 Task: Search for the best Indian restaurants in Chicago, Illinois.
Action: Mouse moved to (93, 52)
Screenshot: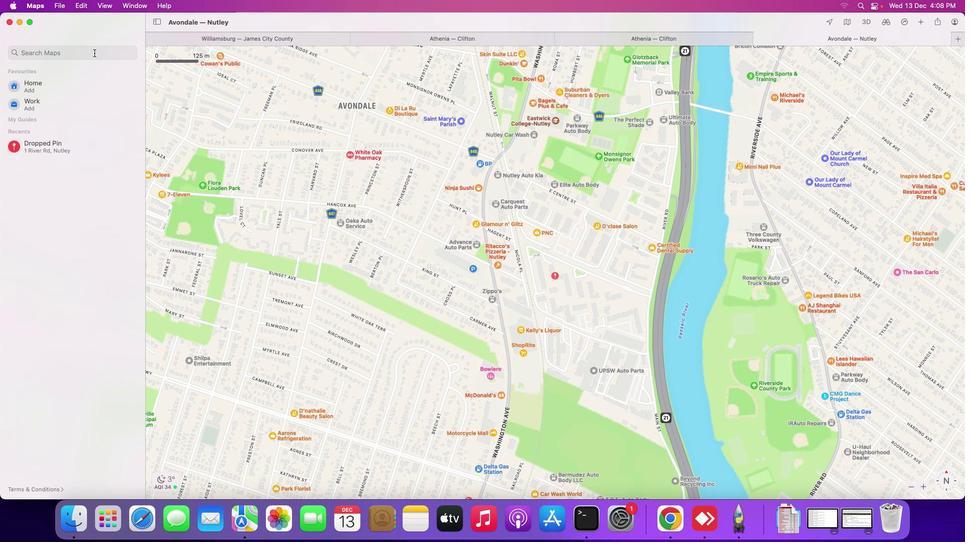 
Action: Mouse pressed left at (93, 52)
Screenshot: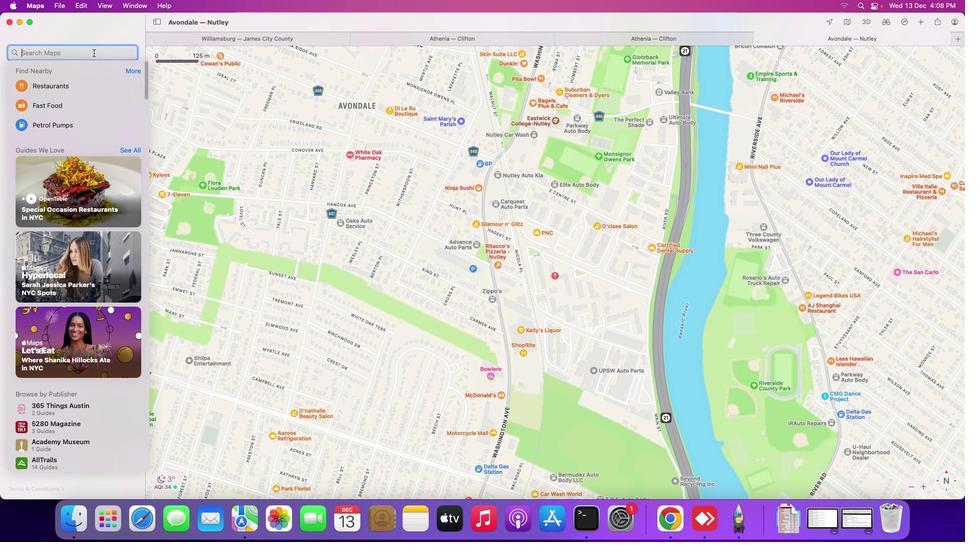 
Action: Mouse moved to (93, 52)
Screenshot: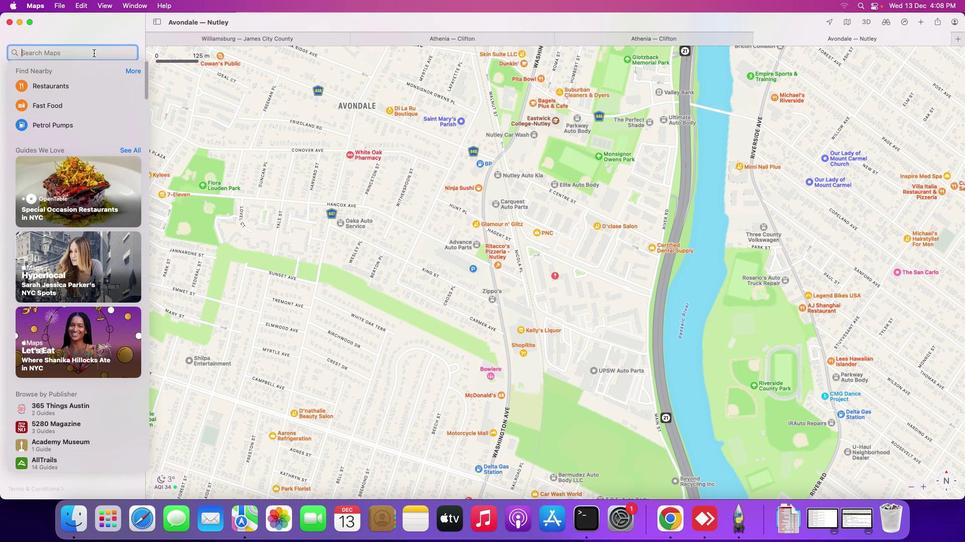 
Action: Key pressed Key.shift_r'b''e''s''t'Key.spaceKey.shift_r'I''n''d''i''a''n'Key.space'r''e''s''t''a''u''r''a''n''t''s'Key.space'i''n'Key.spaceKey.shift_r'C''h''i''c''a''g''o'','Key.spaceKey.shift_r'L''L'Key.backspaceKey.backspaceKey.shift_r'I''I''i''n''o''i''s'Key.enter
Screenshot: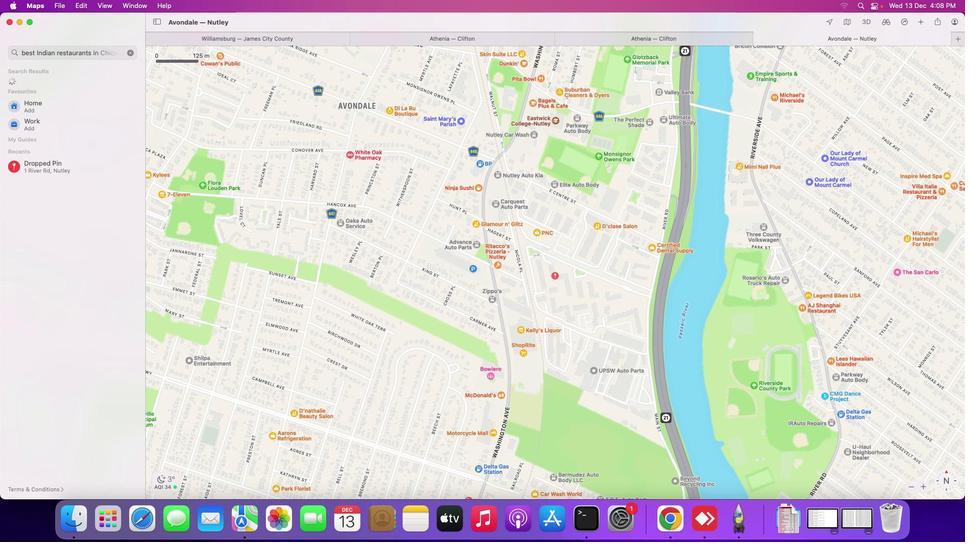 
Action: Mouse moved to (52, 88)
Screenshot: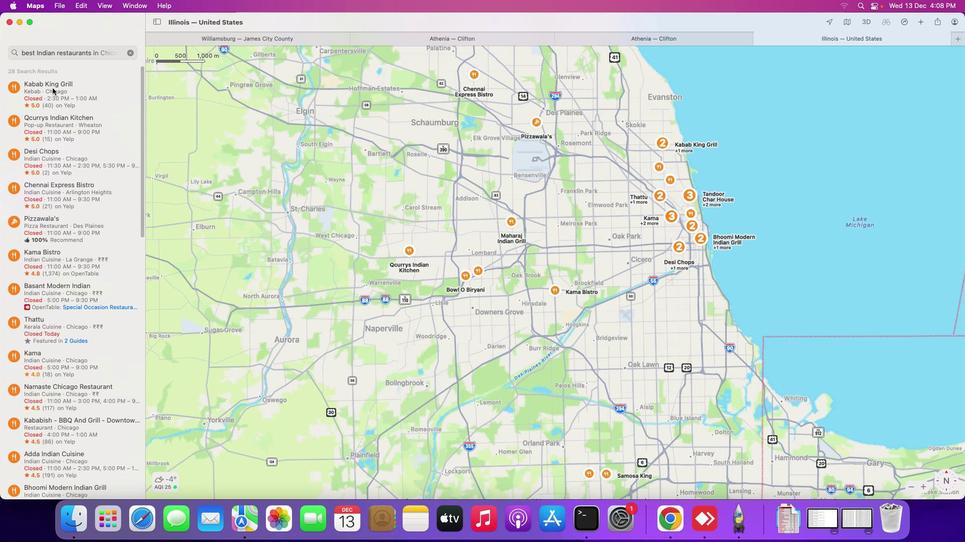 
Action: Mouse pressed left at (52, 88)
Screenshot: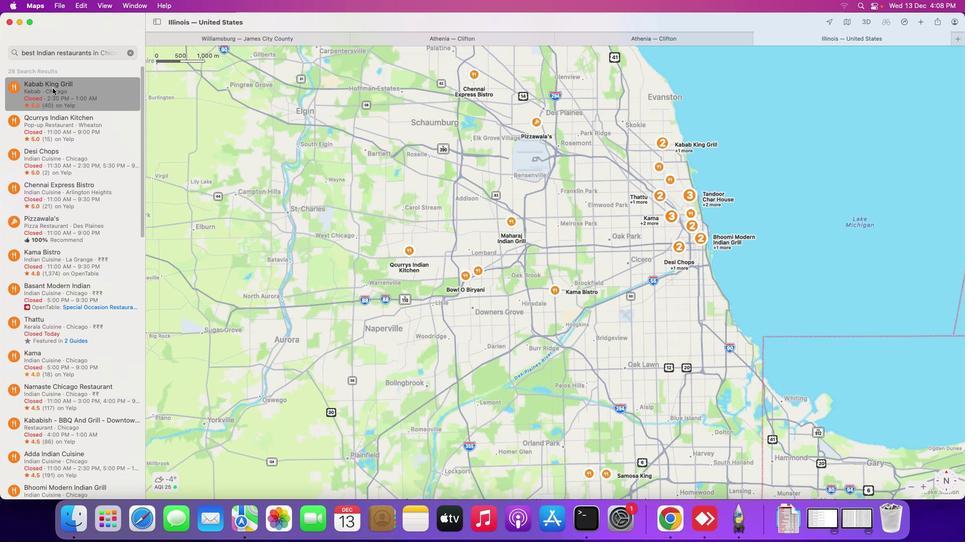 
Action: Mouse moved to (613, 200)
Screenshot: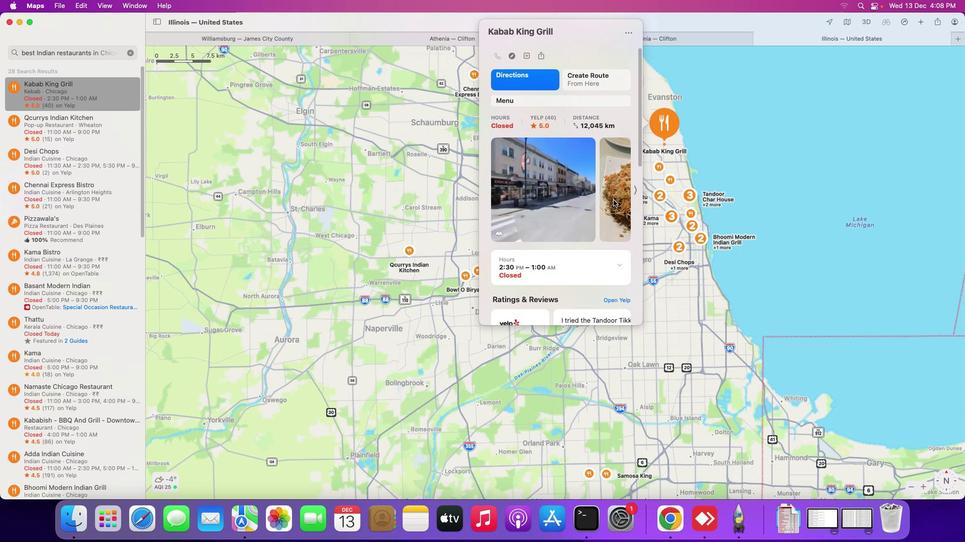 
Action: Mouse scrolled (613, 200) with delta (0, 0)
Screenshot: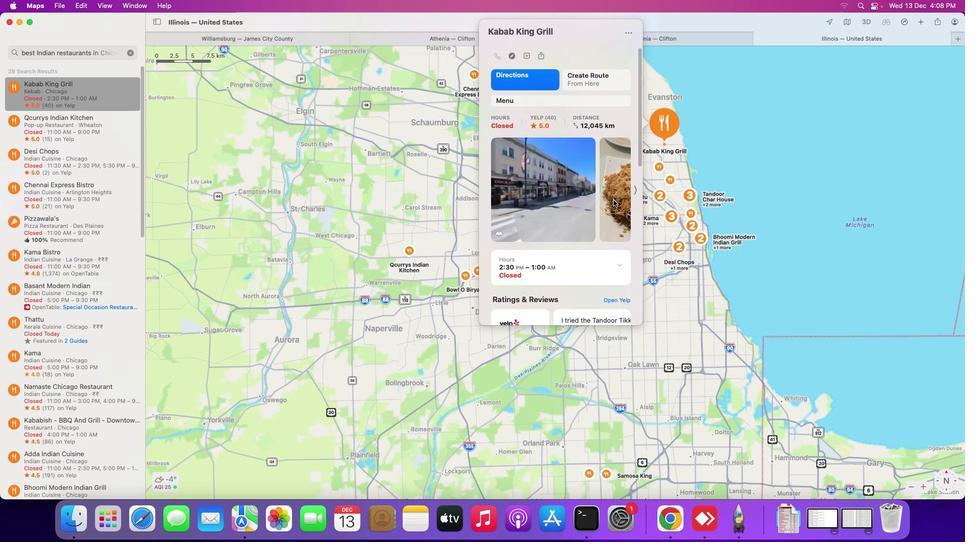 
Action: Mouse scrolled (613, 200) with delta (0, 0)
Screenshot: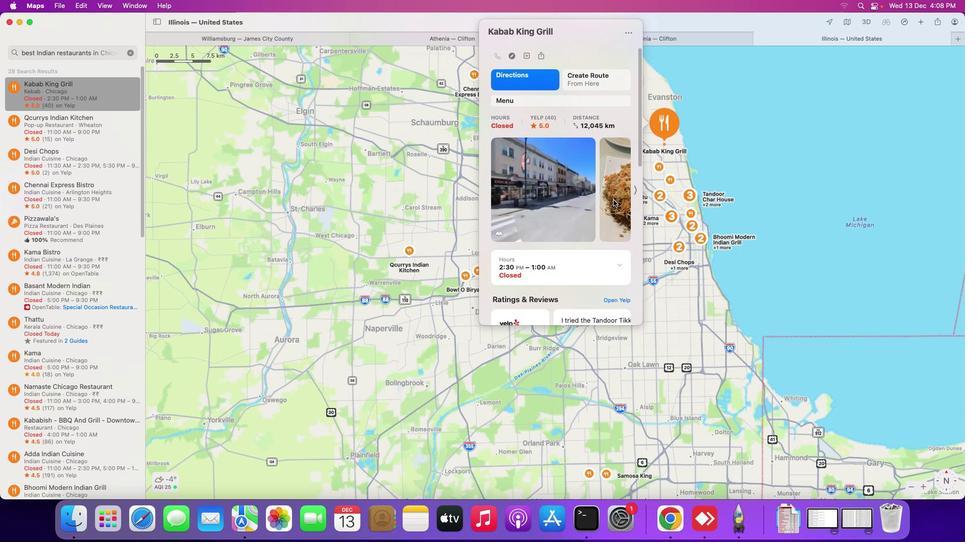 
Action: Mouse scrolled (613, 200) with delta (0, 0)
Screenshot: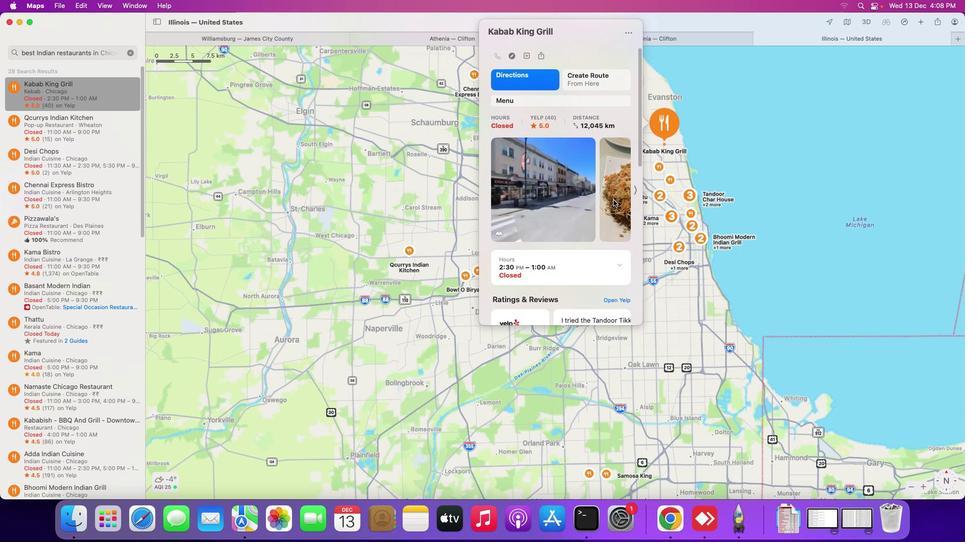 
Action: Mouse moved to (598, 253)
Screenshot: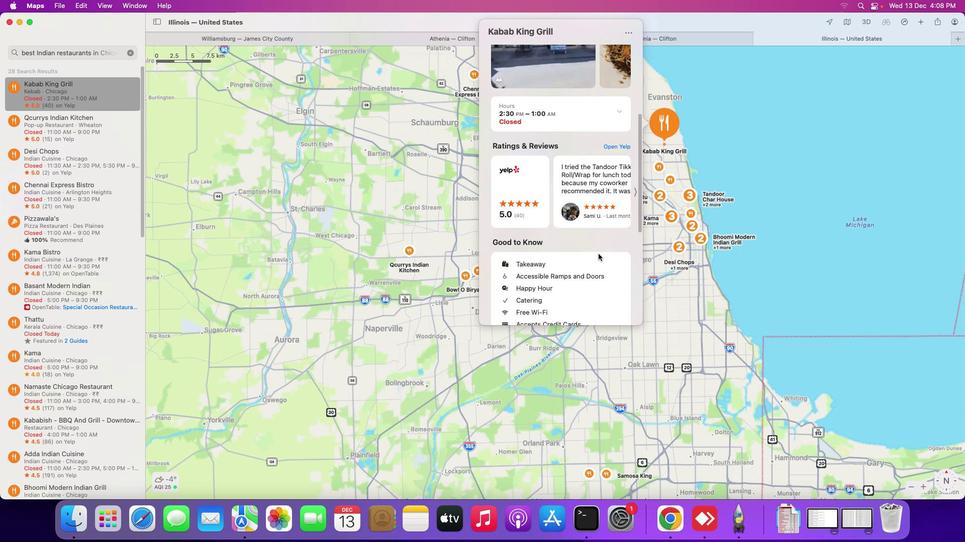 
Action: Mouse scrolled (598, 253) with delta (0, 0)
Screenshot: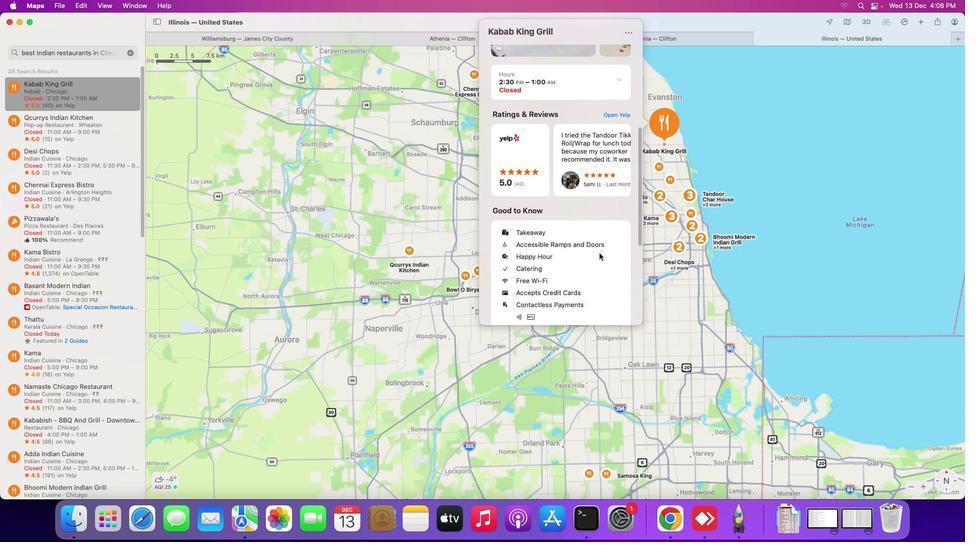 
Action: Mouse scrolled (598, 253) with delta (0, 0)
Screenshot: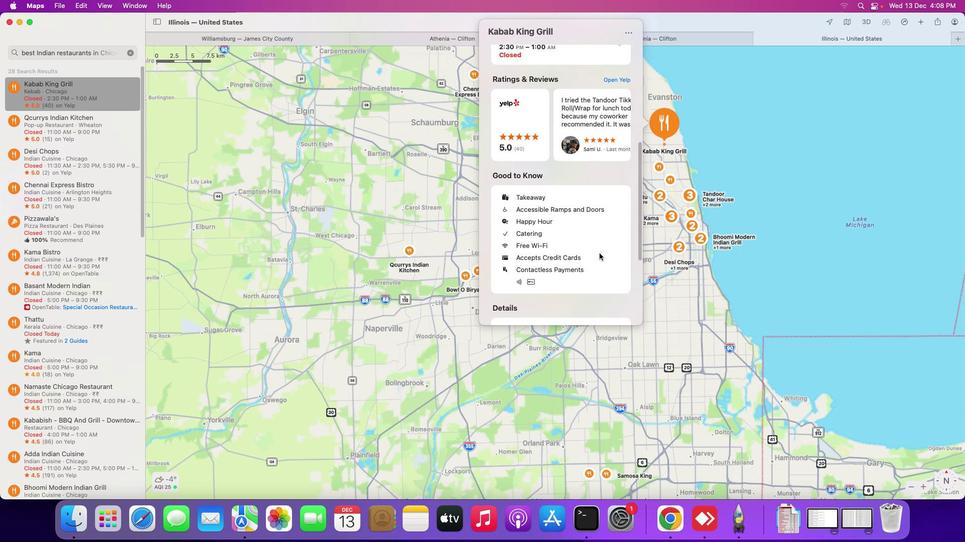 
Action: Mouse scrolled (598, 253) with delta (0, -1)
Screenshot: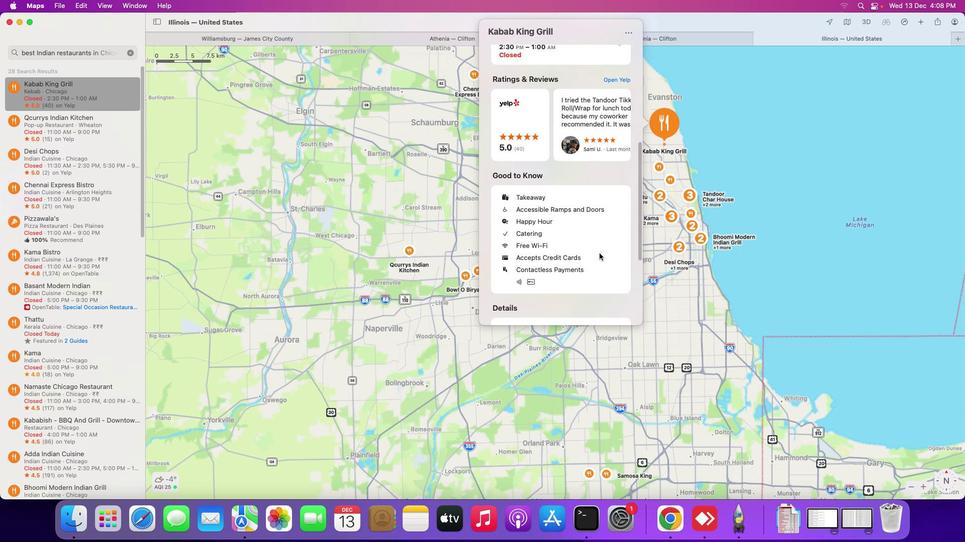 
Action: Mouse scrolled (598, 253) with delta (0, -2)
Screenshot: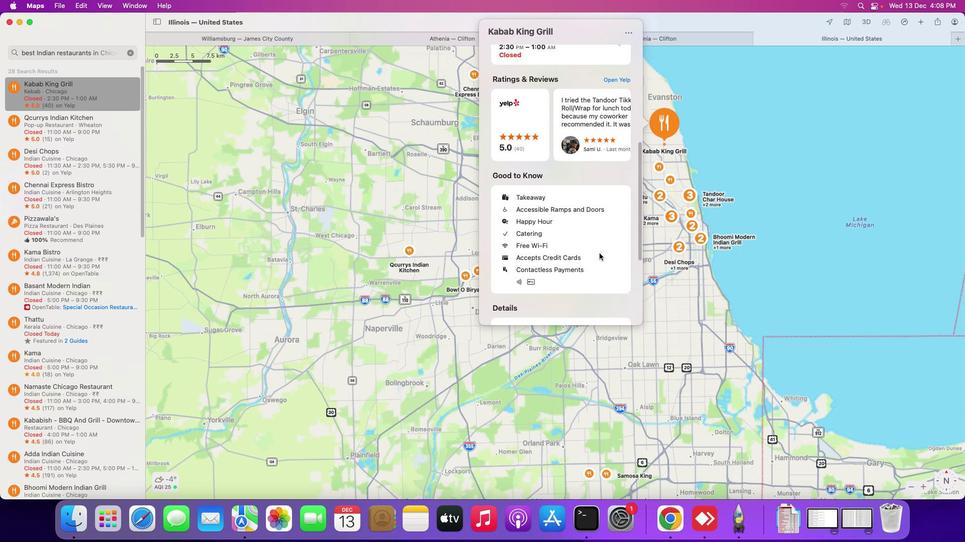 
Action: Mouse scrolled (598, 253) with delta (0, -3)
Screenshot: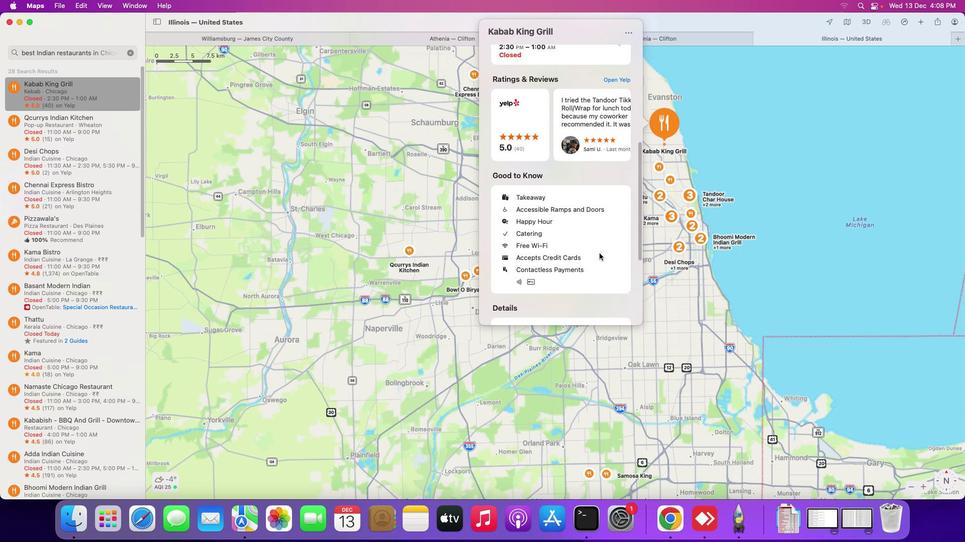 
Action: Mouse scrolled (598, 253) with delta (0, -3)
Screenshot: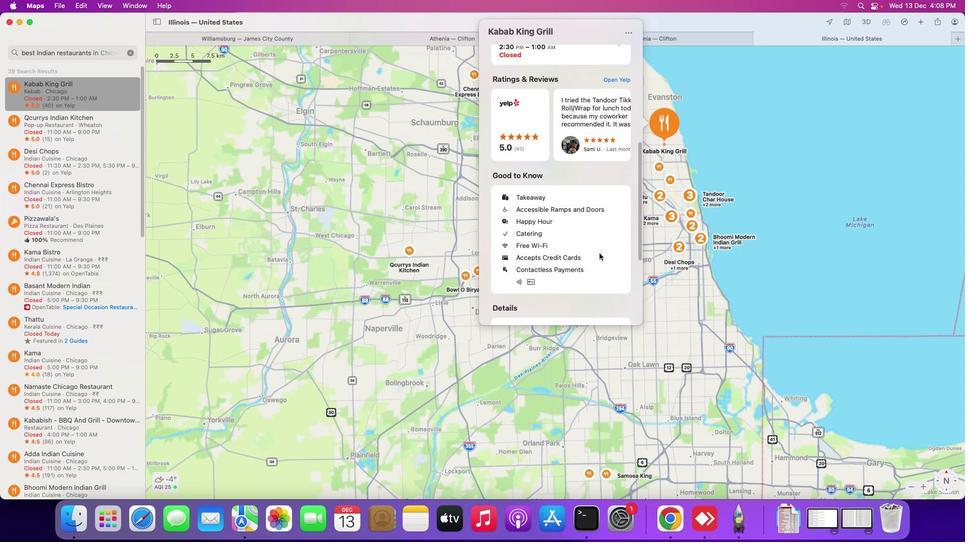 
Action: Mouse scrolled (598, 253) with delta (0, -3)
Screenshot: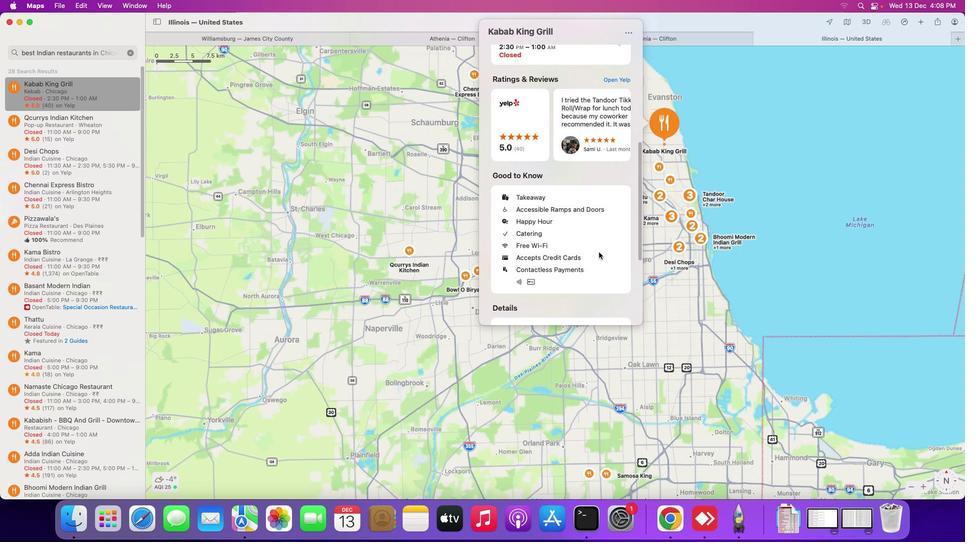 
Action: Mouse scrolled (598, 253) with delta (0, -3)
Screenshot: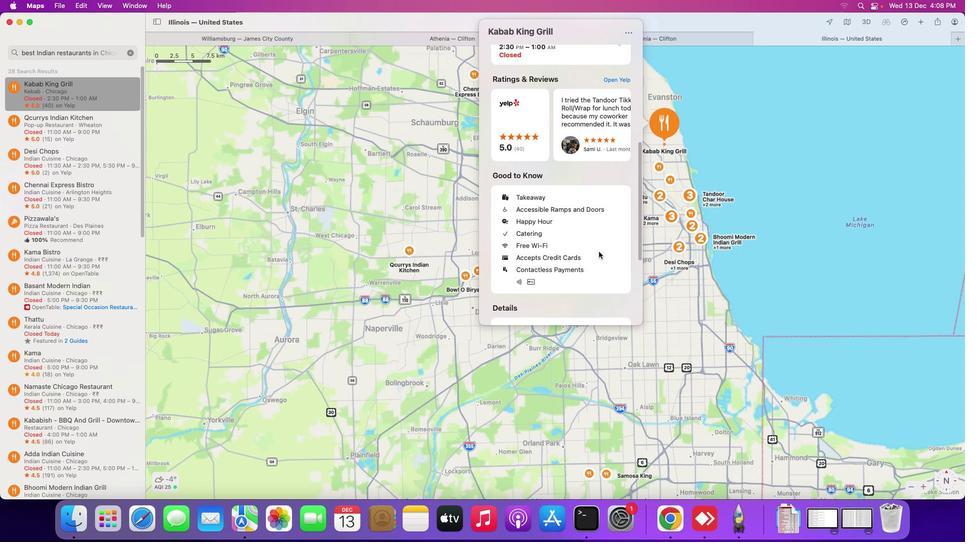 
Action: Mouse moved to (598, 253)
Screenshot: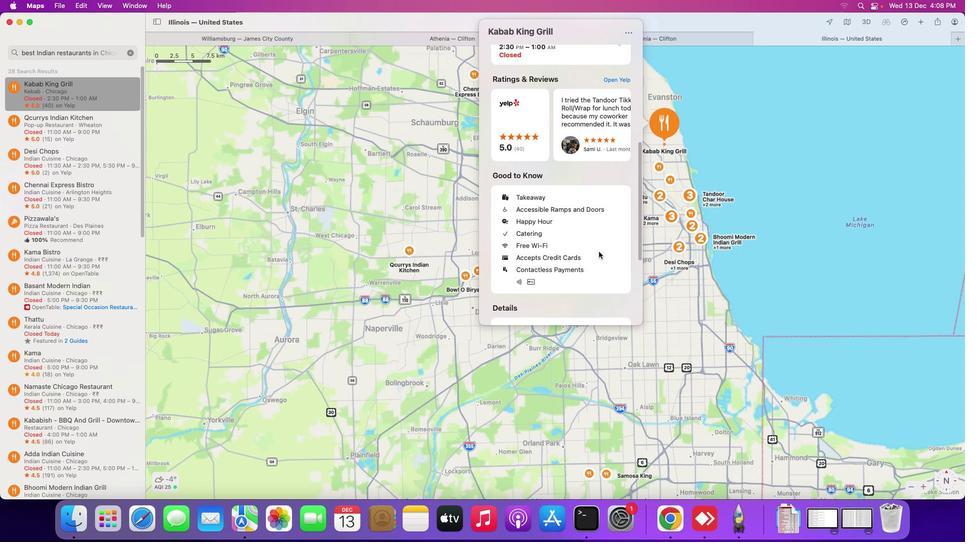 
Action: Mouse scrolled (598, 253) with delta (0, -3)
Screenshot: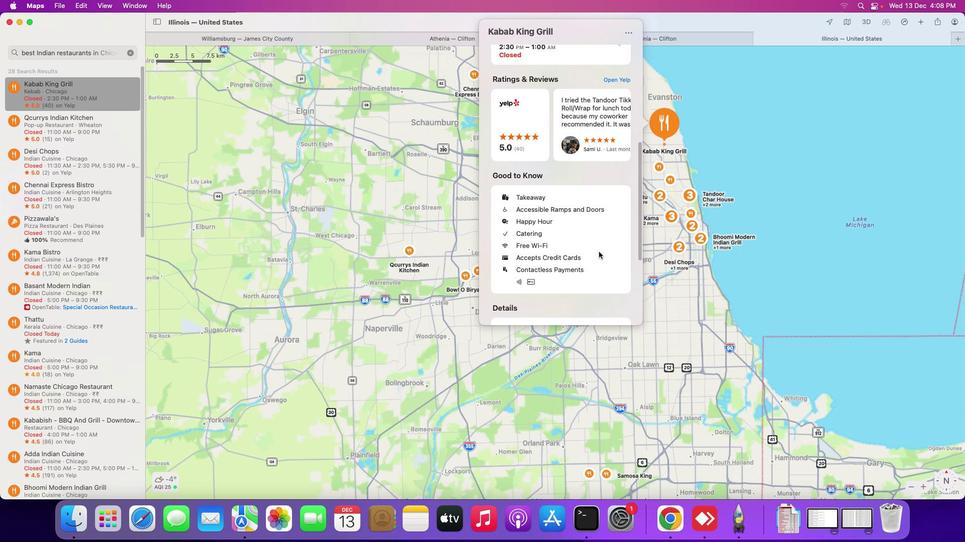 
Action: Mouse moved to (598, 251)
Screenshot: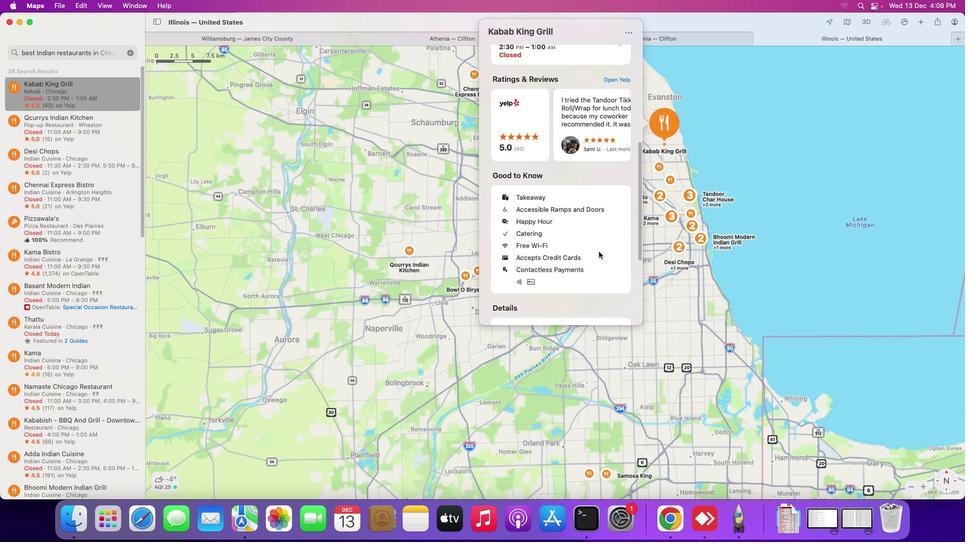 
Action: Mouse scrolled (598, 251) with delta (0, 0)
Screenshot: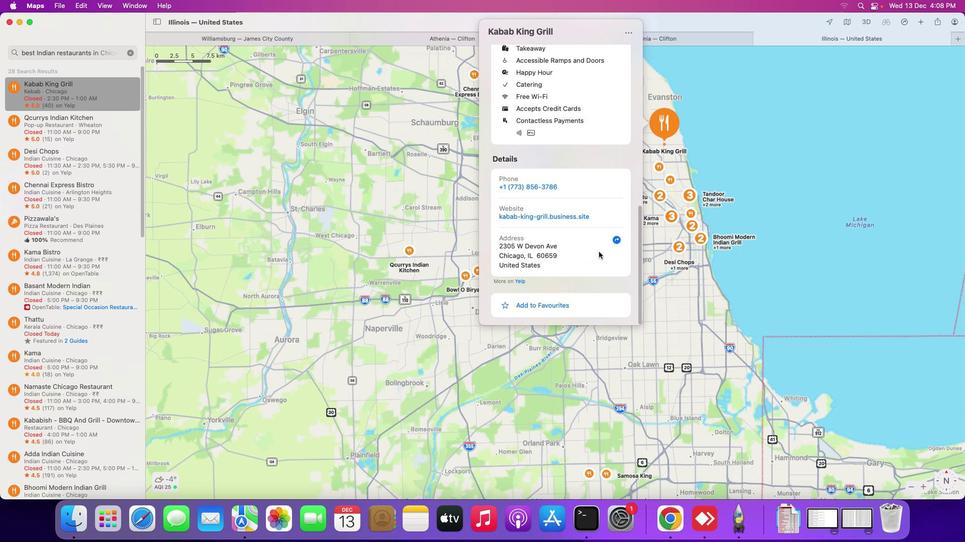 
Action: Mouse scrolled (598, 251) with delta (0, 0)
Screenshot: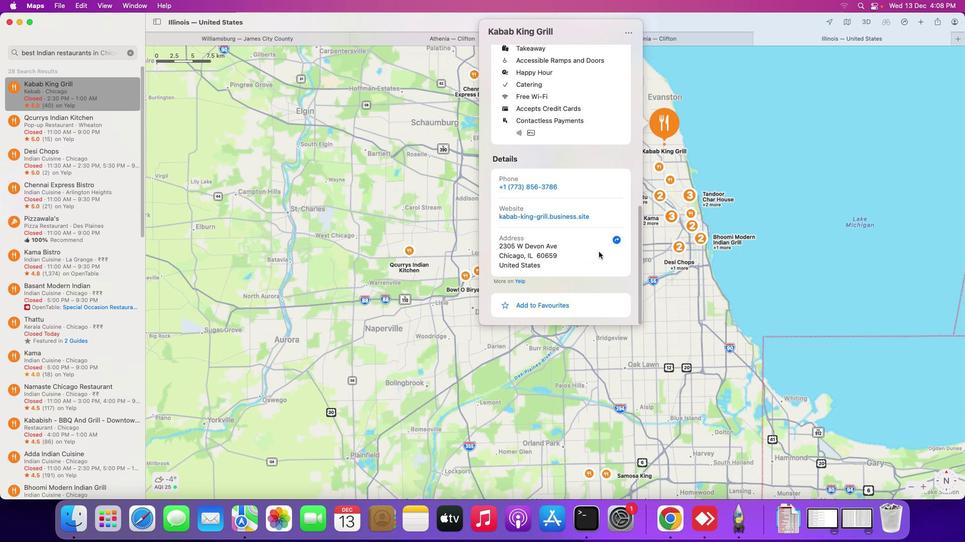 
Action: Mouse scrolled (598, 251) with delta (0, 0)
Screenshot: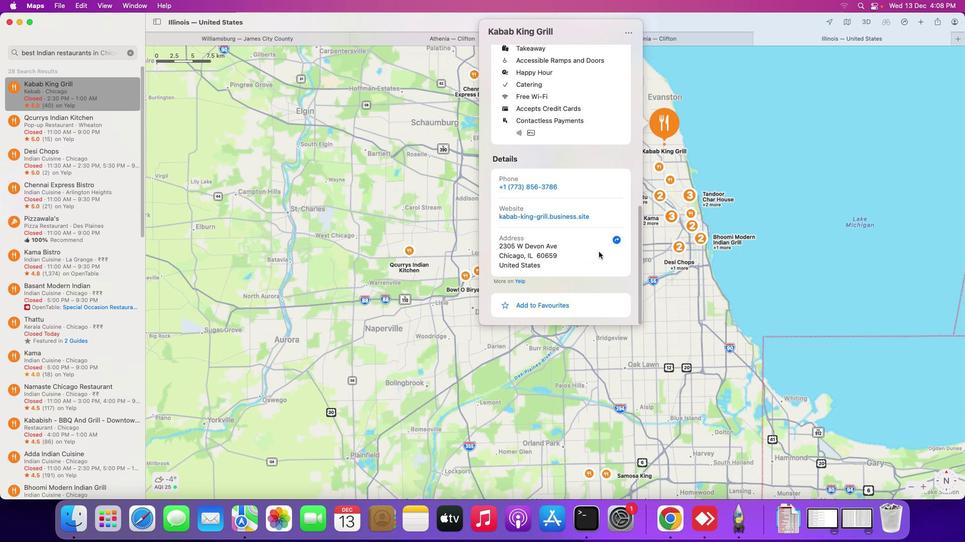 
Action: Mouse scrolled (598, 251) with delta (0, -2)
Screenshot: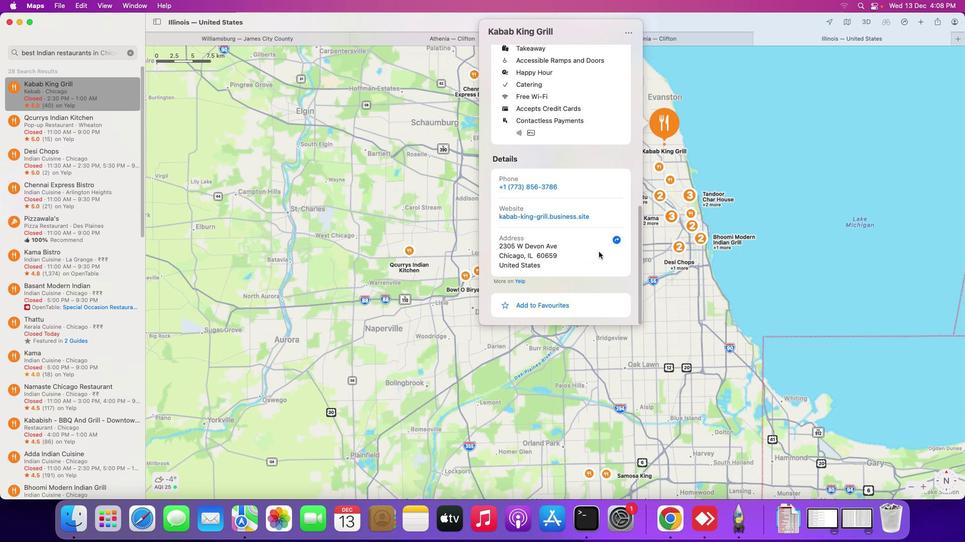 
Action: Mouse scrolled (598, 251) with delta (0, -2)
Screenshot: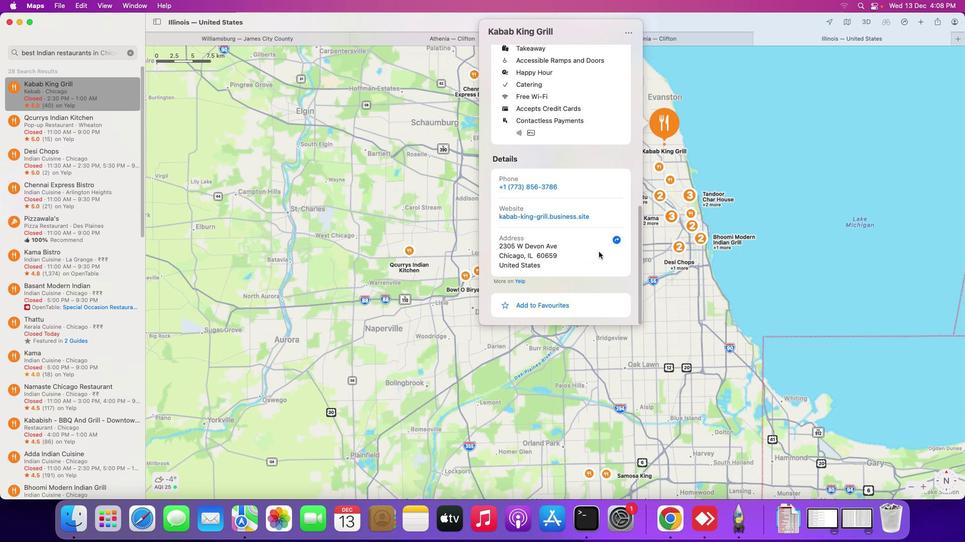 
Action: Mouse scrolled (598, 251) with delta (0, -3)
Screenshot: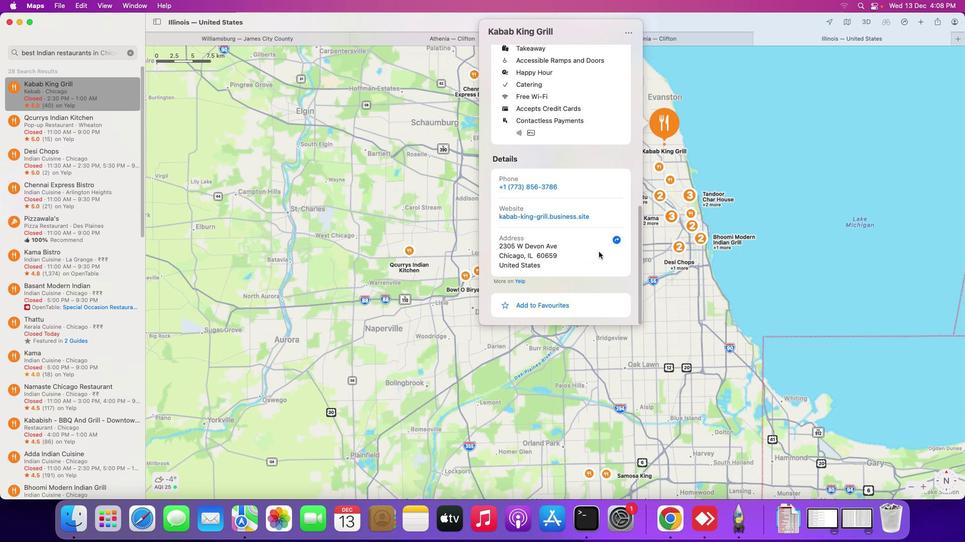 
Action: Mouse scrolled (598, 251) with delta (0, -3)
Screenshot: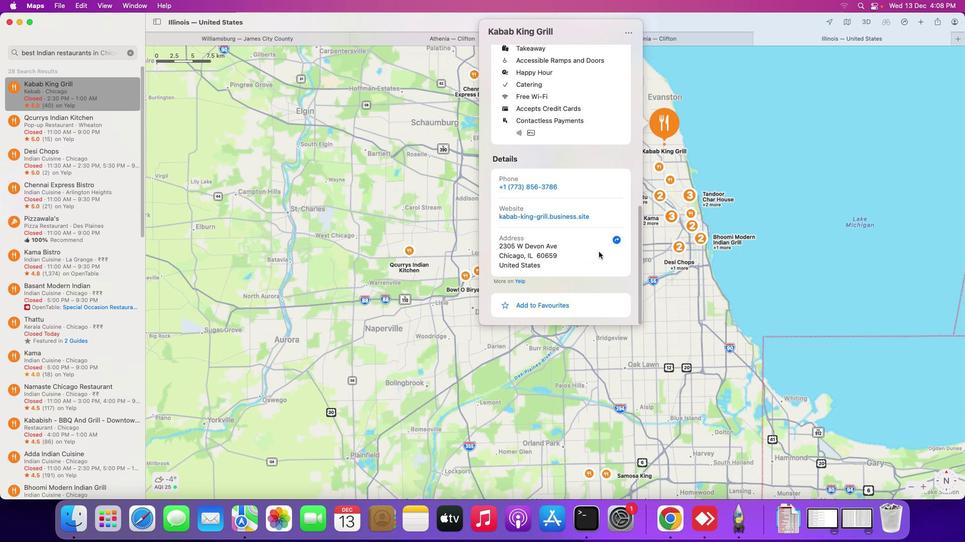 
Action: Mouse scrolled (598, 251) with delta (0, -3)
Screenshot: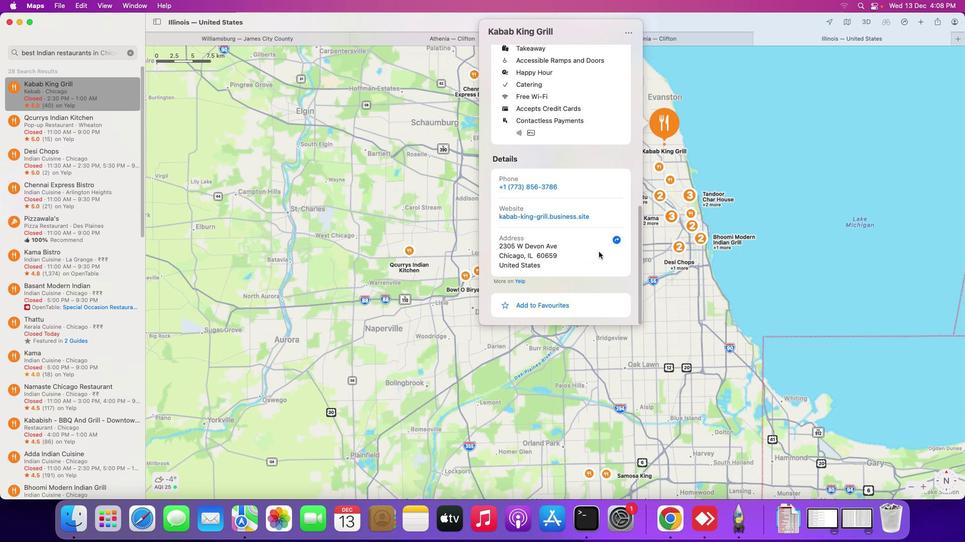 
Action: Mouse scrolled (598, 251) with delta (0, -3)
Screenshot: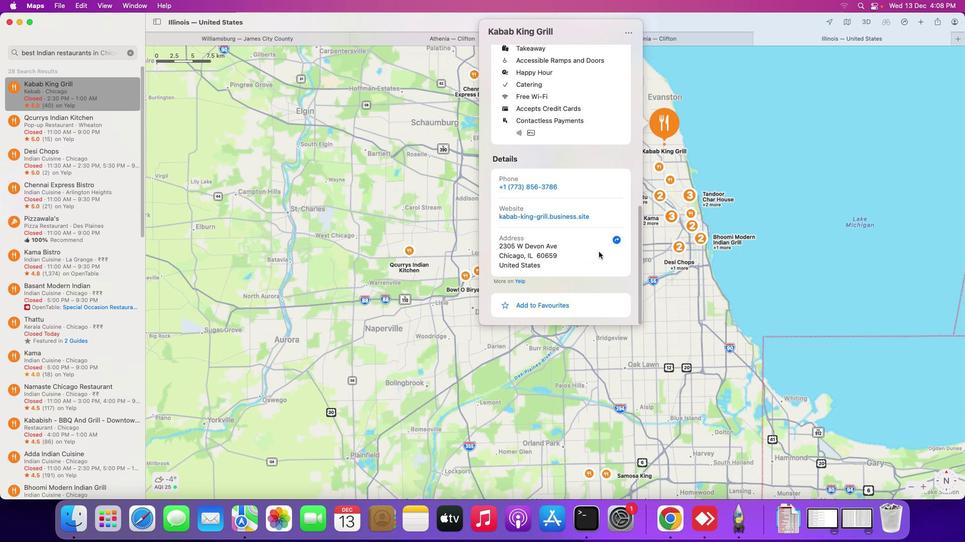 
Action: Mouse moved to (599, 251)
Screenshot: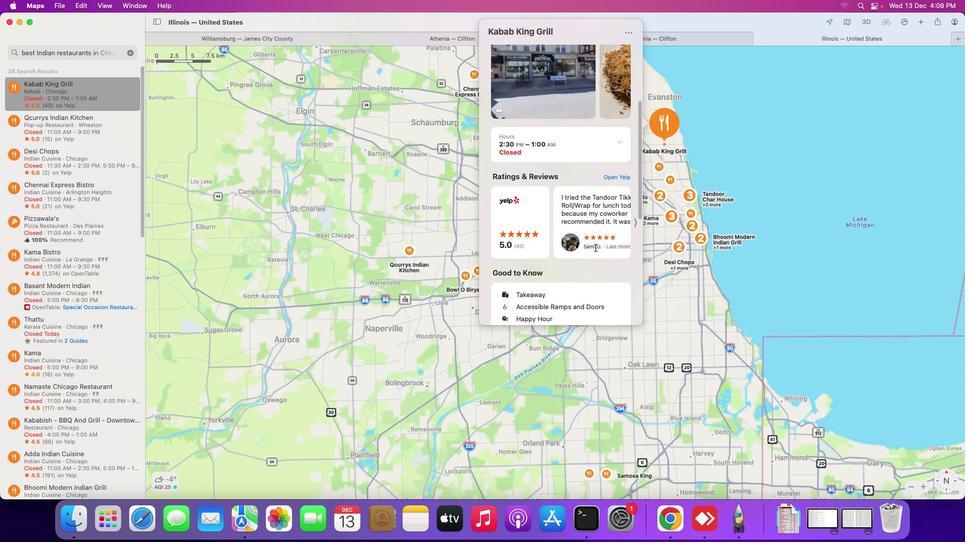 
Action: Mouse scrolled (599, 251) with delta (0, 0)
Screenshot: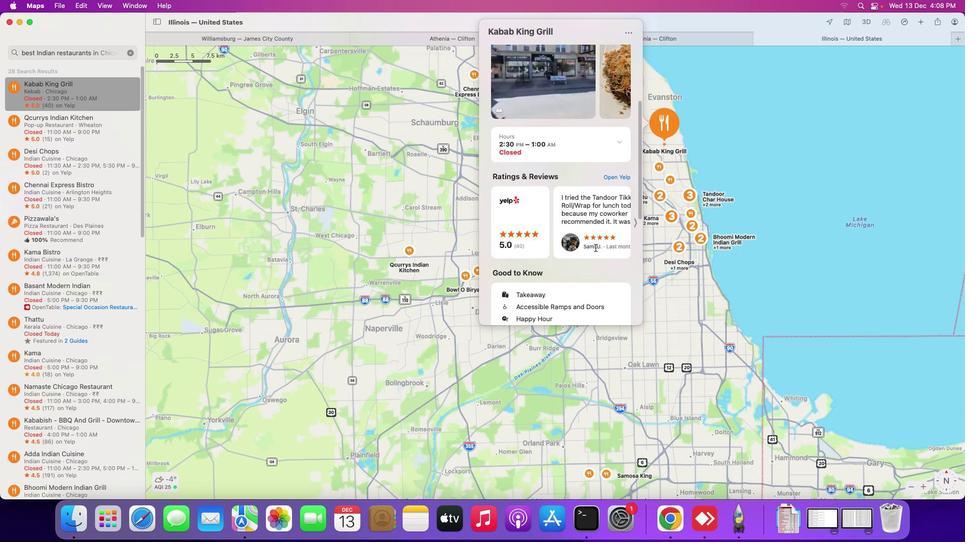 
Action: Mouse scrolled (599, 251) with delta (0, 0)
Screenshot: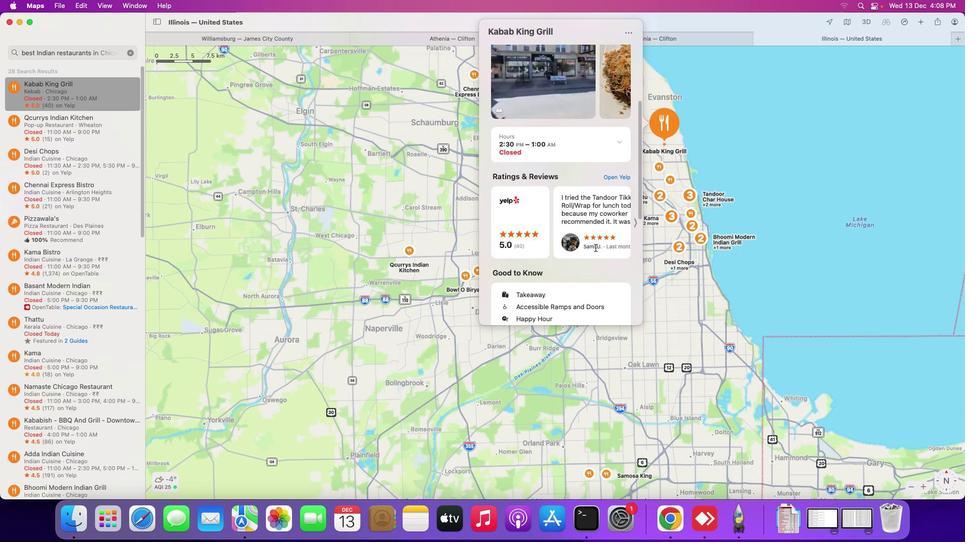 
Action: Mouse moved to (598, 252)
Screenshot: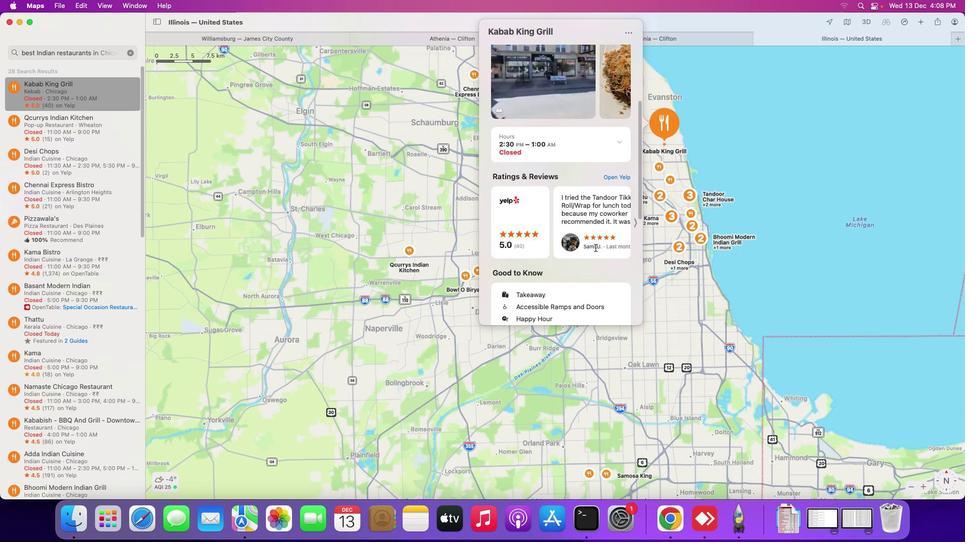 
Action: Mouse scrolled (598, 252) with delta (0, 2)
Screenshot: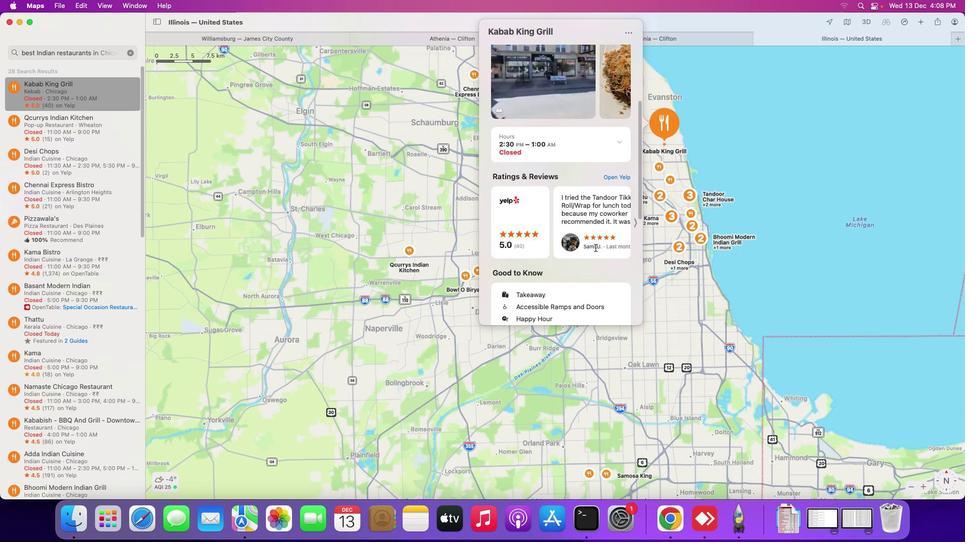 
Action: Mouse moved to (597, 252)
Screenshot: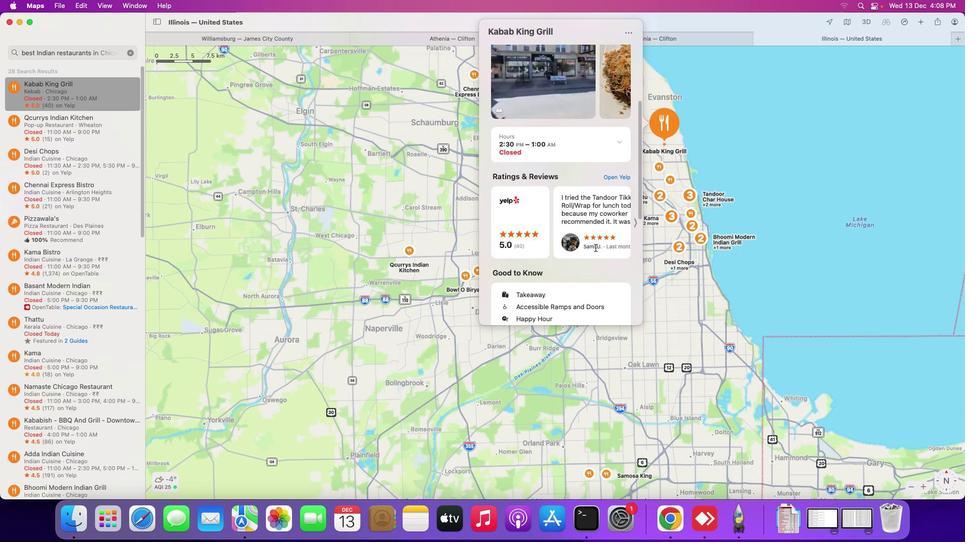 
Action: Mouse scrolled (597, 252) with delta (0, 3)
Screenshot: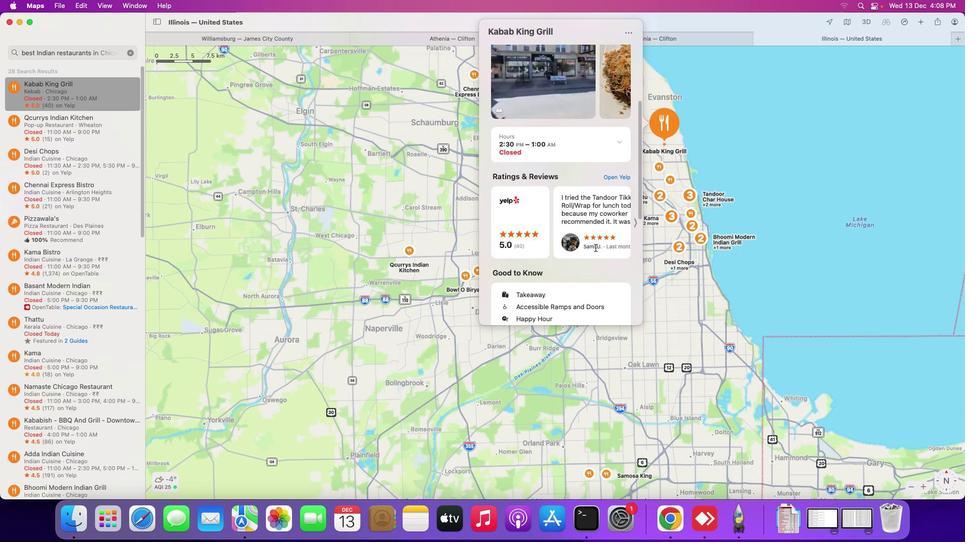 
Action: Mouse moved to (597, 252)
Screenshot: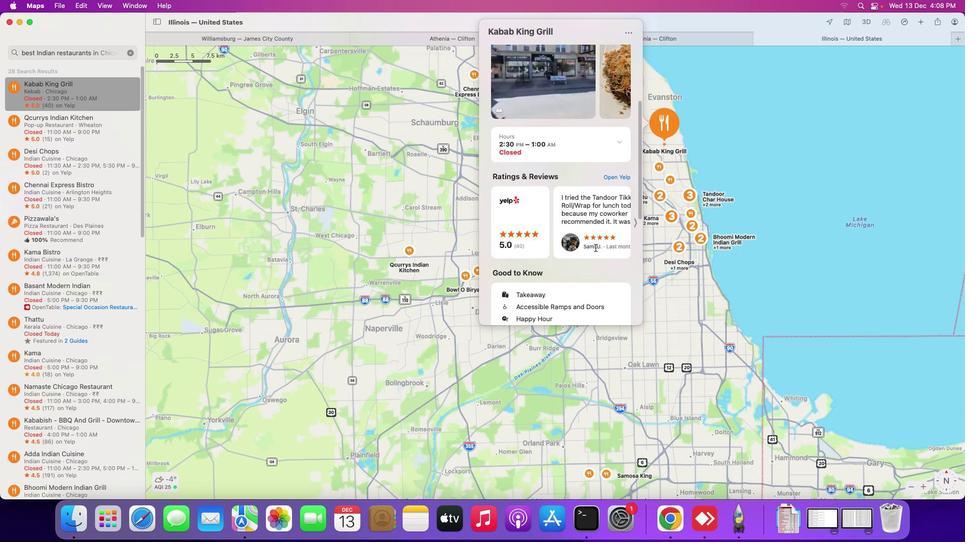 
Action: Mouse scrolled (597, 252) with delta (0, 3)
Screenshot: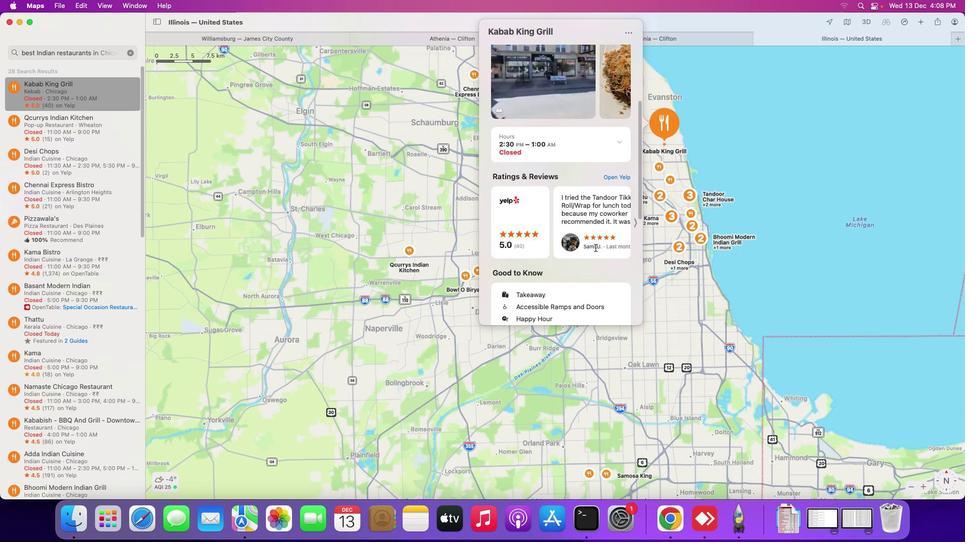 
Action: Mouse moved to (596, 252)
Screenshot: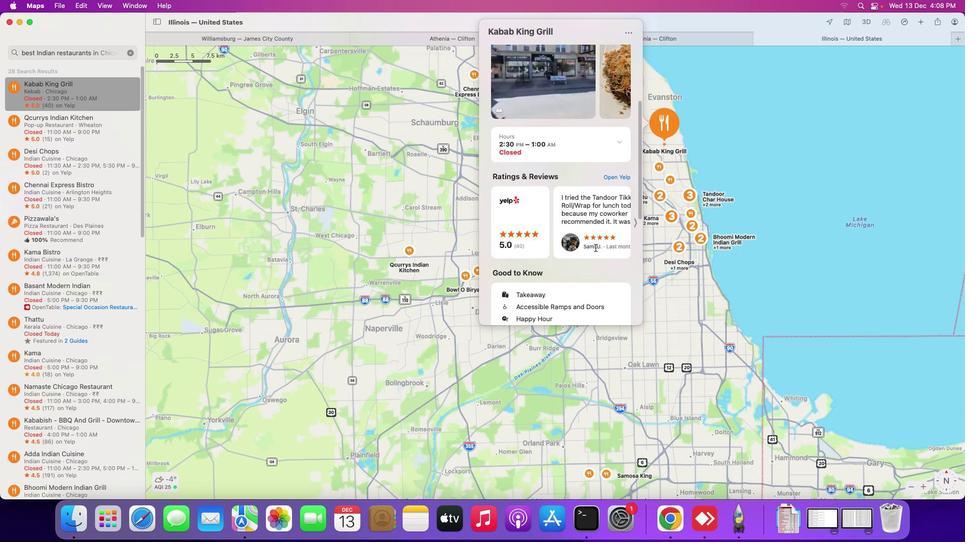 
Action: Mouse scrolled (596, 252) with delta (0, 4)
Screenshot: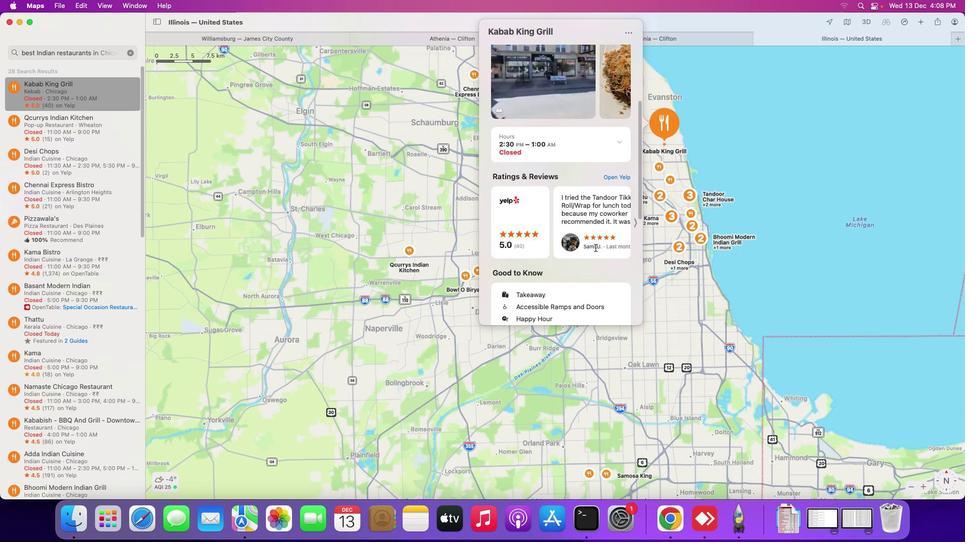 
Action: Mouse moved to (595, 251)
Screenshot: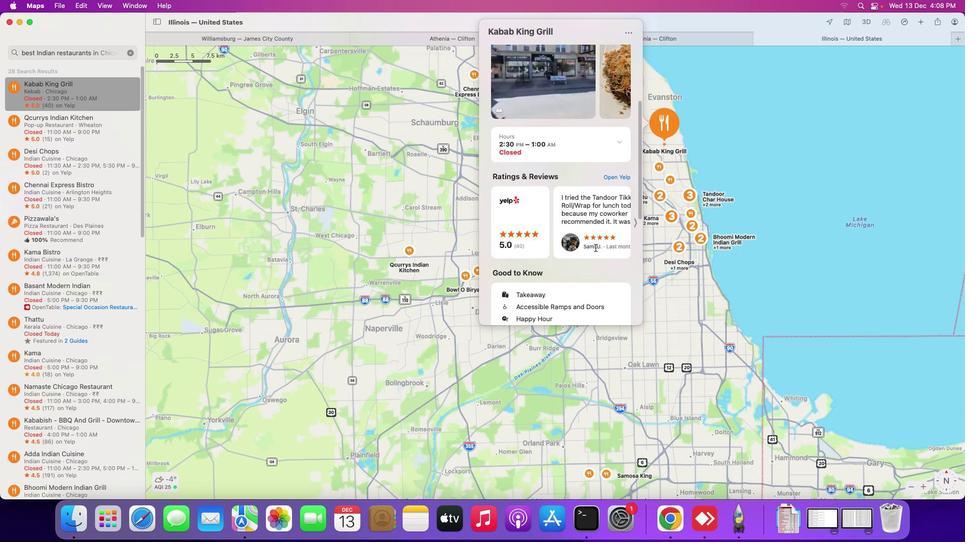 
Action: Mouse scrolled (595, 251) with delta (0, 4)
Screenshot: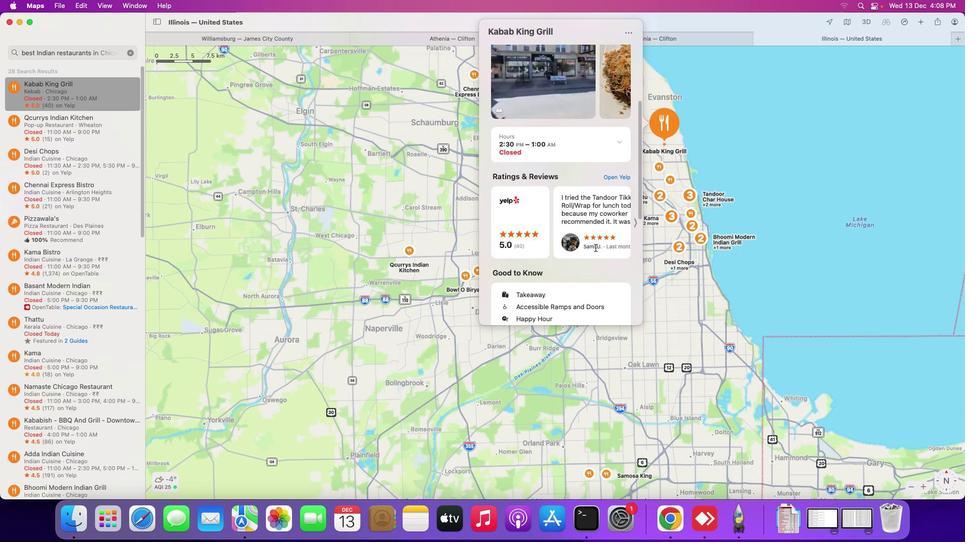 
Action: Mouse moved to (595, 248)
Screenshot: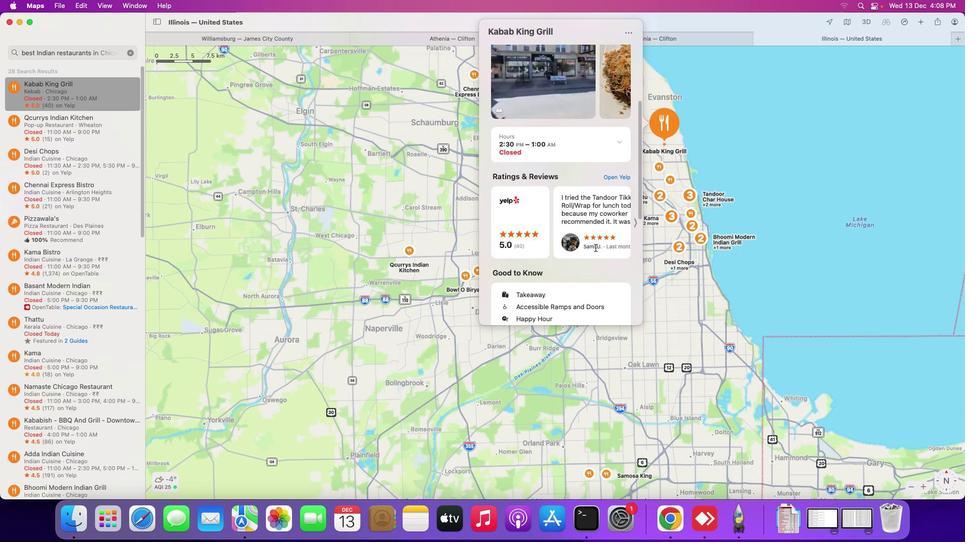 
Action: Mouse scrolled (595, 248) with delta (0, 4)
Screenshot: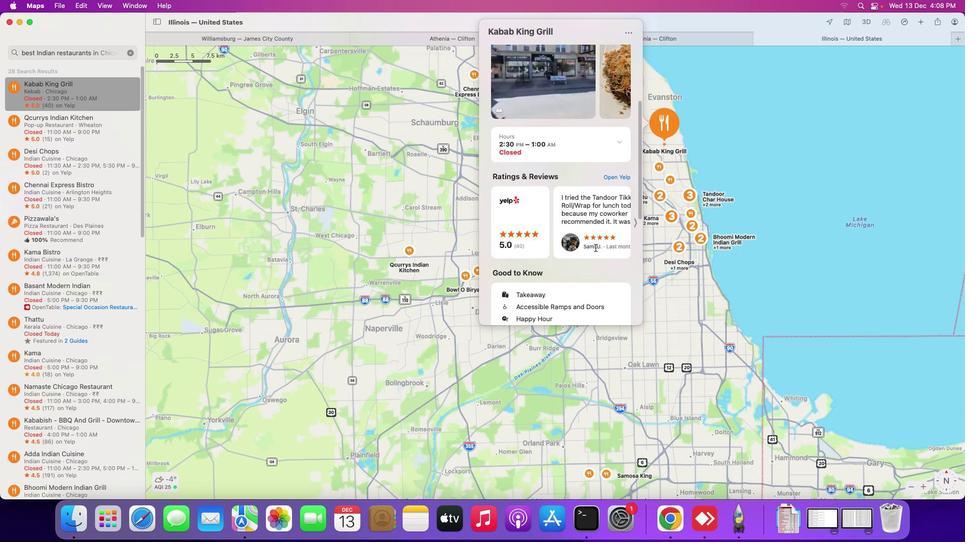 
Action: Mouse moved to (595, 247)
Screenshot: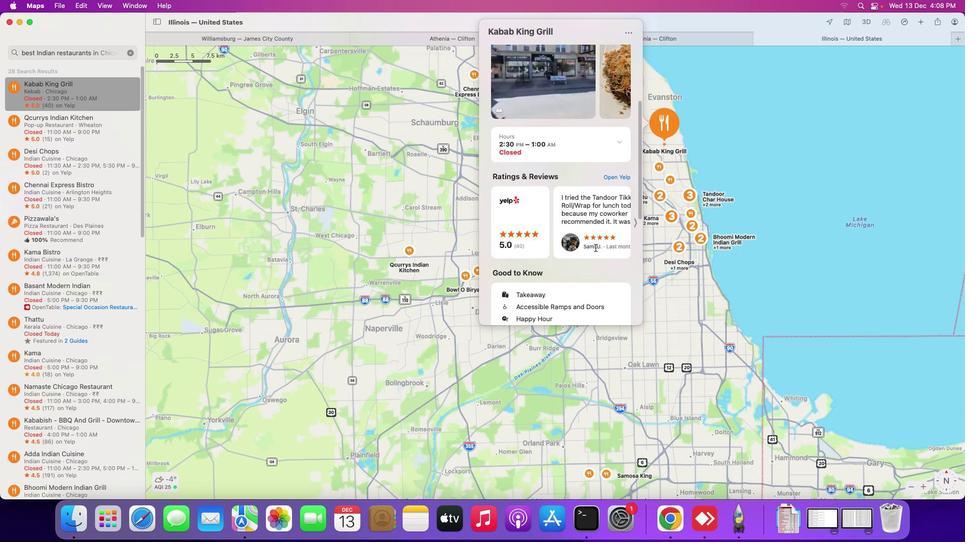 
Action: Mouse scrolled (595, 247) with delta (0, 0)
Screenshot: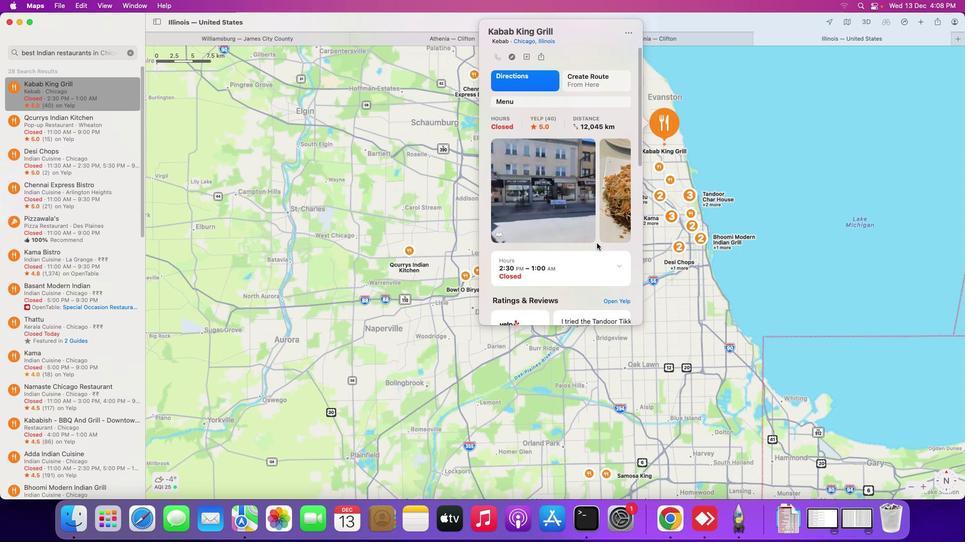 
Action: Mouse scrolled (595, 247) with delta (0, 0)
Screenshot: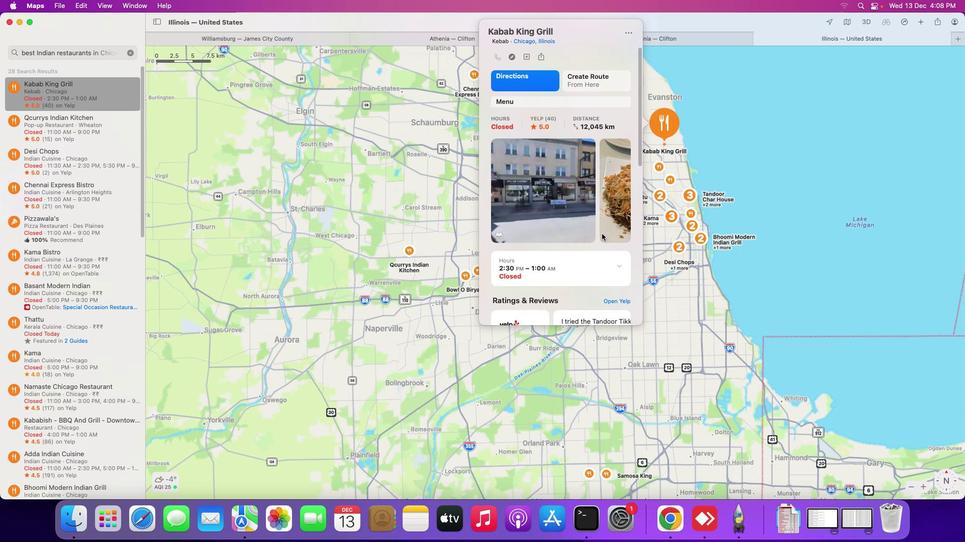 
Action: Mouse scrolled (595, 247) with delta (0, 2)
Screenshot: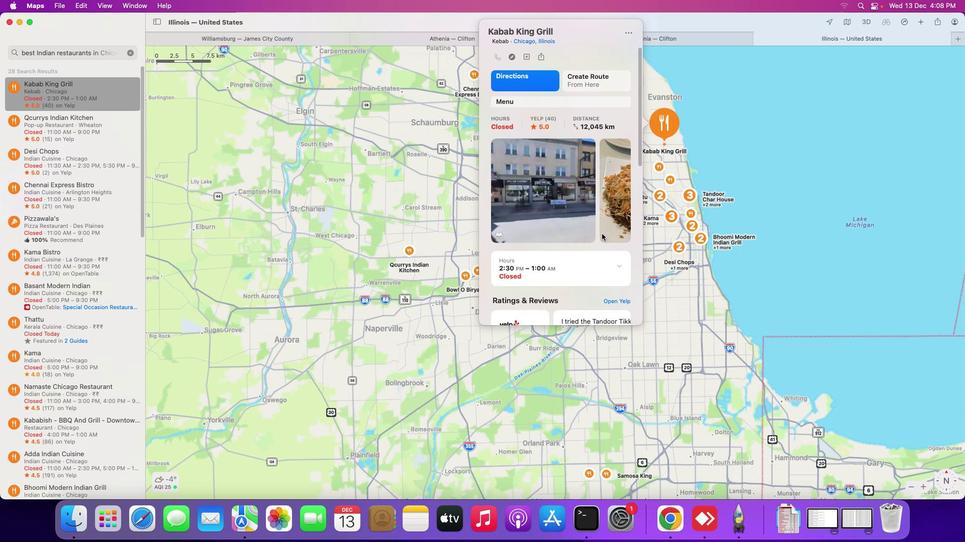 
Action: Mouse scrolled (595, 247) with delta (0, 2)
Screenshot: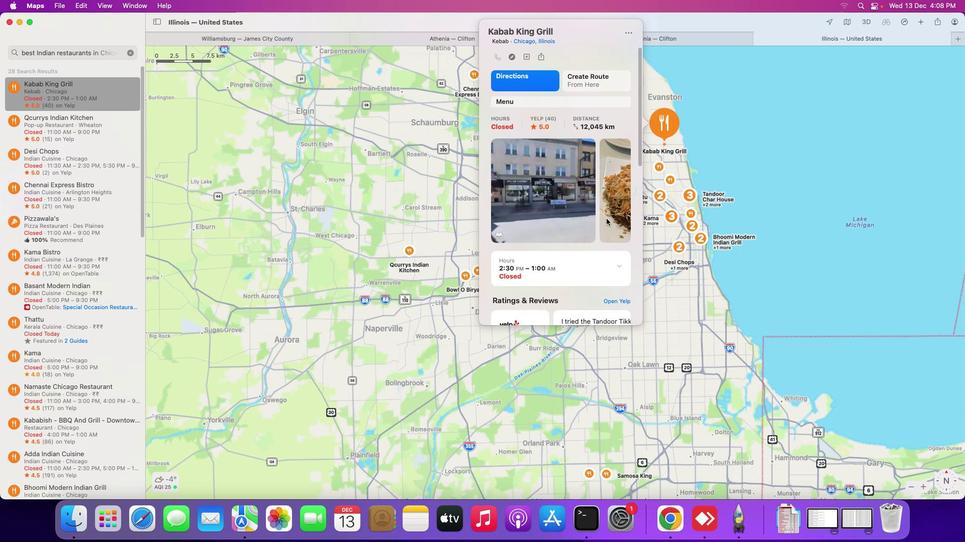 
Action: Mouse scrolled (595, 247) with delta (0, 3)
Screenshot: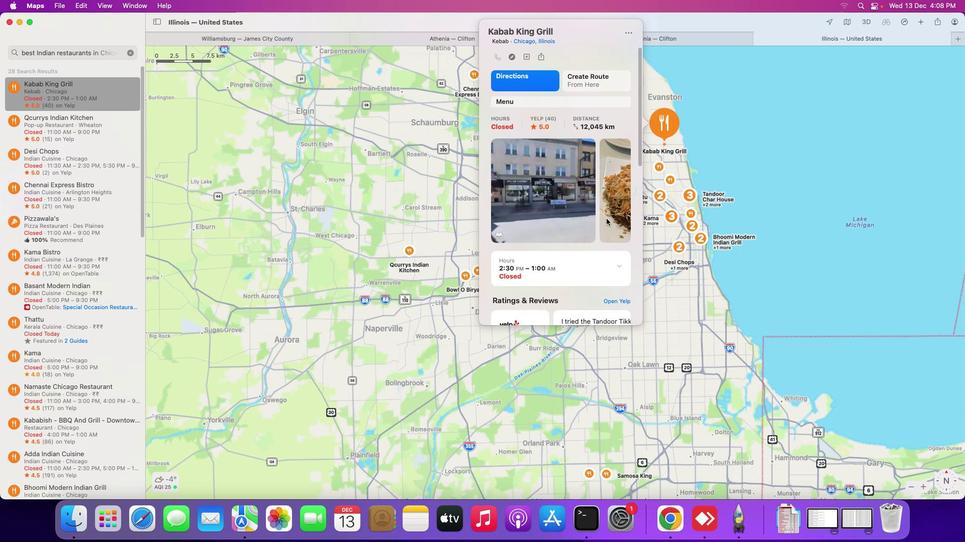 
Action: Mouse scrolled (595, 247) with delta (0, 3)
Screenshot: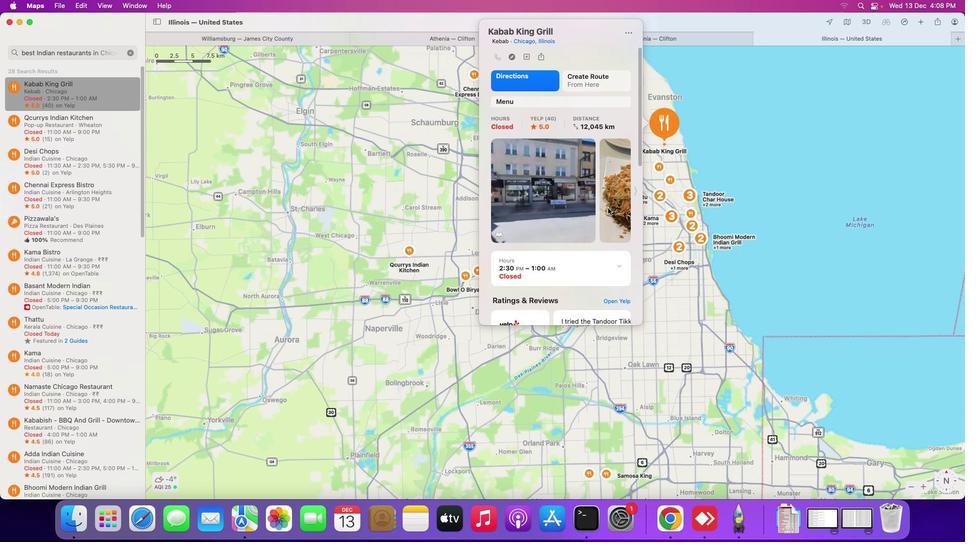 
Action: Mouse moved to (632, 192)
Screenshot: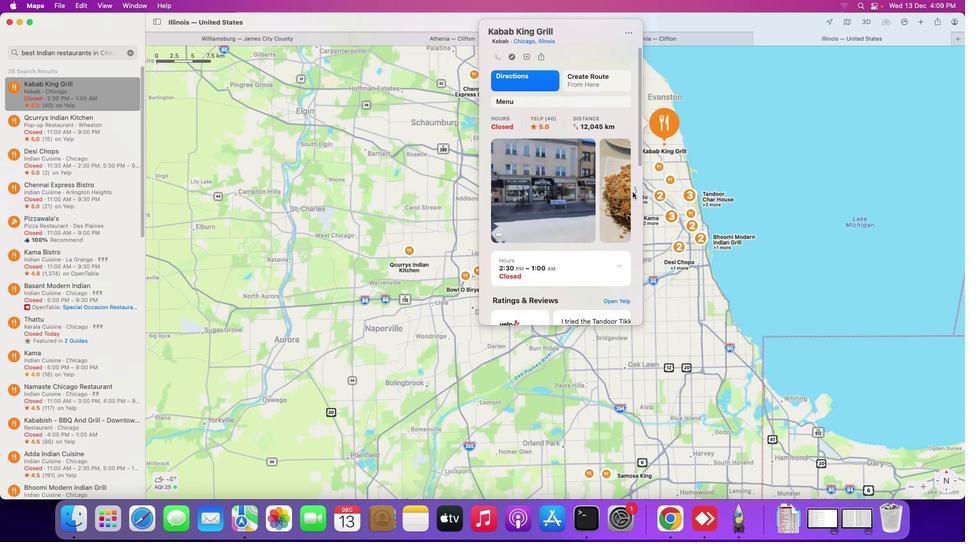 
Action: Mouse pressed left at (632, 192)
Screenshot: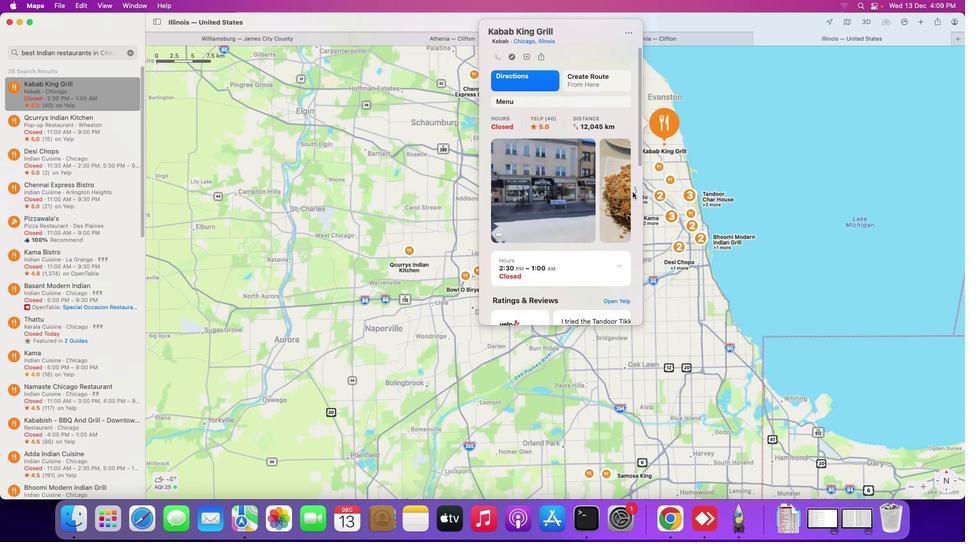 
Action: Mouse moved to (634, 191)
Screenshot: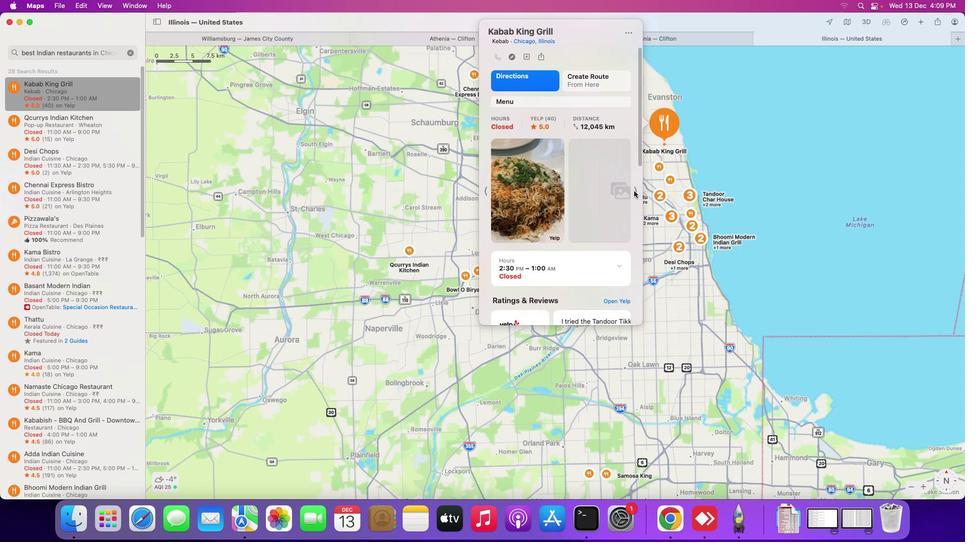 
Action: Mouse pressed left at (634, 191)
Screenshot: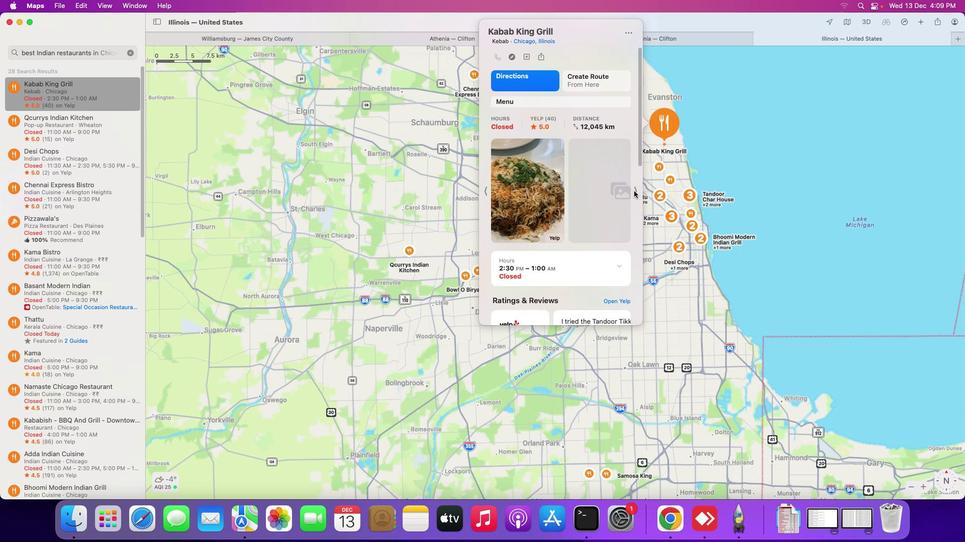 
Action: Mouse moved to (59, 124)
Screenshot: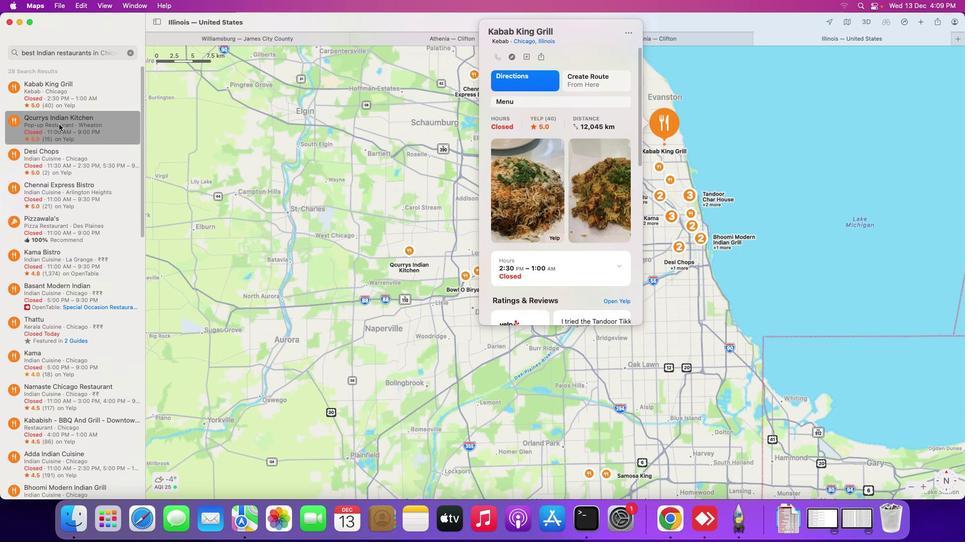 
Action: Mouse pressed left at (59, 124)
Screenshot: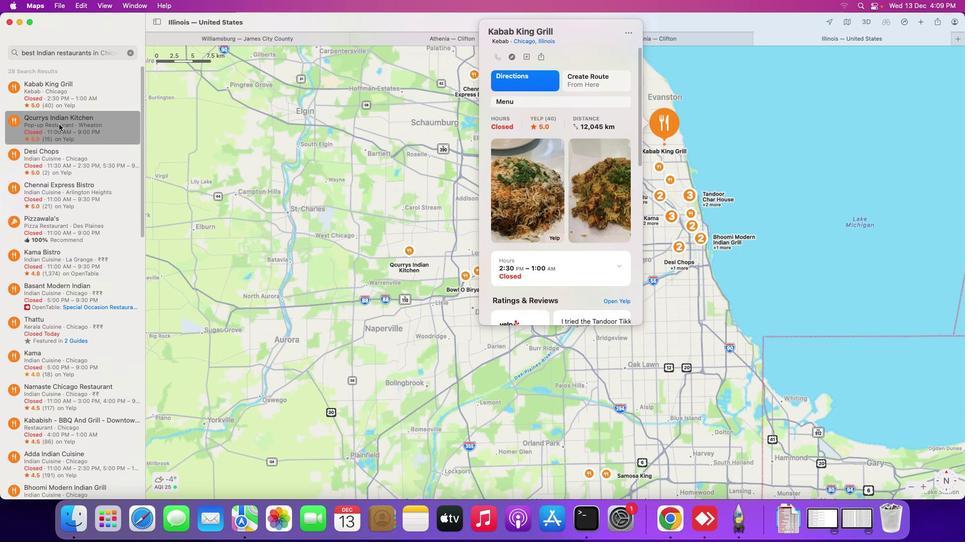 
Action: Mouse moved to (537, 301)
Screenshot: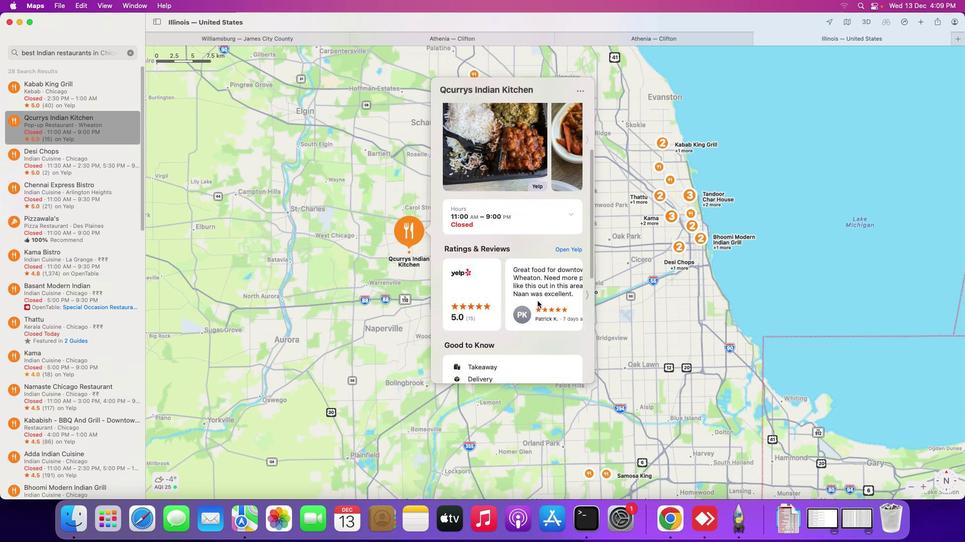 
Action: Mouse scrolled (537, 301) with delta (0, 0)
Screenshot: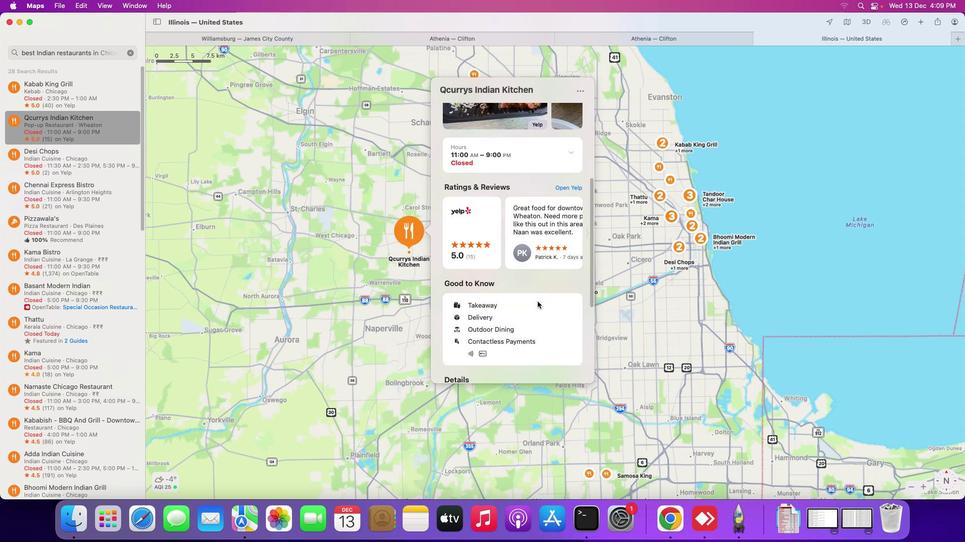 
Action: Mouse scrolled (537, 301) with delta (0, 0)
Screenshot: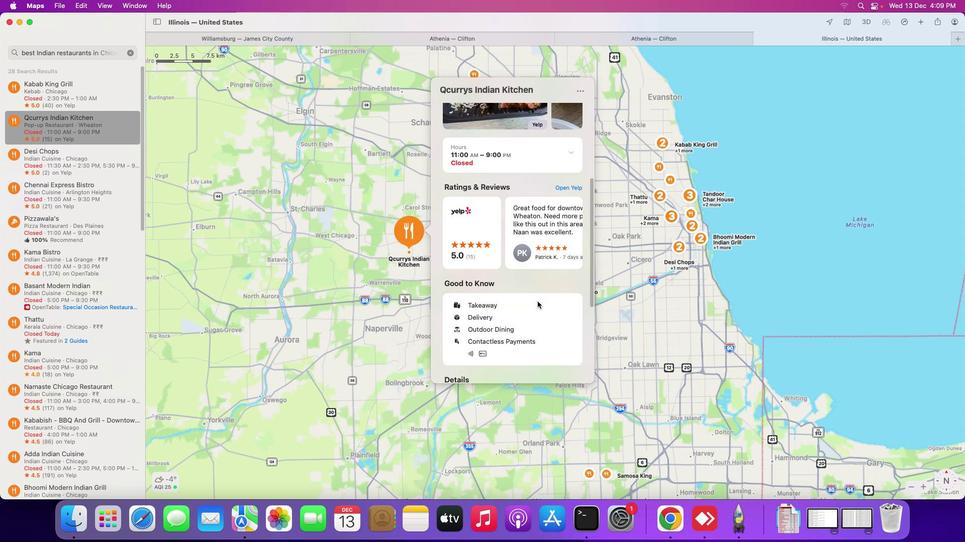 
Action: Mouse scrolled (537, 301) with delta (0, -1)
Screenshot: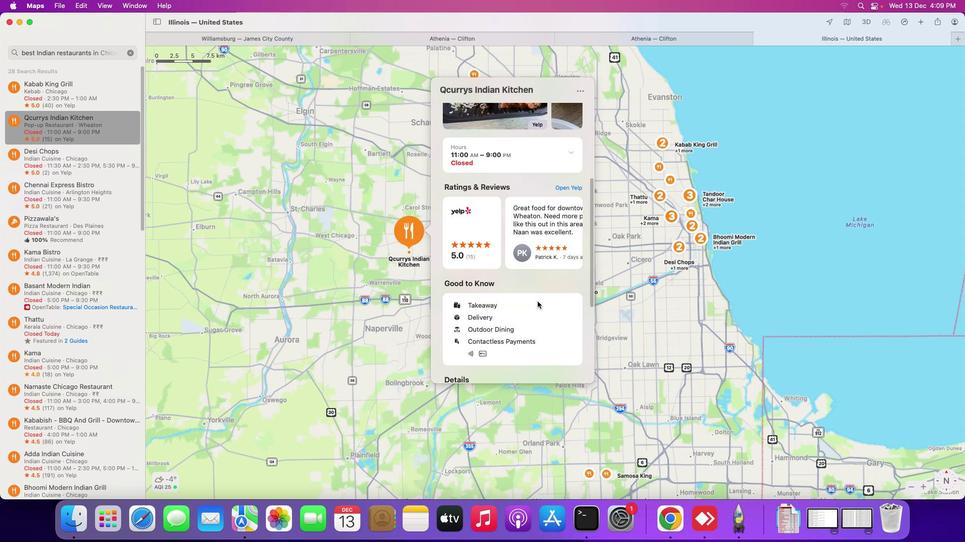 
Action: Mouse scrolled (537, 301) with delta (0, -2)
Screenshot: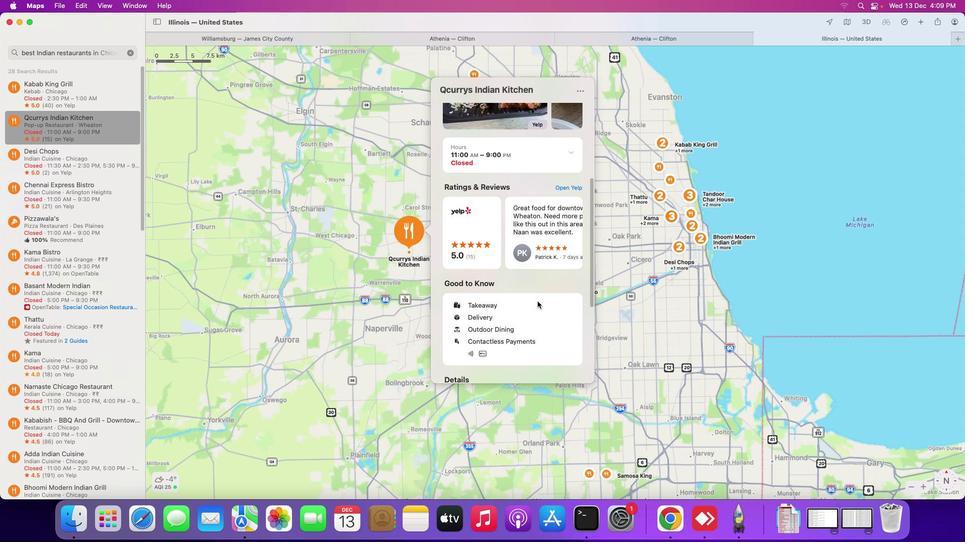 
Action: Mouse moved to (537, 301)
Screenshot: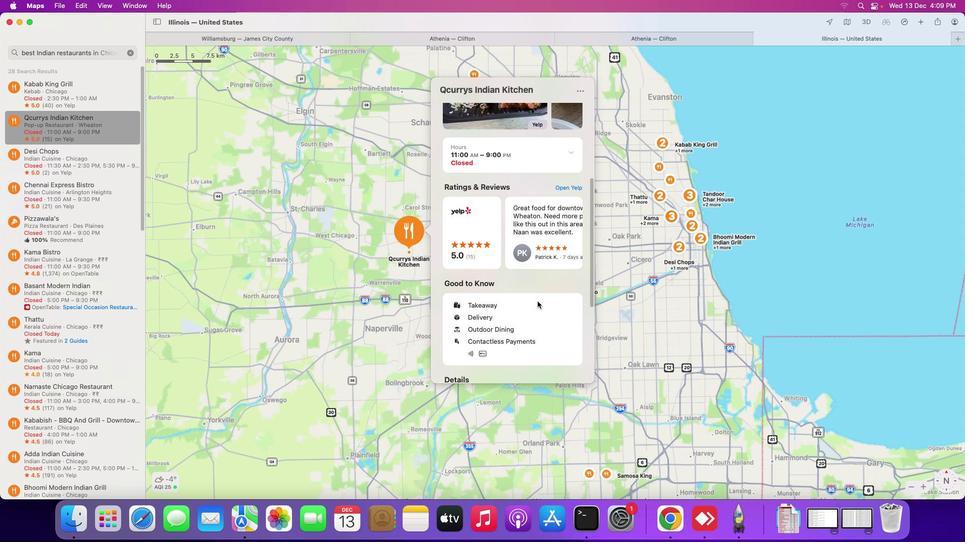 
Action: Mouse scrolled (537, 301) with delta (0, -2)
Screenshot: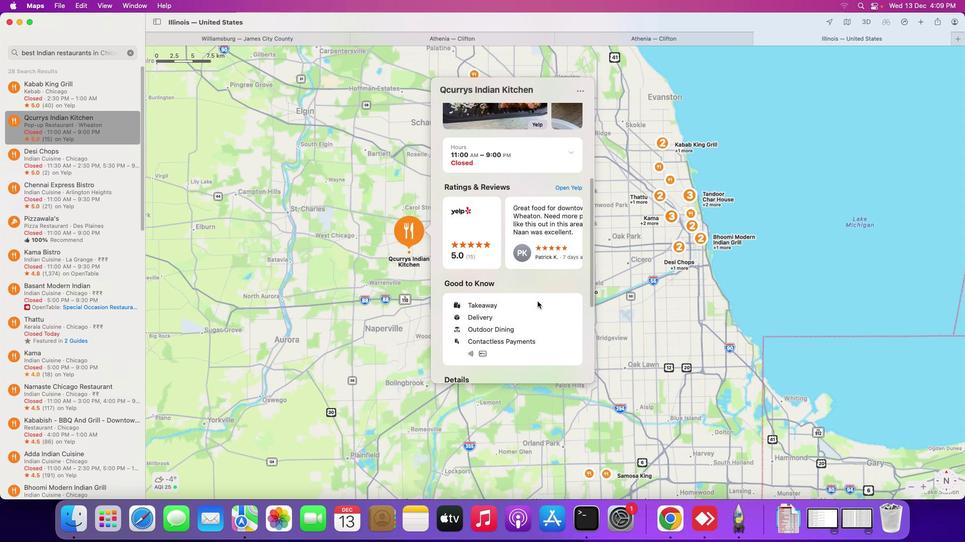 
Action: Mouse scrolled (537, 301) with delta (0, -2)
Screenshot: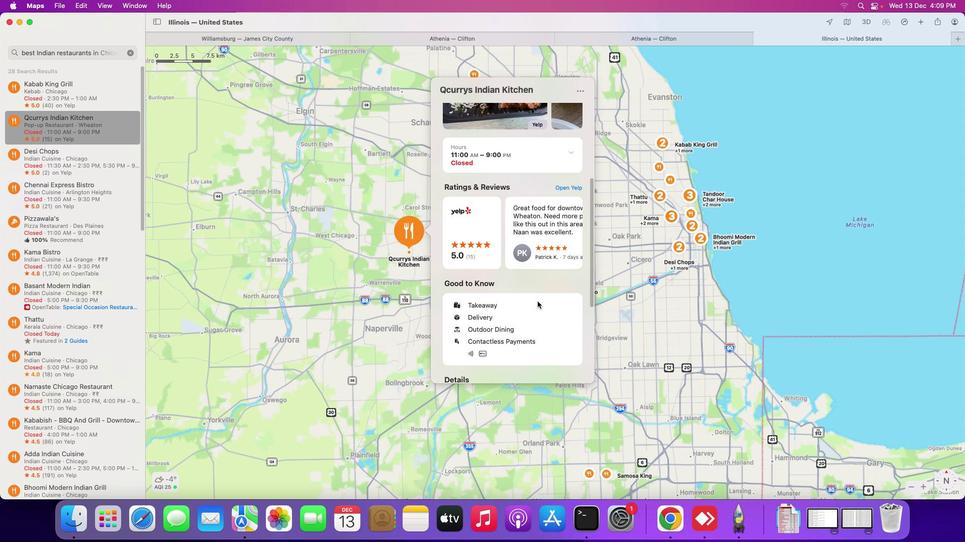
Action: Mouse scrolled (537, 301) with delta (0, -2)
Screenshot: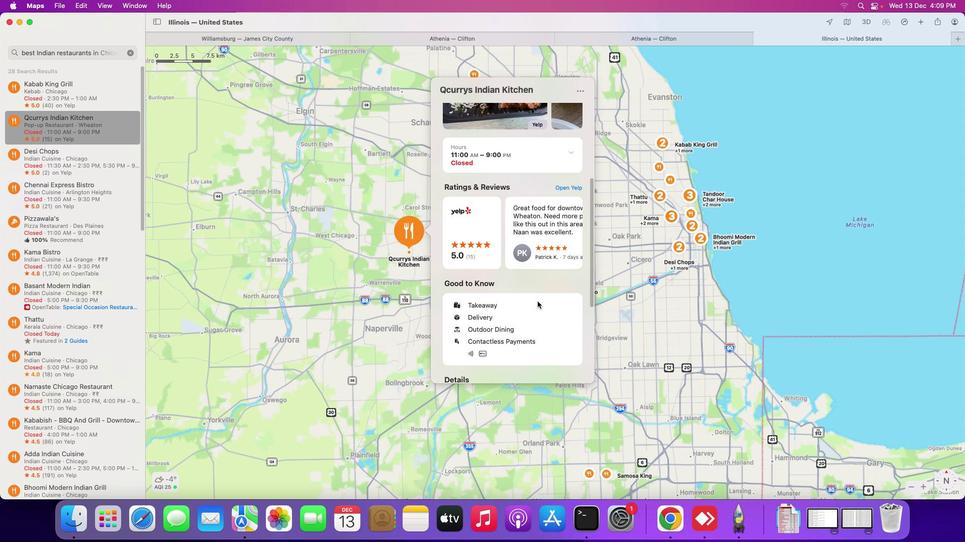 
Action: Mouse scrolled (537, 301) with delta (0, -3)
Screenshot: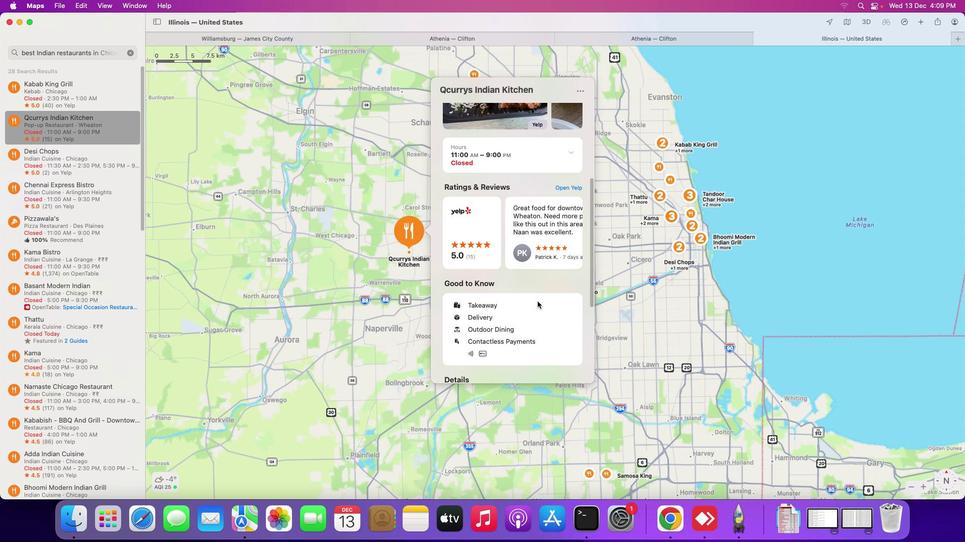 
Action: Mouse moved to (537, 302)
Screenshot: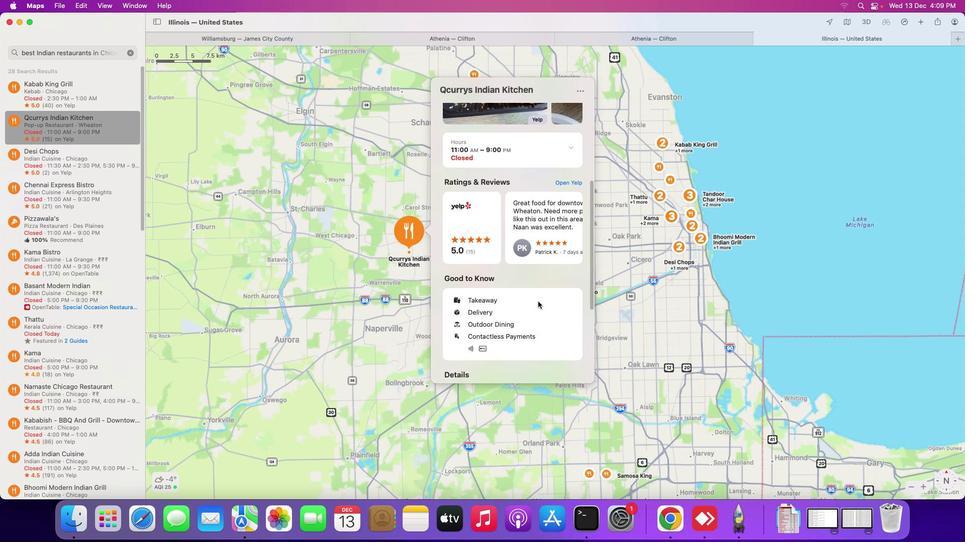 
Action: Mouse scrolled (537, 302) with delta (0, 0)
Screenshot: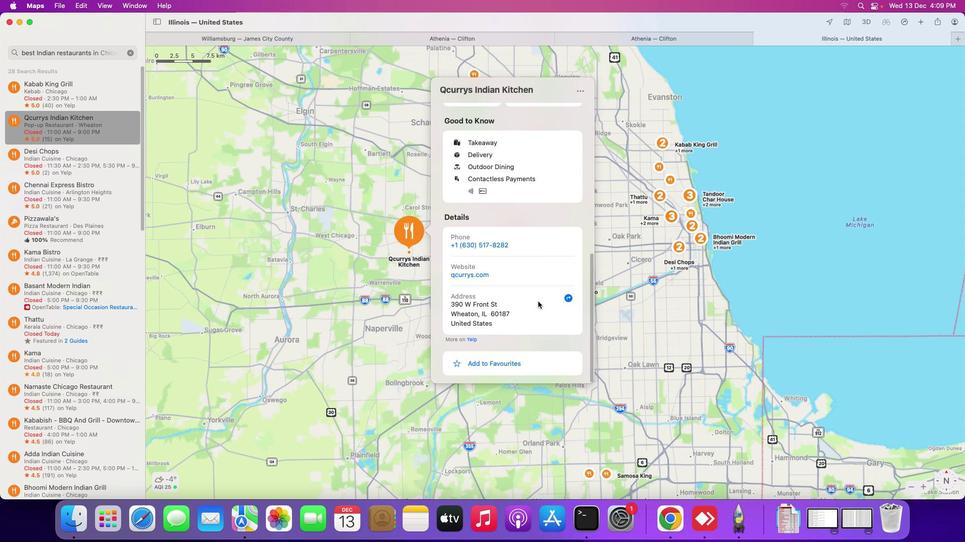 
Action: Mouse scrolled (537, 302) with delta (0, 0)
Screenshot: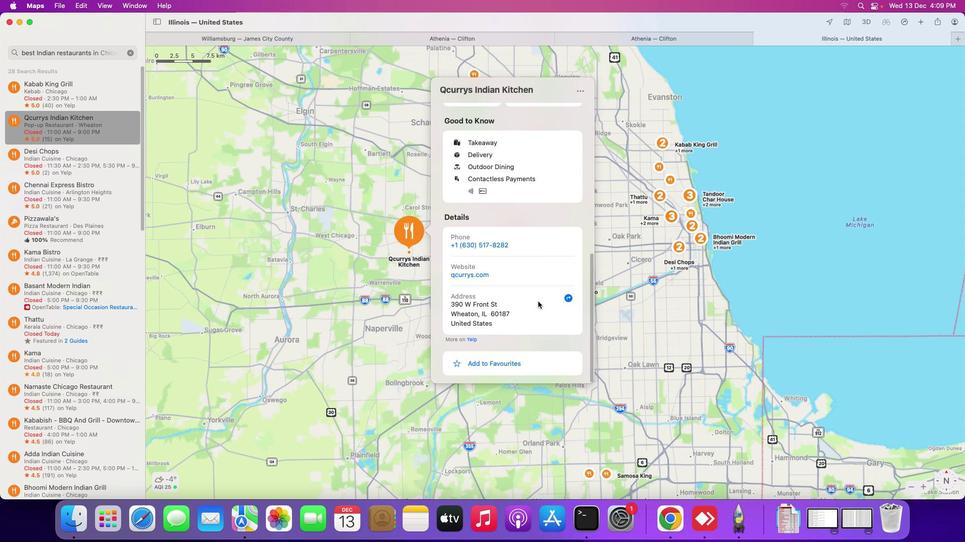 
Action: Mouse scrolled (537, 302) with delta (0, -1)
Screenshot: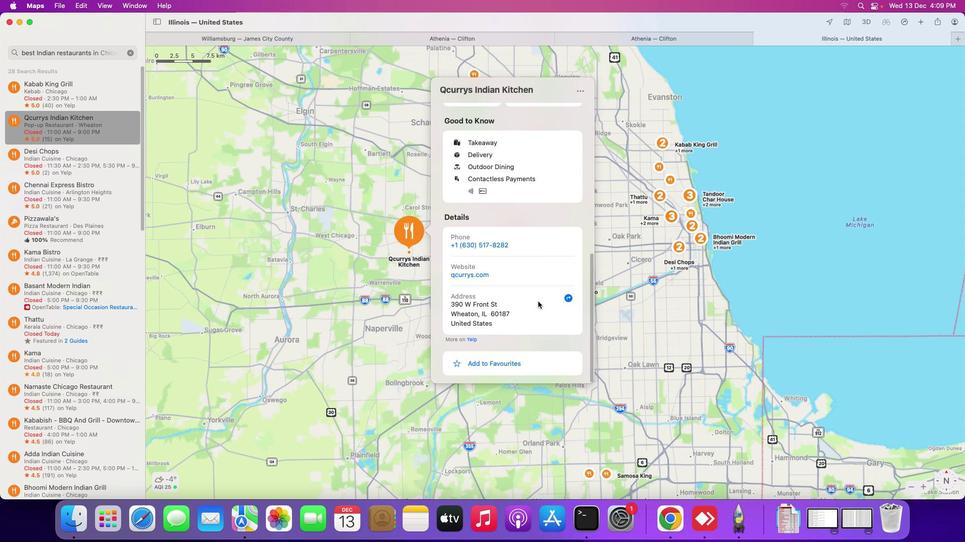 
Action: Mouse moved to (537, 302)
Screenshot: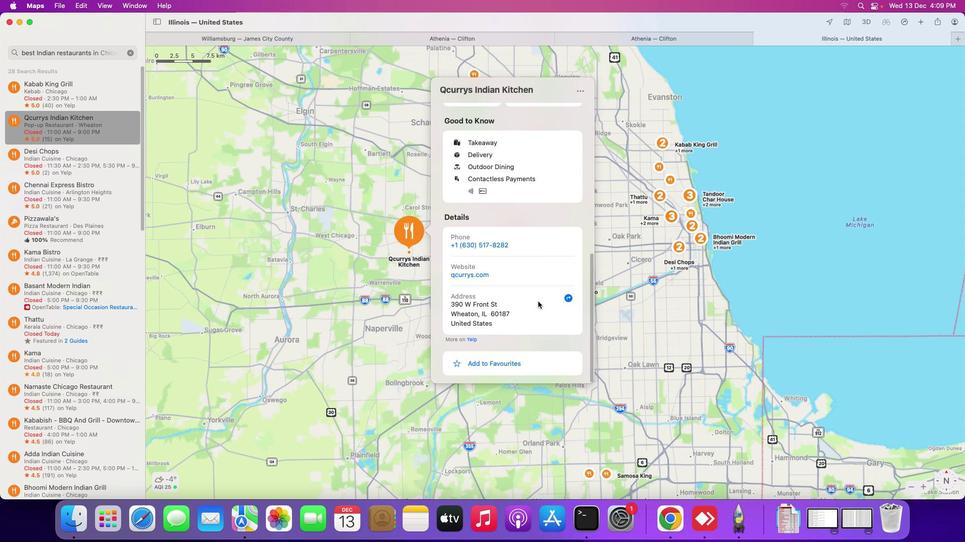
Action: Mouse scrolled (537, 302) with delta (0, -2)
Screenshot: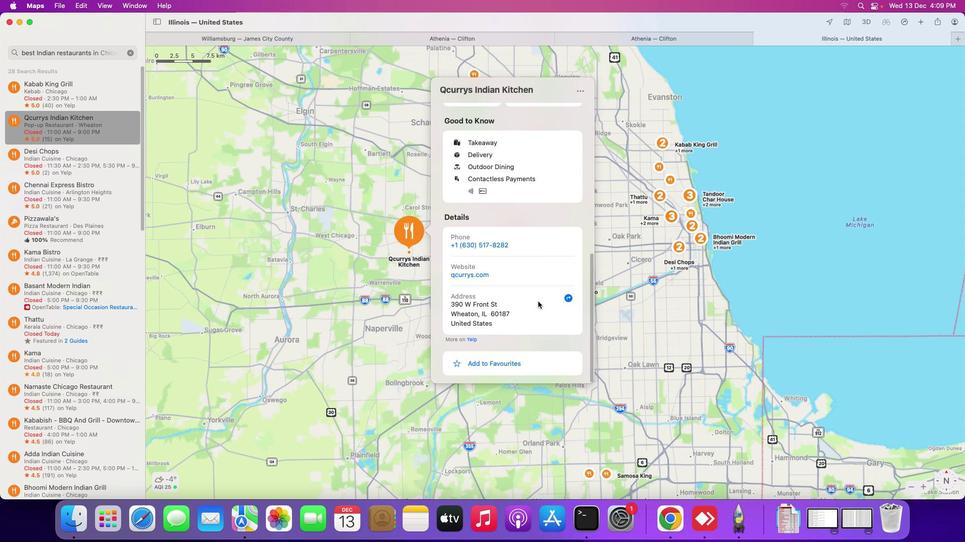 
Action: Mouse scrolled (537, 302) with delta (0, -3)
Screenshot: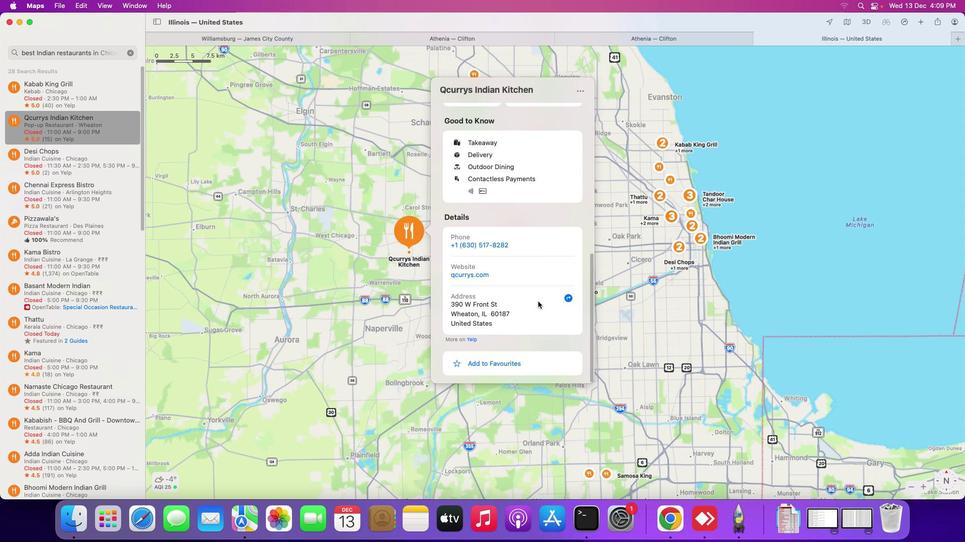 
Action: Mouse scrolled (537, 302) with delta (0, -3)
Screenshot: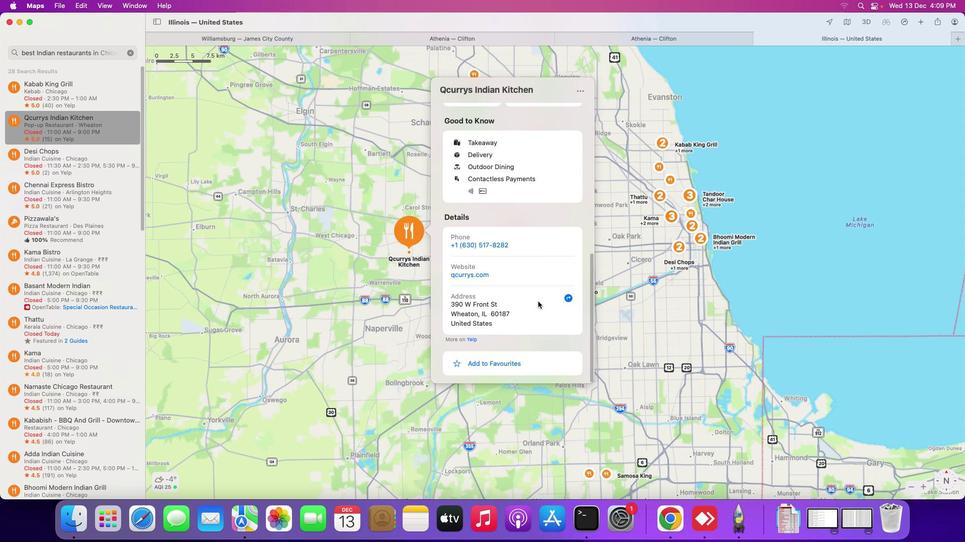 
Action: Mouse moved to (538, 301)
Screenshot: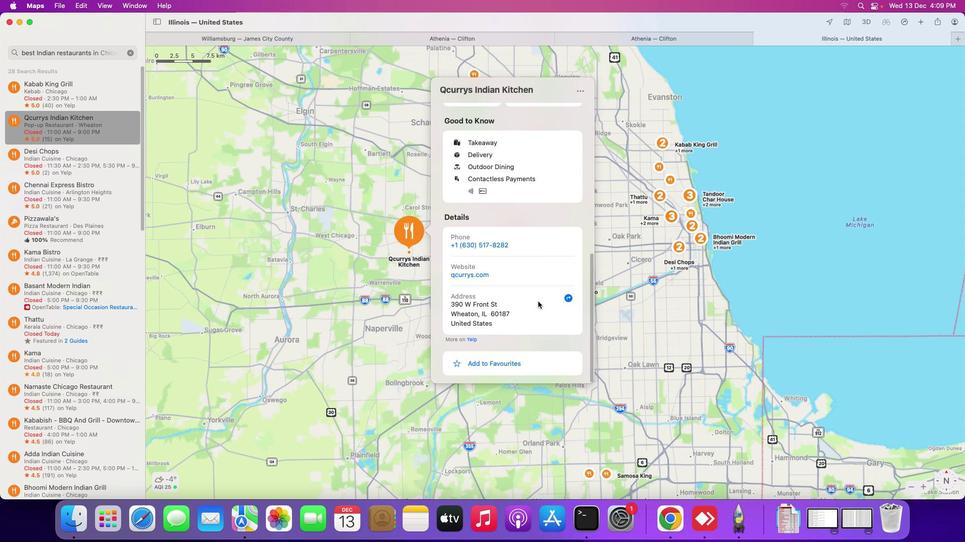 
Action: Mouse scrolled (538, 301) with delta (0, -3)
Screenshot: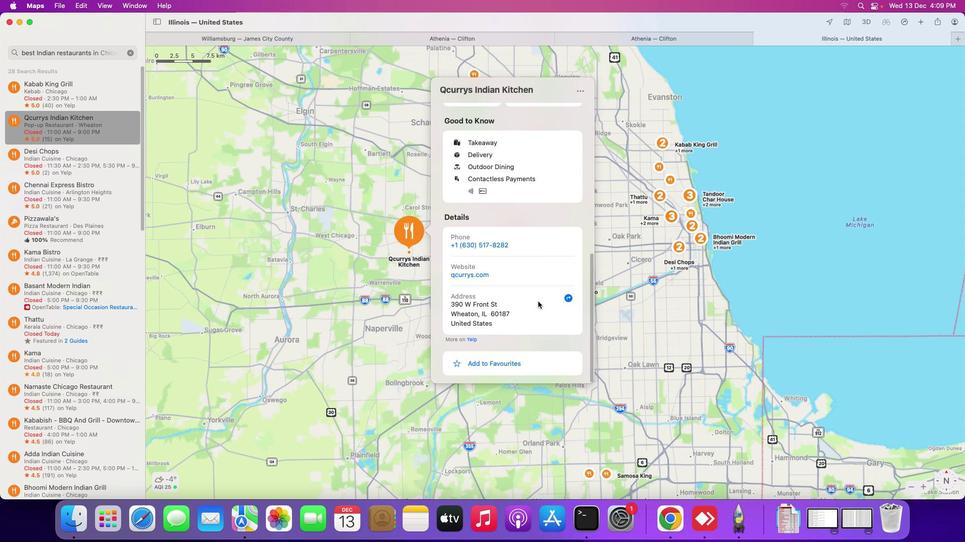 
Action: Mouse scrolled (538, 301) with delta (0, -3)
Screenshot: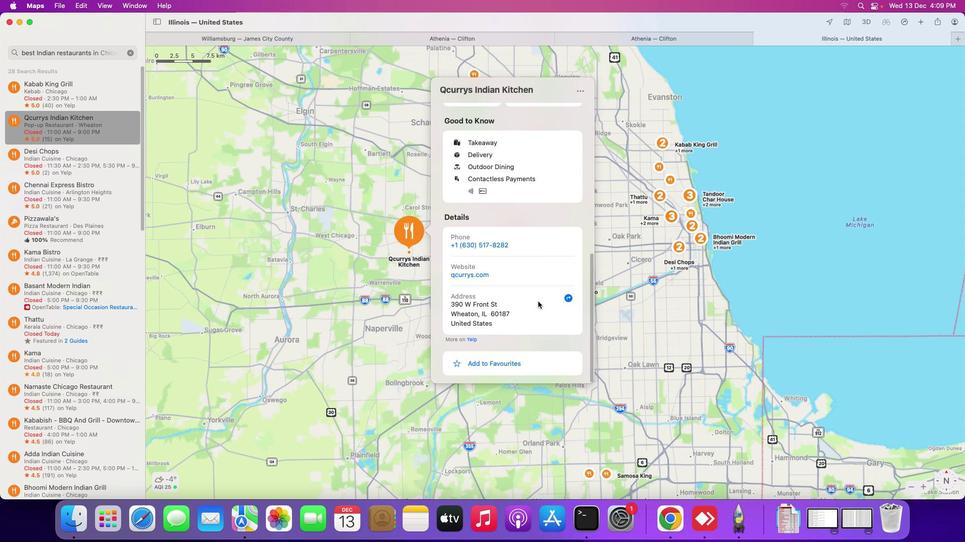 
Action: Mouse scrolled (538, 301) with delta (0, 0)
Screenshot: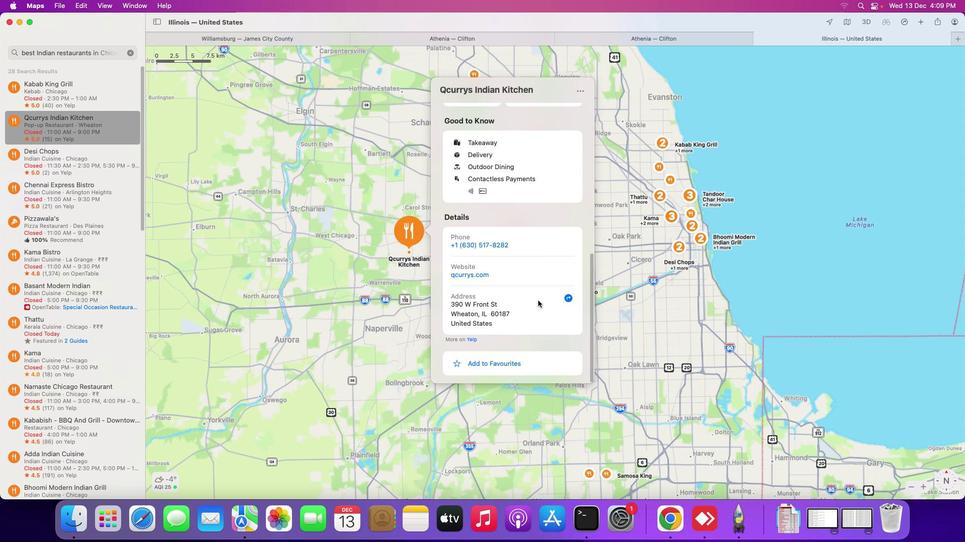
Action: Mouse moved to (537, 301)
Screenshot: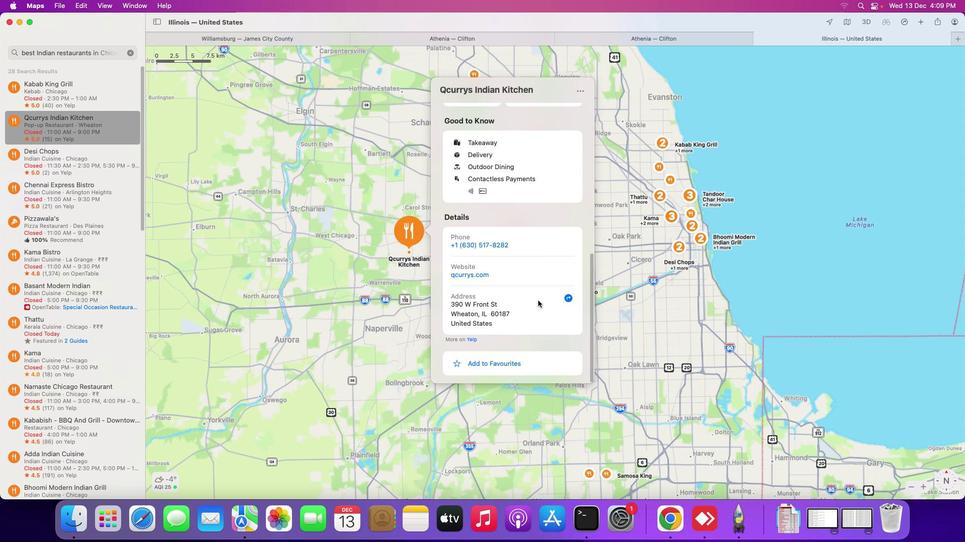 
Action: Mouse scrolled (537, 301) with delta (0, 0)
Screenshot: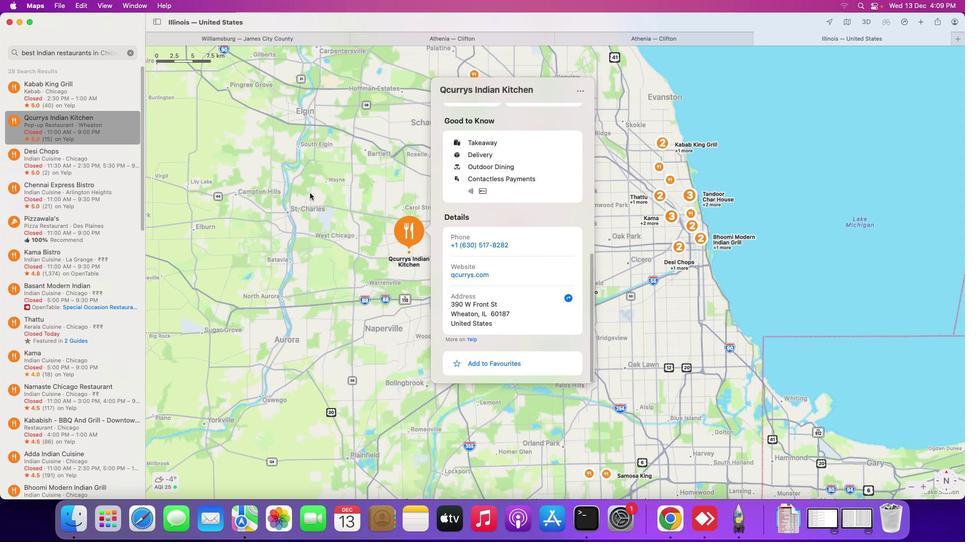 
Action: Mouse scrolled (537, 301) with delta (0, 0)
Screenshot: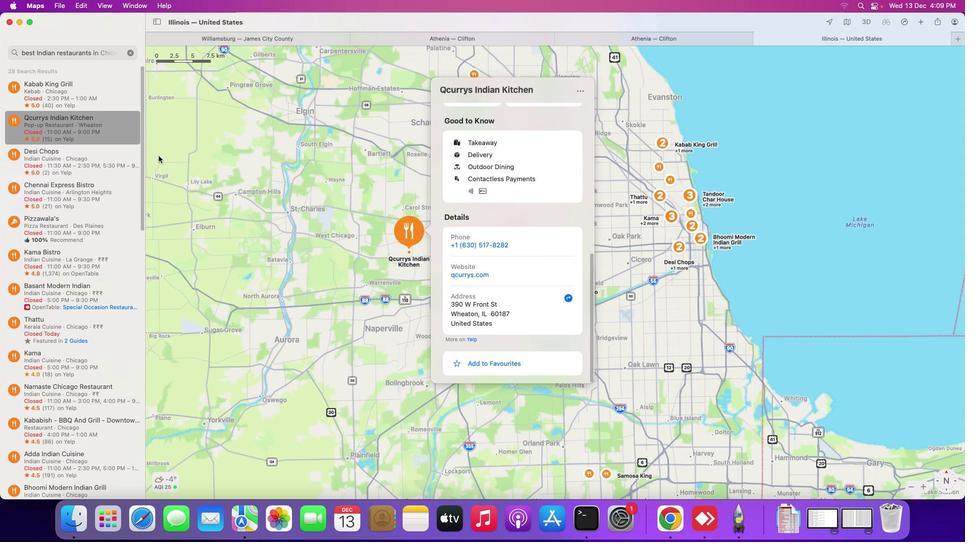 
Action: Mouse scrolled (537, 301) with delta (0, -1)
Screenshot: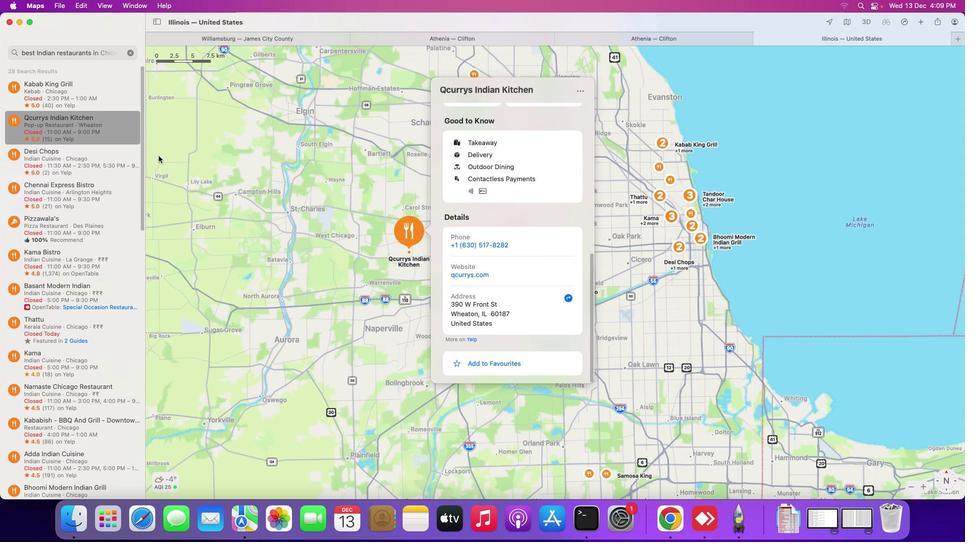 
Action: Mouse scrolled (537, 301) with delta (0, -2)
Screenshot: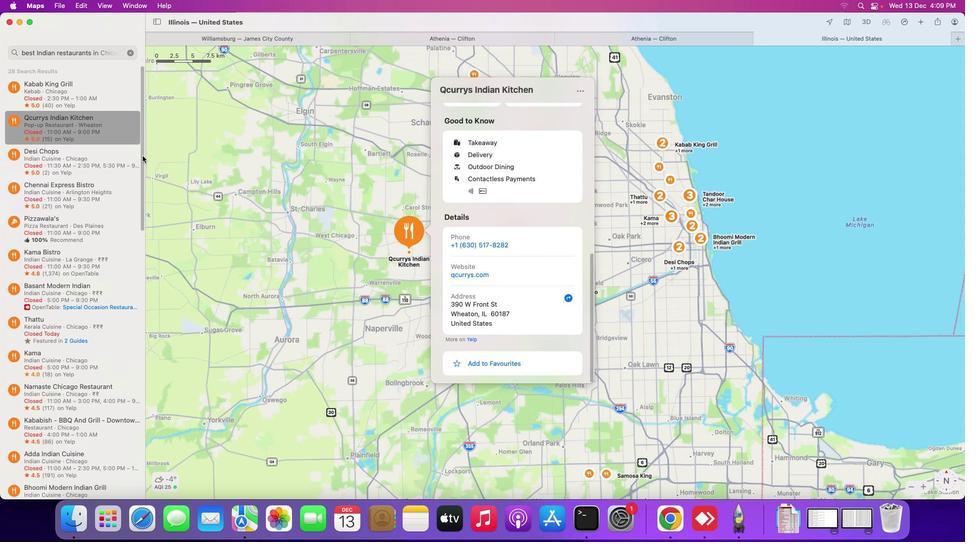 
Action: Mouse scrolled (537, 301) with delta (0, -2)
Screenshot: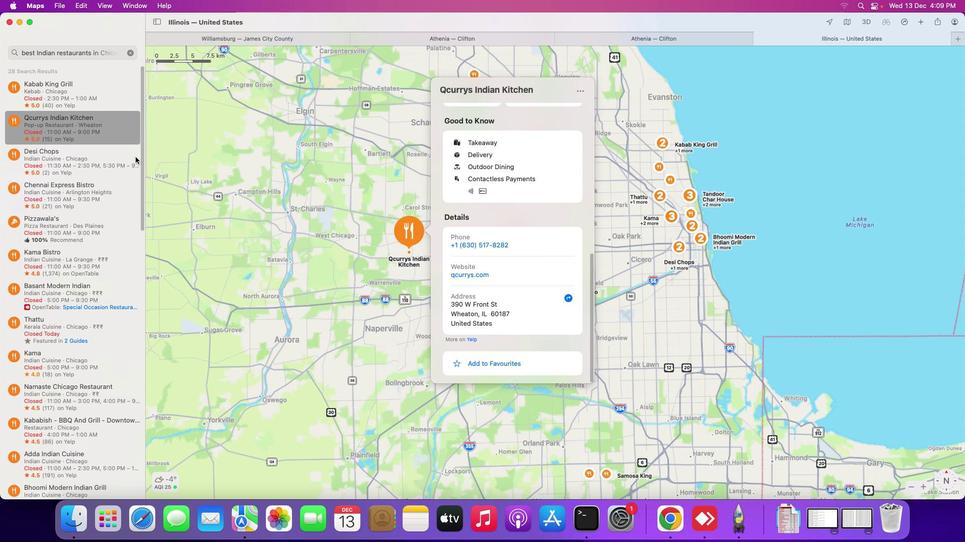
Action: Mouse scrolled (537, 301) with delta (0, -2)
Screenshot: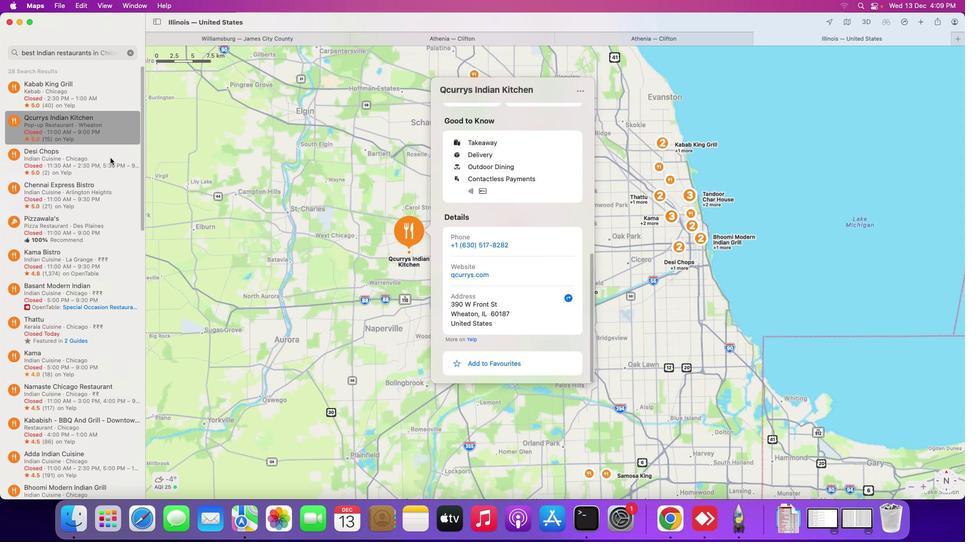 
Action: Mouse moved to (66, 161)
Screenshot: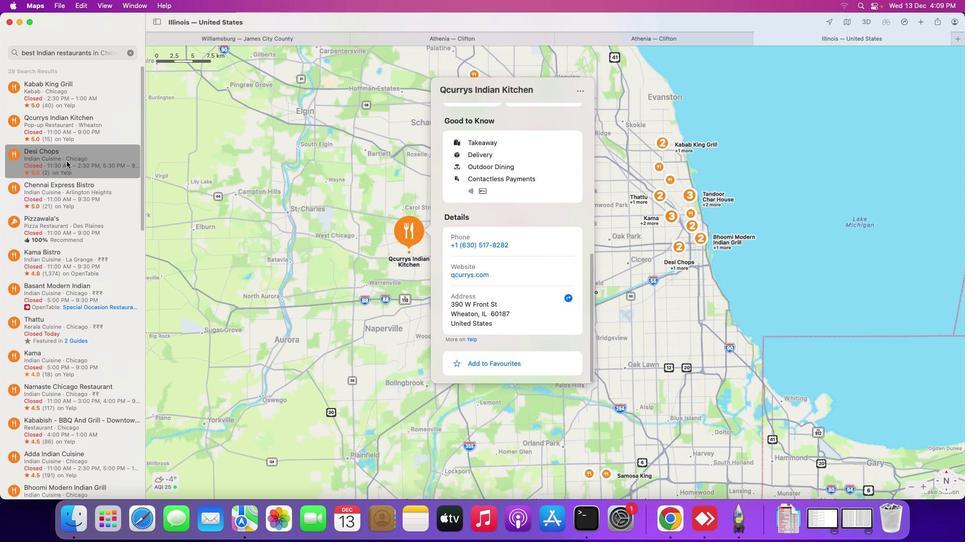 
Action: Mouse pressed left at (66, 161)
Screenshot: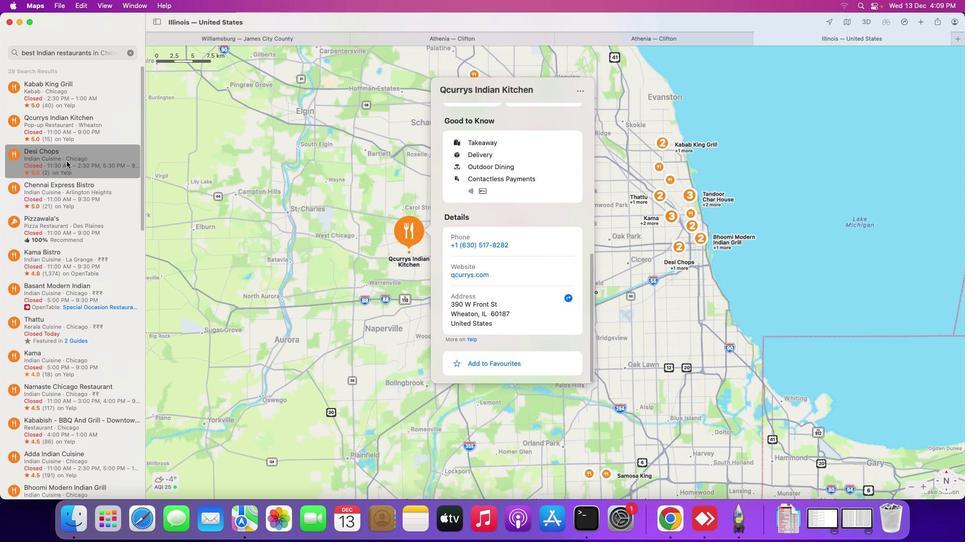 
Action: Mouse moved to (600, 266)
Screenshot: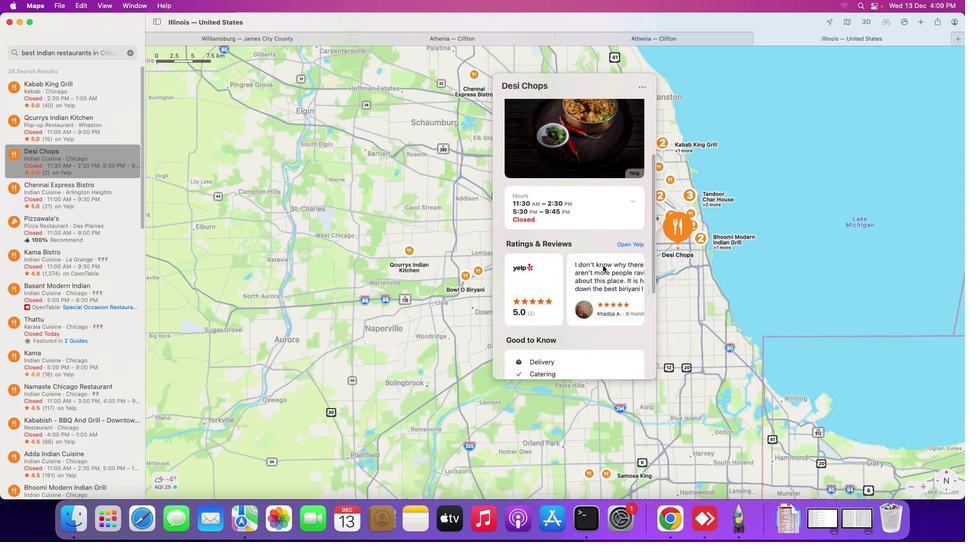 
Action: Mouse scrolled (600, 266) with delta (0, 0)
Screenshot: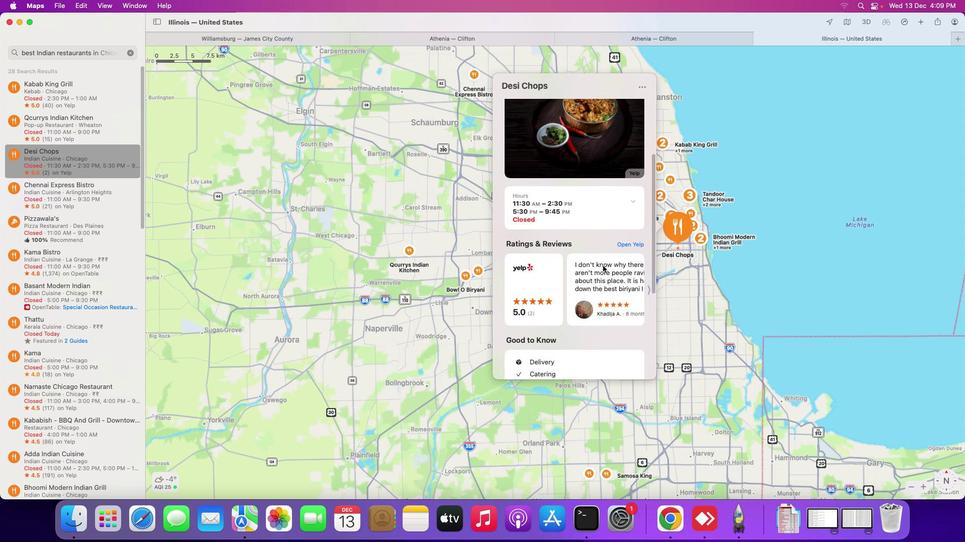 
Action: Mouse moved to (600, 266)
Screenshot: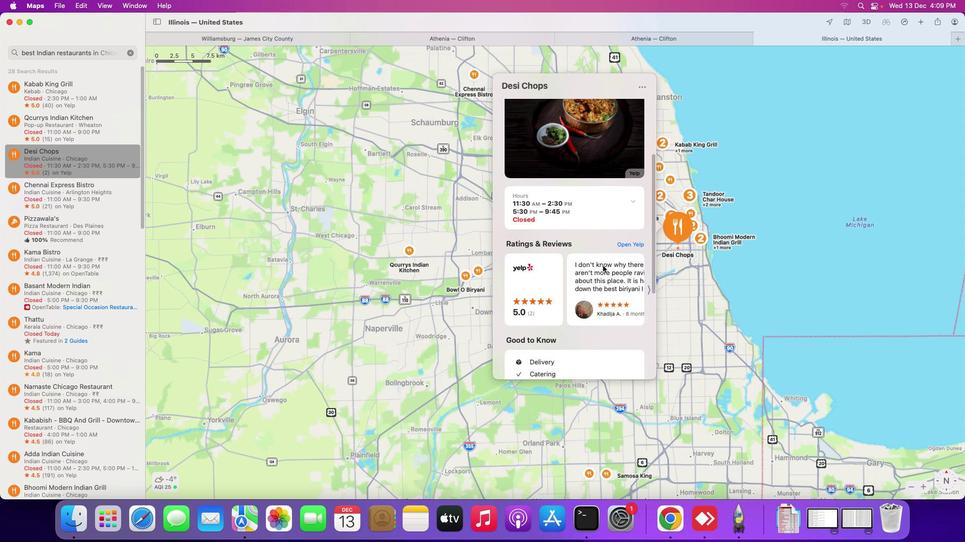 
Action: Mouse scrolled (600, 266) with delta (0, 0)
Screenshot: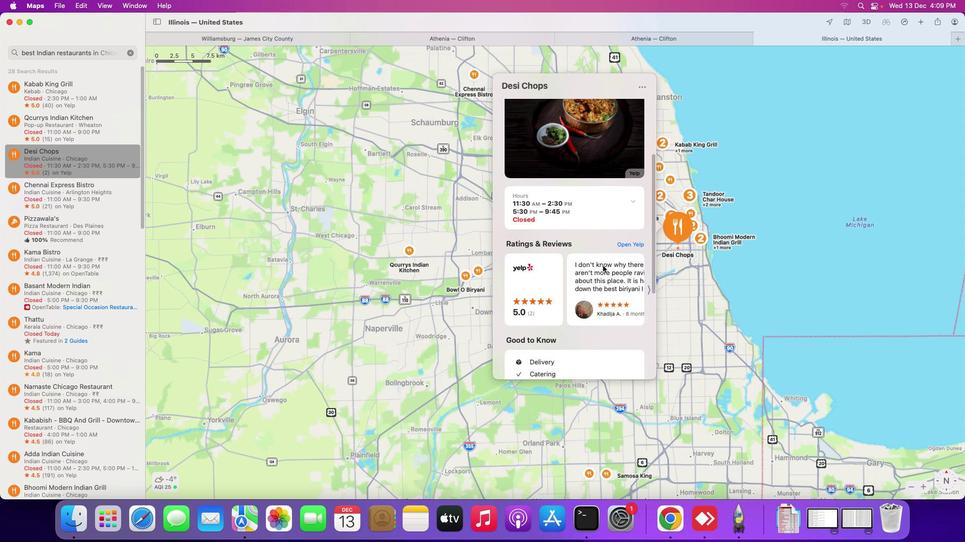 
Action: Mouse moved to (601, 266)
Screenshot: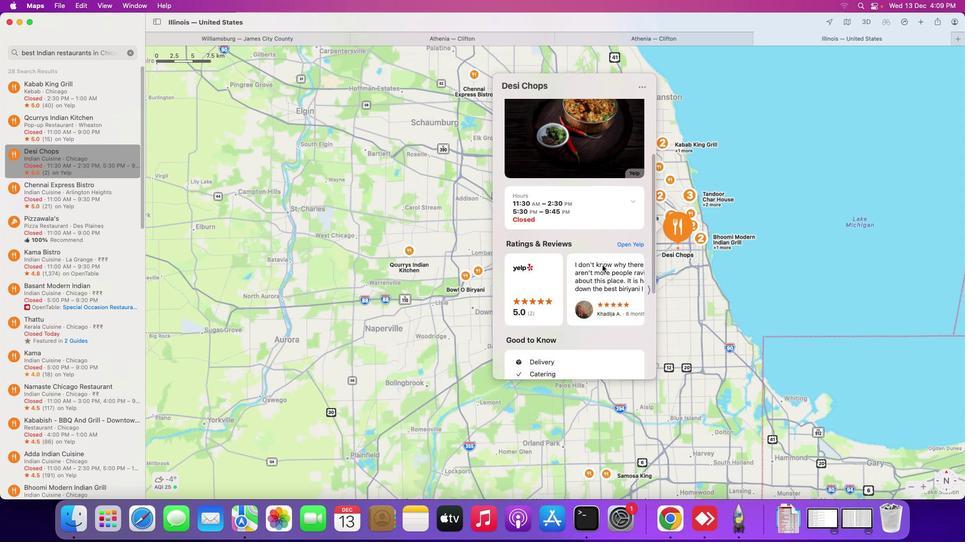 
Action: Mouse scrolled (601, 266) with delta (0, 0)
Screenshot: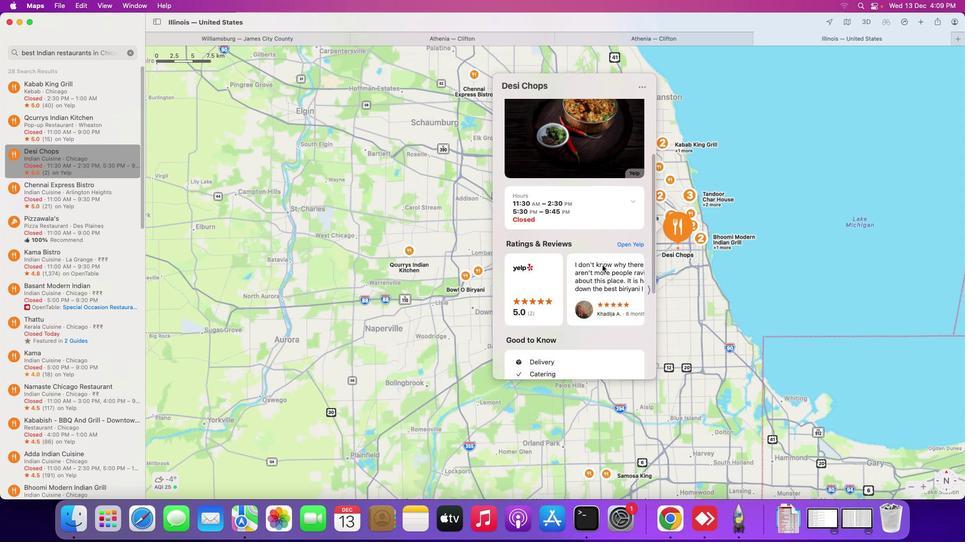 
Action: Mouse moved to (601, 265)
Screenshot: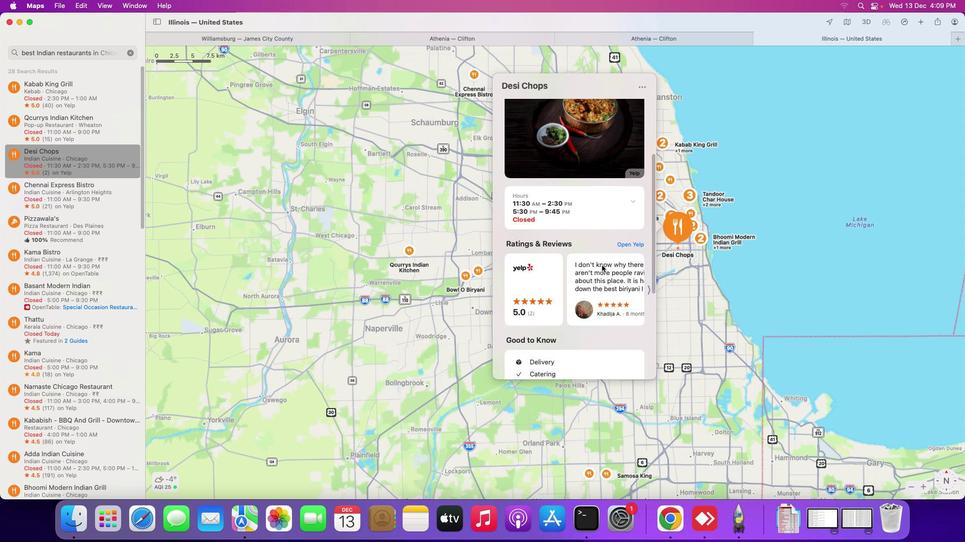 
Action: Mouse scrolled (601, 265) with delta (0, -1)
Screenshot: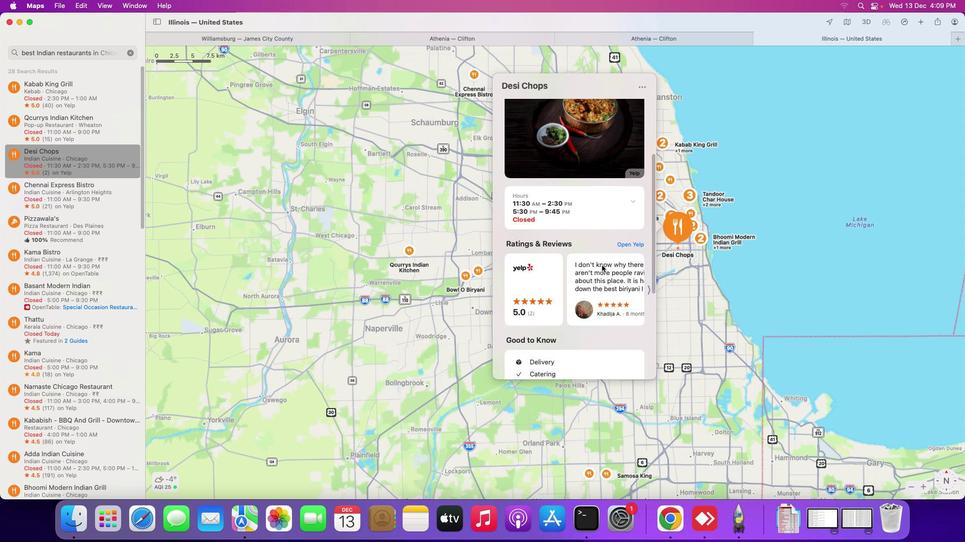 
Action: Mouse moved to (602, 265)
Screenshot: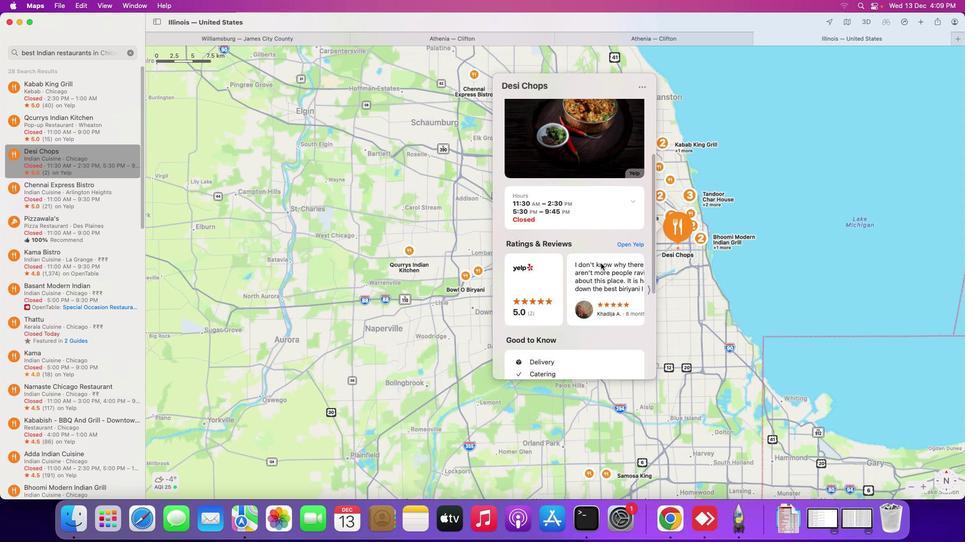 
Action: Mouse scrolled (602, 265) with delta (0, -2)
Screenshot: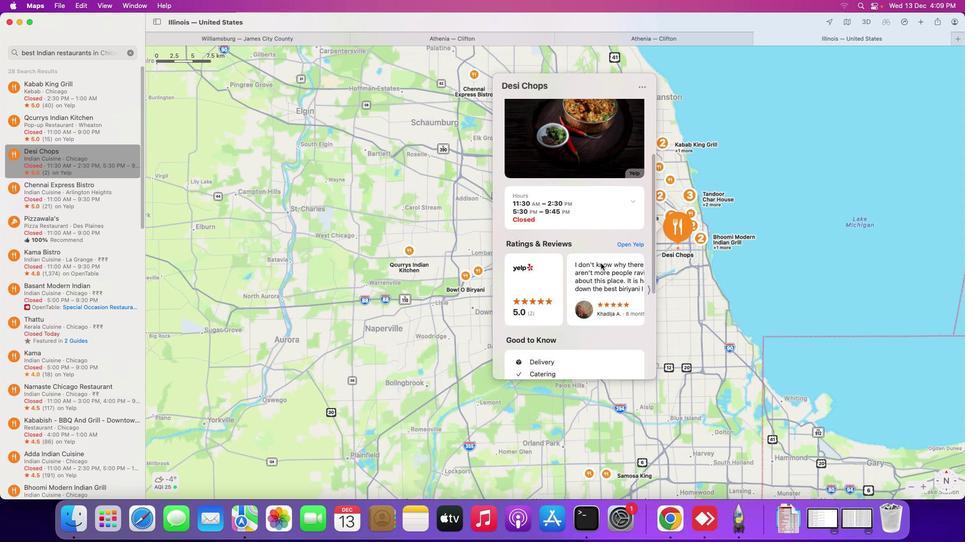 
Action: Mouse moved to (602, 266)
Screenshot: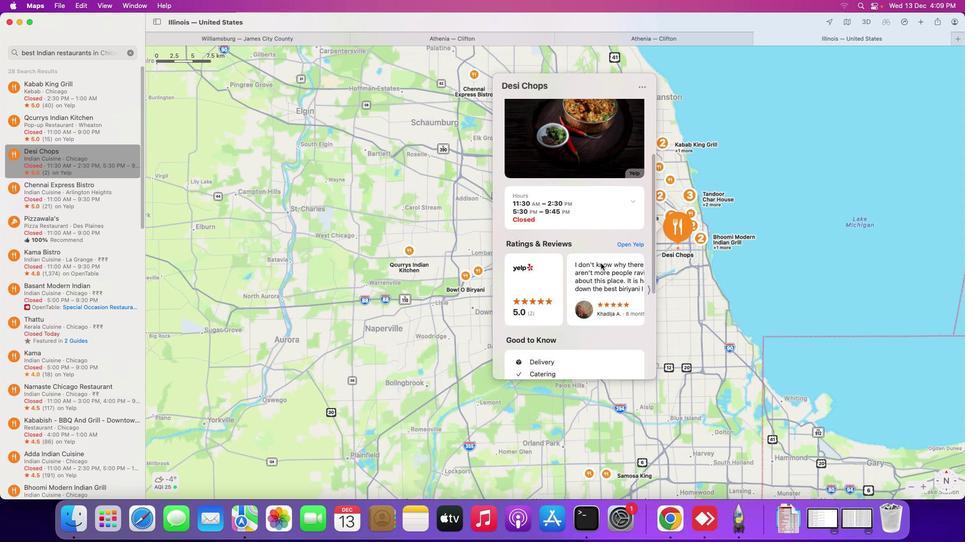 
Action: Mouse scrolled (602, 266) with delta (0, -2)
Screenshot: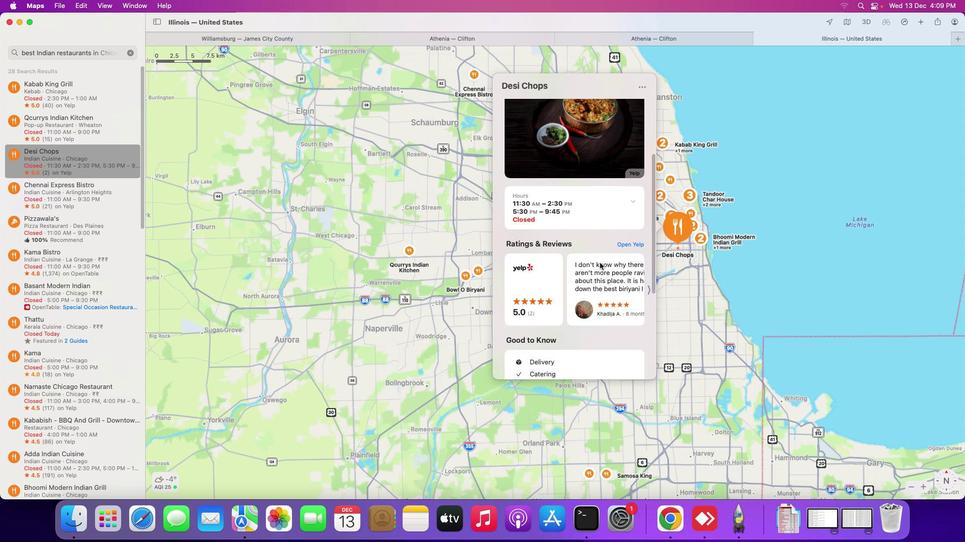 
Action: Mouse scrolled (602, 266) with delta (0, -2)
Screenshot: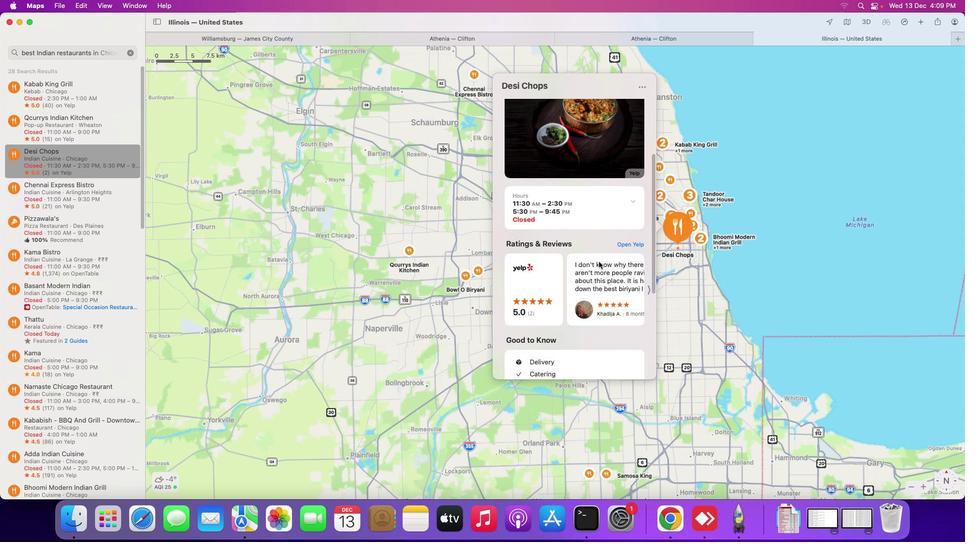 
Action: Mouse moved to (598, 261)
Screenshot: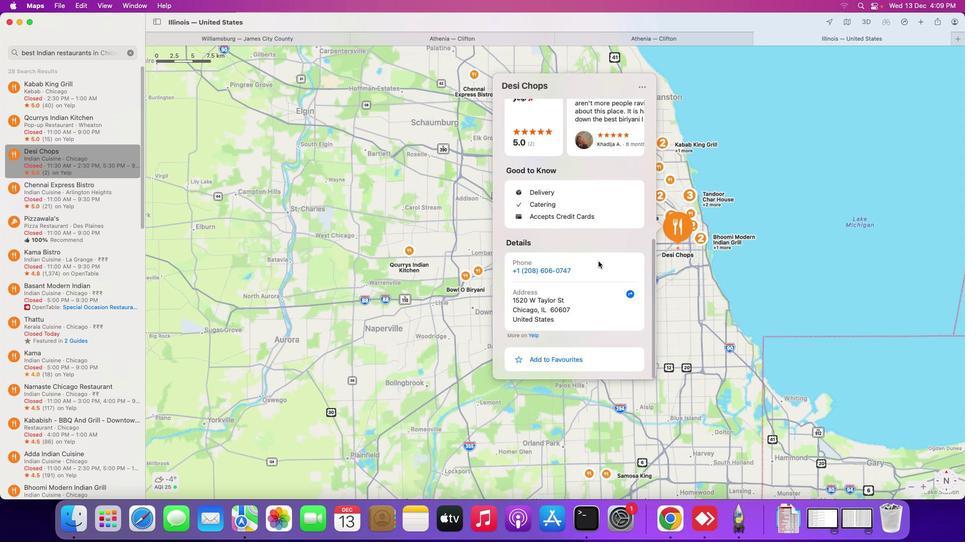 
Action: Mouse scrolled (598, 261) with delta (0, 0)
Screenshot: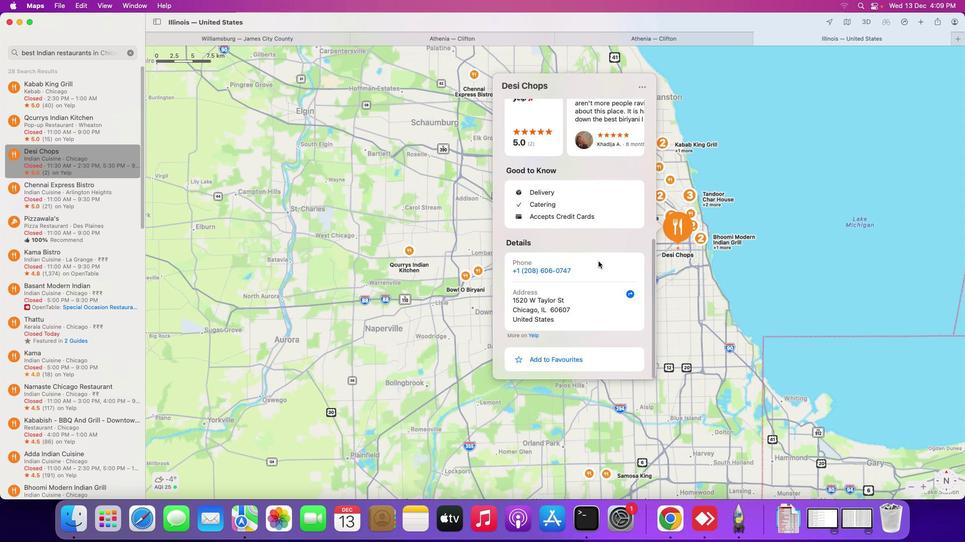 
Action: Mouse scrolled (598, 261) with delta (0, 0)
Screenshot: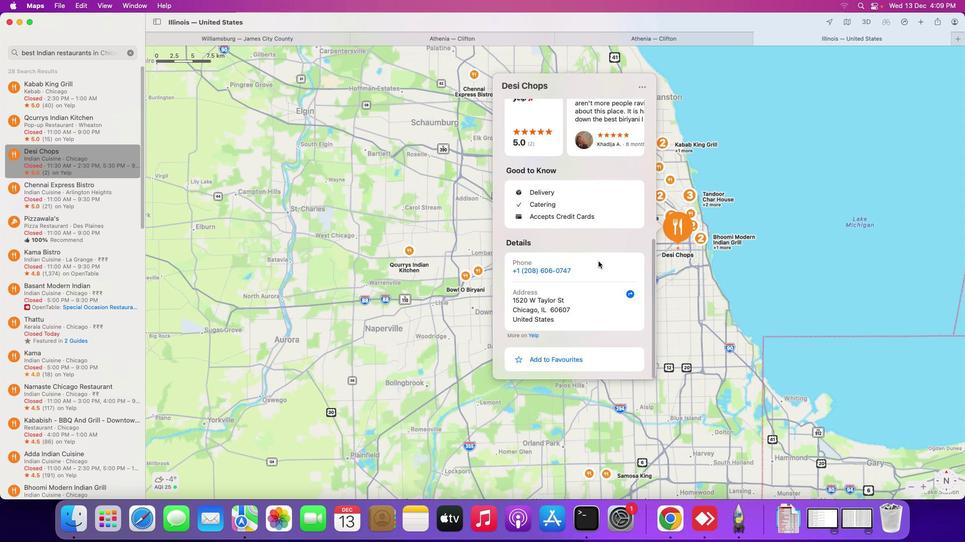 
Action: Mouse scrolled (598, 261) with delta (0, -1)
Screenshot: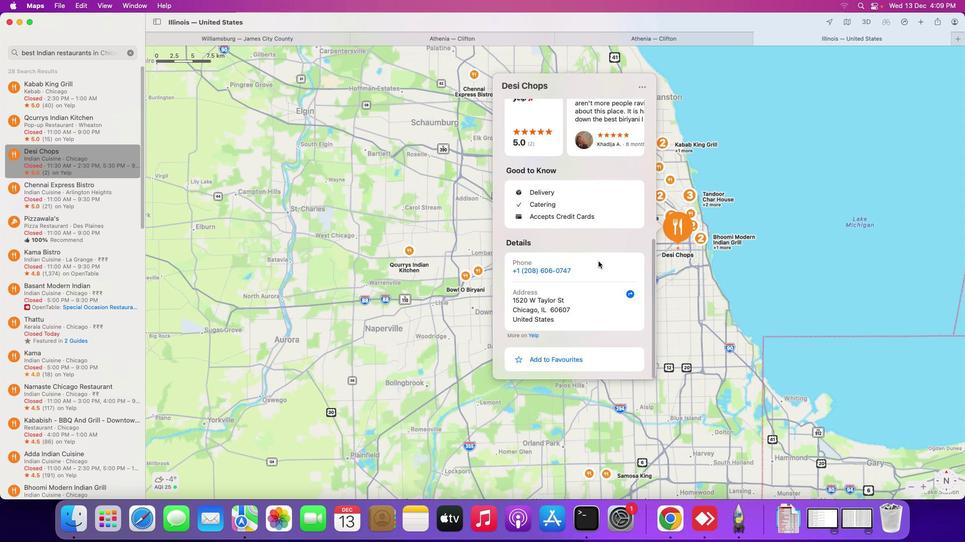 
Action: Mouse scrolled (598, 261) with delta (0, -2)
Screenshot: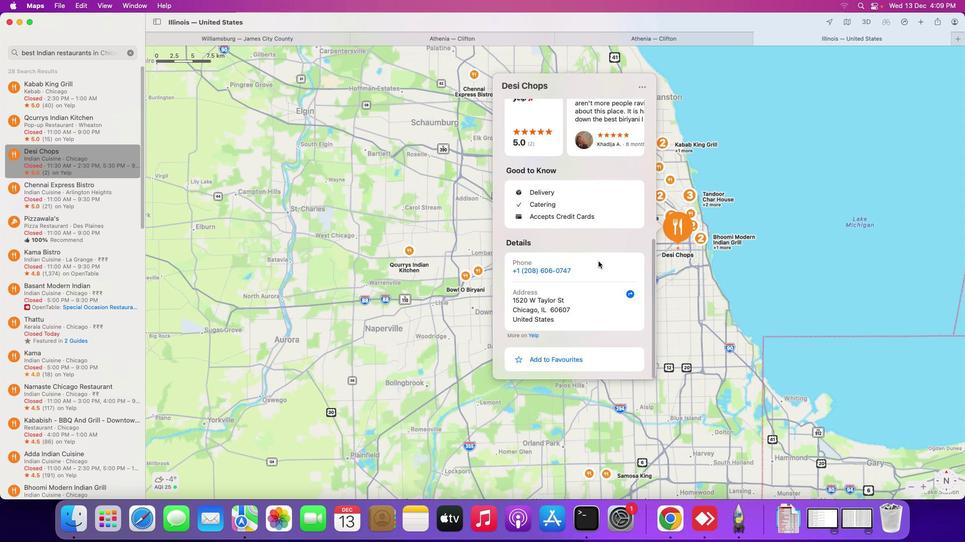 
Action: Mouse scrolled (598, 261) with delta (0, -3)
Screenshot: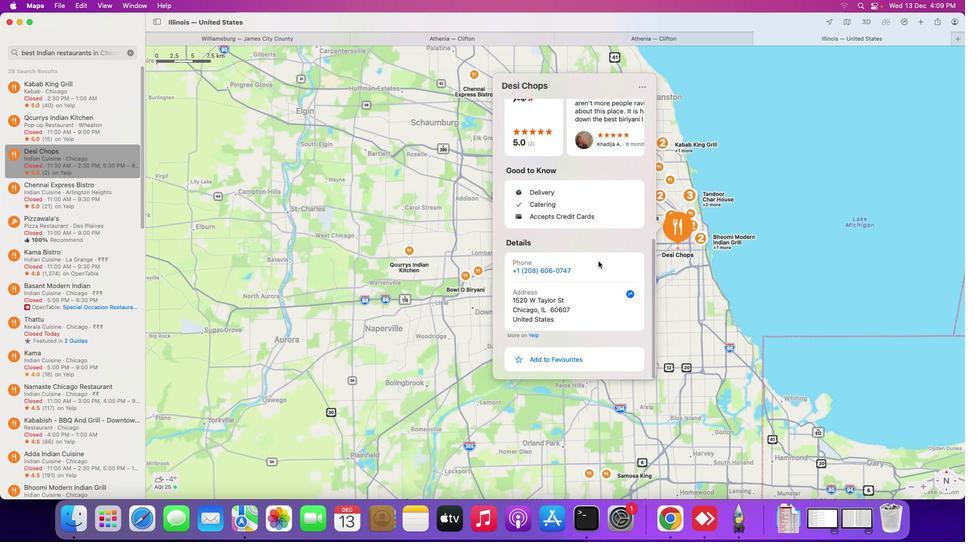 
Action: Mouse scrolled (598, 261) with delta (0, -3)
Screenshot: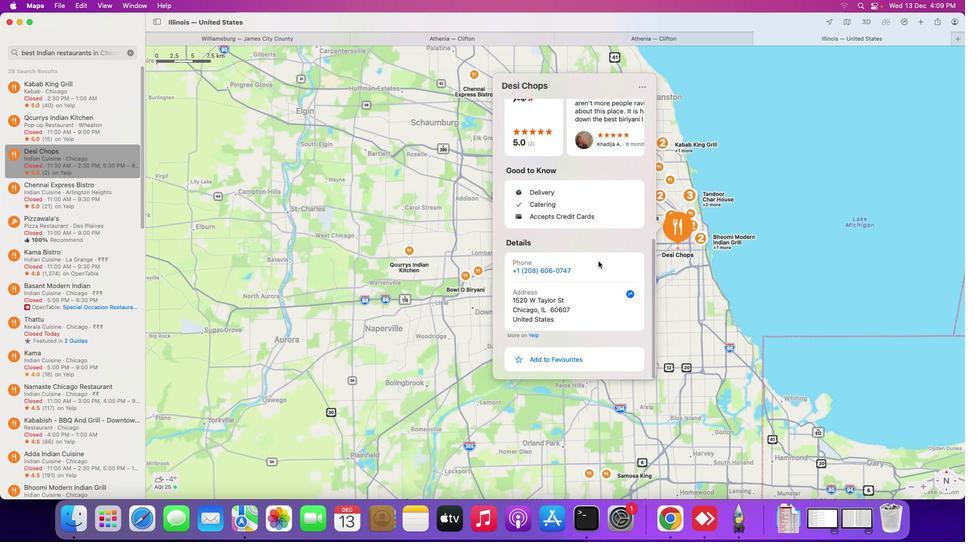 
Action: Mouse scrolled (598, 261) with delta (0, -3)
Screenshot: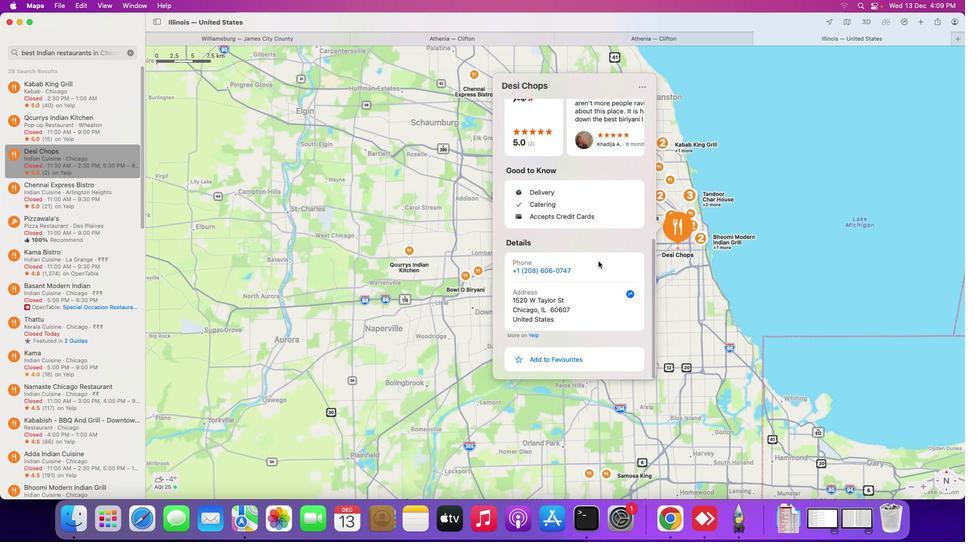 
Action: Mouse scrolled (598, 261) with delta (0, -3)
Screenshot: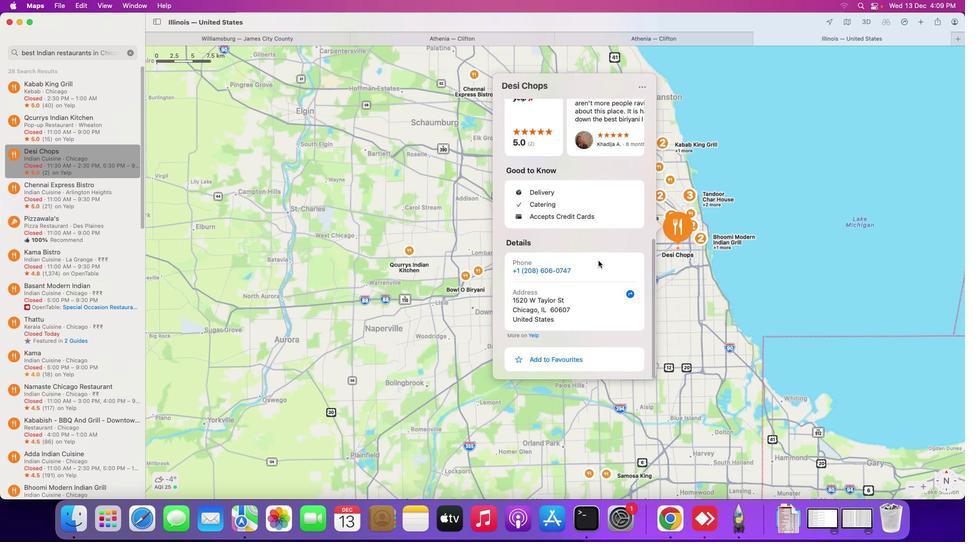 
Action: Mouse scrolled (598, 261) with delta (0, 0)
Screenshot: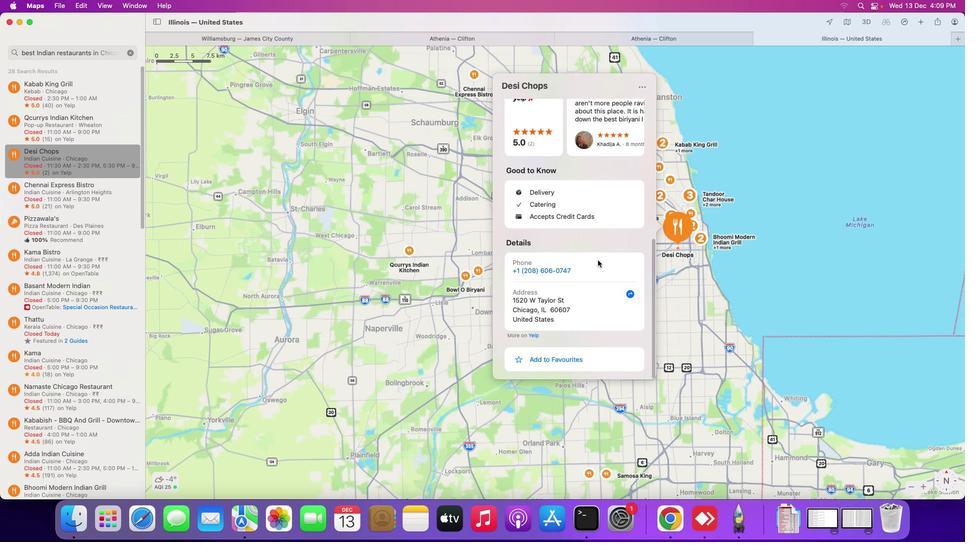 
Action: Mouse moved to (597, 260)
Screenshot: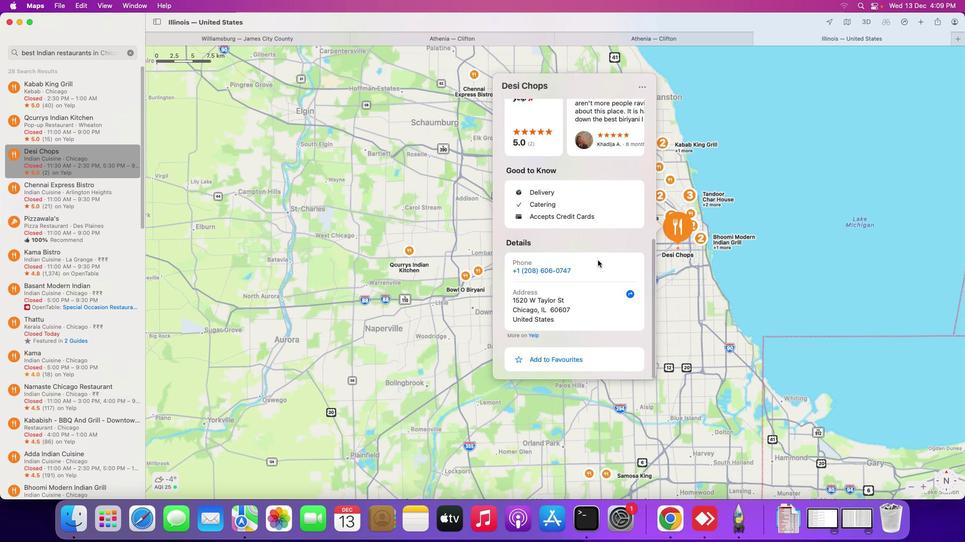 
Action: Mouse scrolled (597, 260) with delta (0, 0)
Screenshot: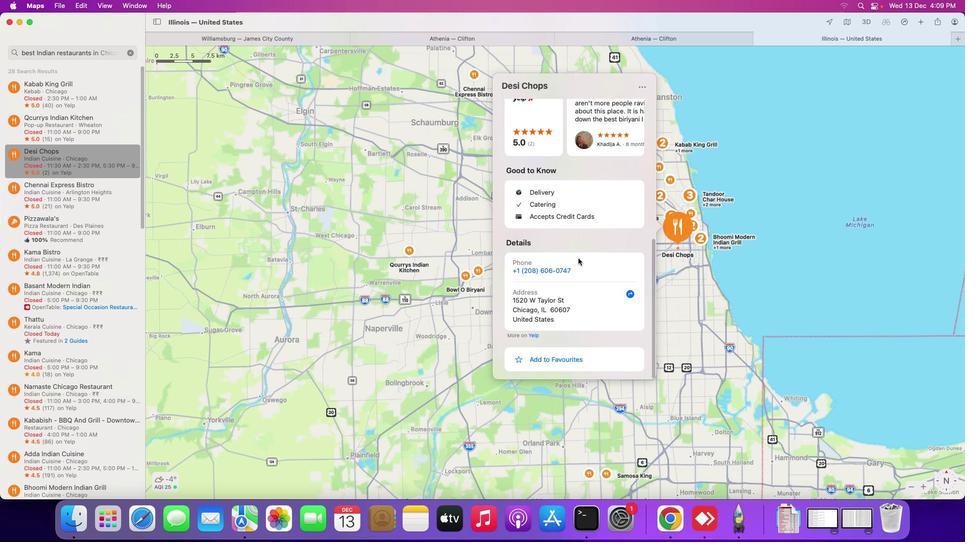 
Action: Mouse scrolled (597, 260) with delta (0, 0)
Screenshot: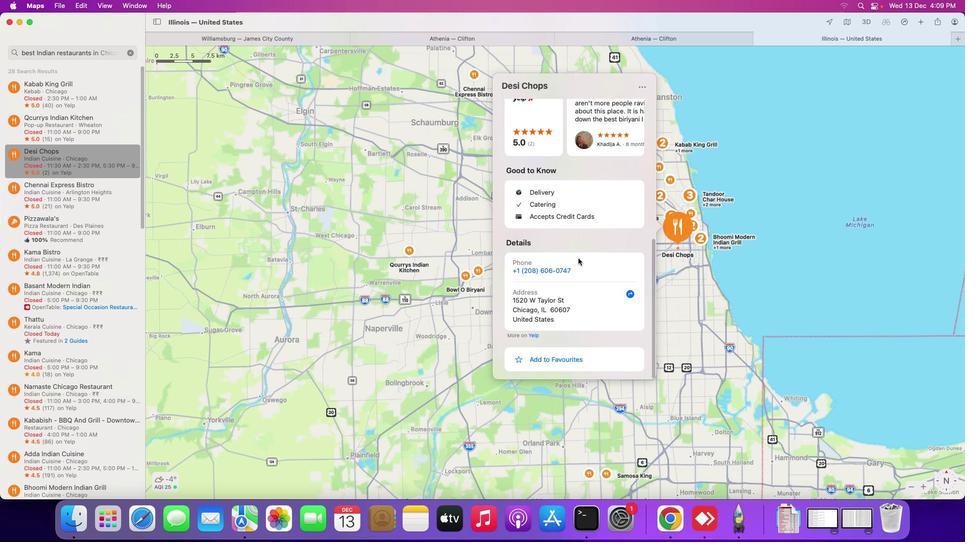 
Action: Mouse scrolled (597, 260) with delta (0, -1)
Screenshot: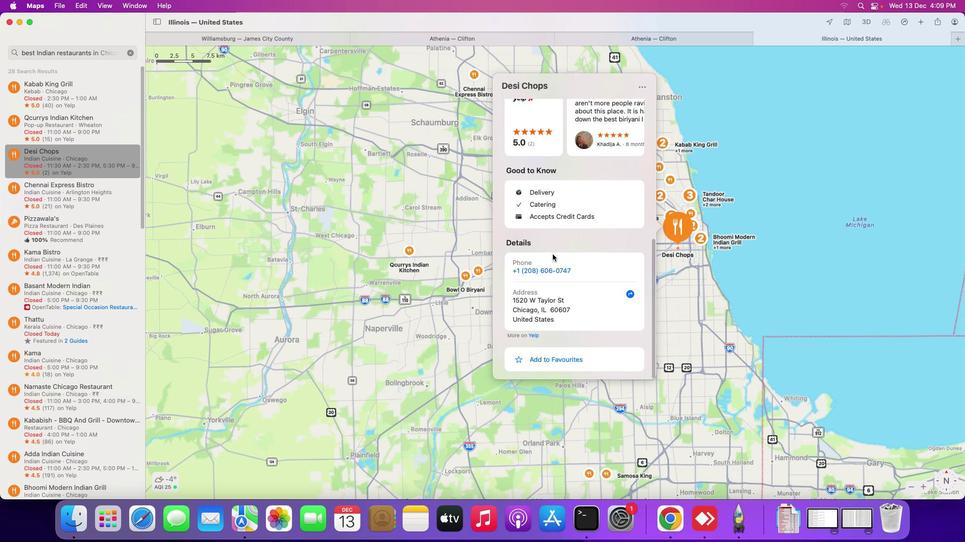 
Action: Mouse scrolled (597, 260) with delta (0, -2)
Screenshot: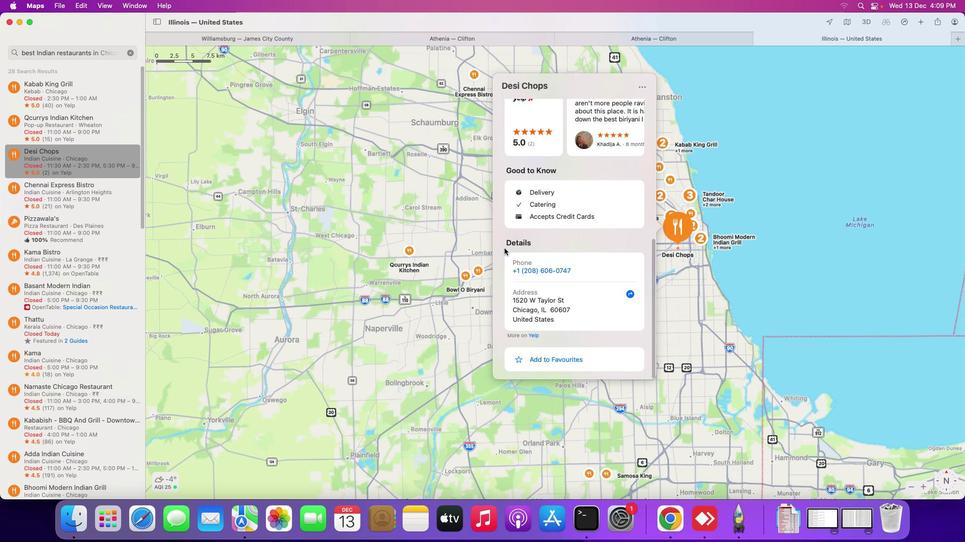 
Action: Mouse scrolled (597, 260) with delta (0, -3)
Screenshot: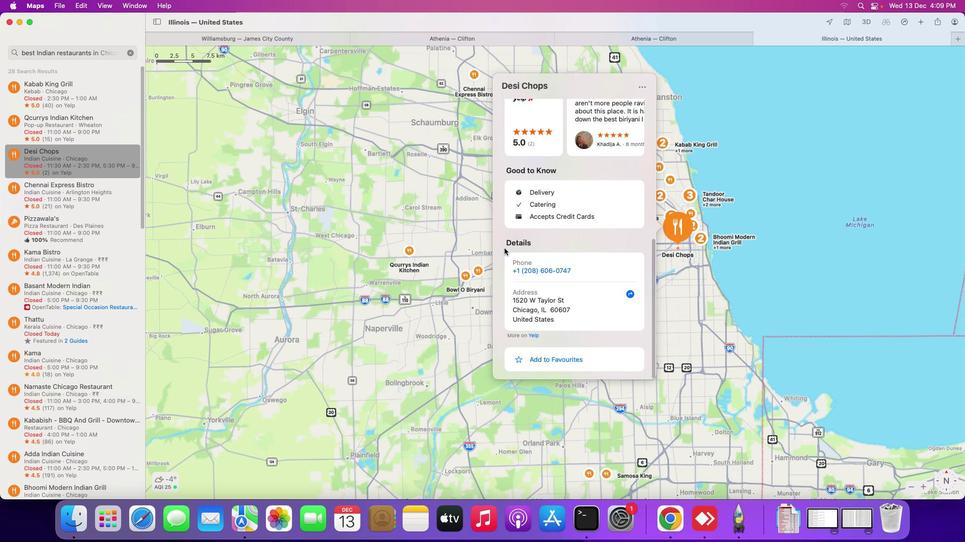 
Action: Mouse scrolled (597, 260) with delta (0, -3)
Screenshot: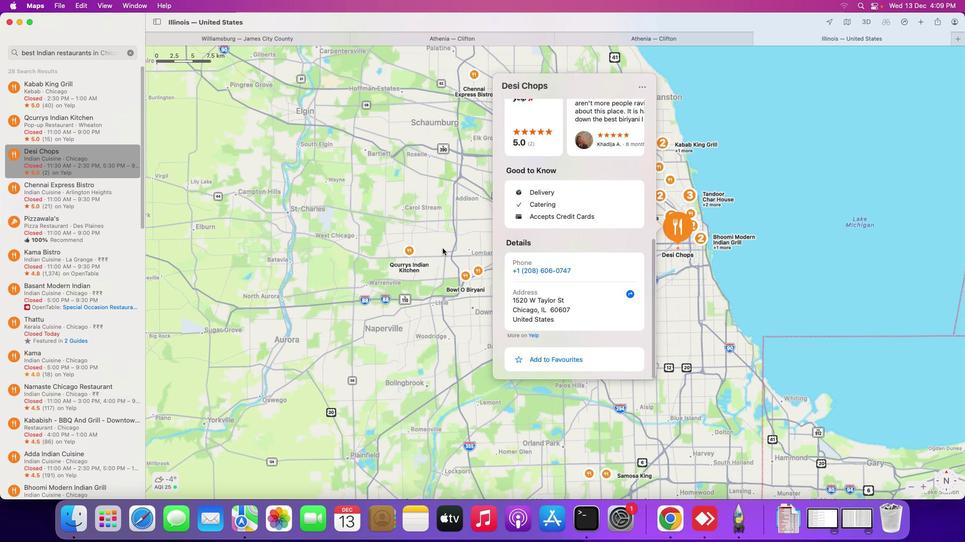 
Action: Mouse moved to (597, 260)
Screenshot: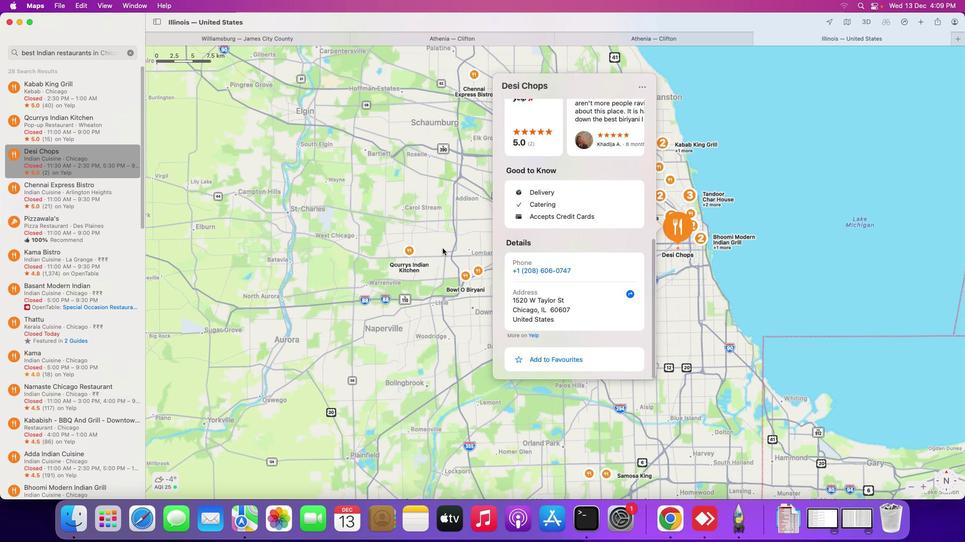 
Action: Mouse scrolled (597, 260) with delta (0, -3)
Screenshot: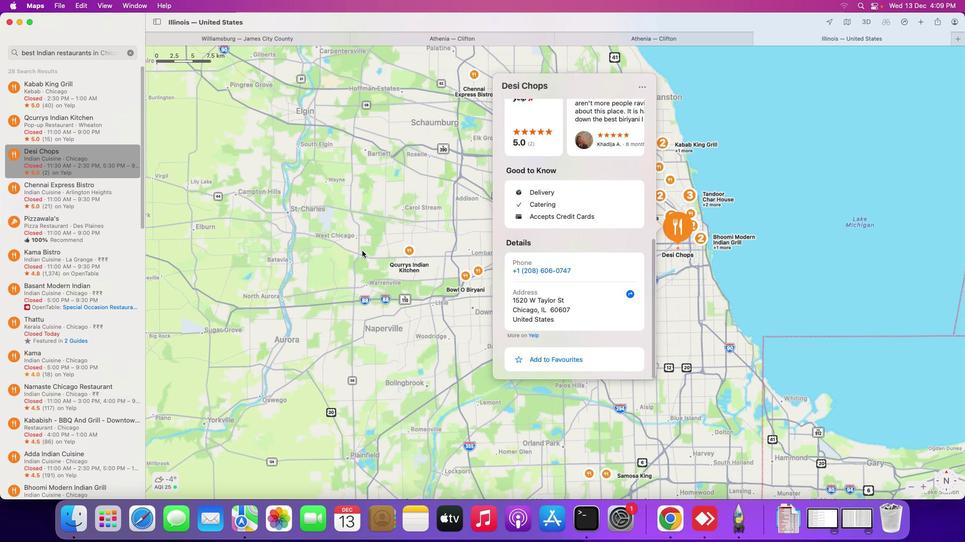 
Action: Mouse moved to (87, 188)
Screenshot: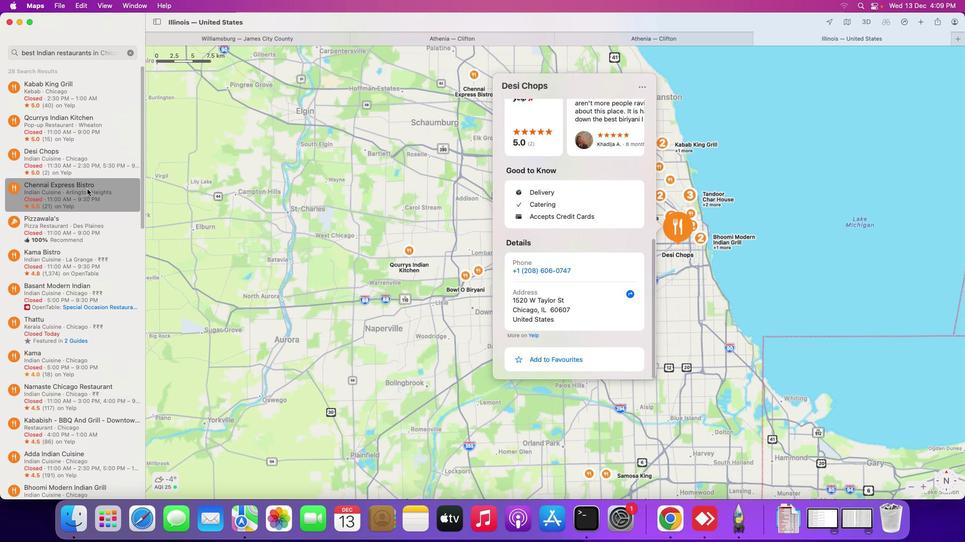 
Action: Mouse pressed left at (87, 188)
Screenshot: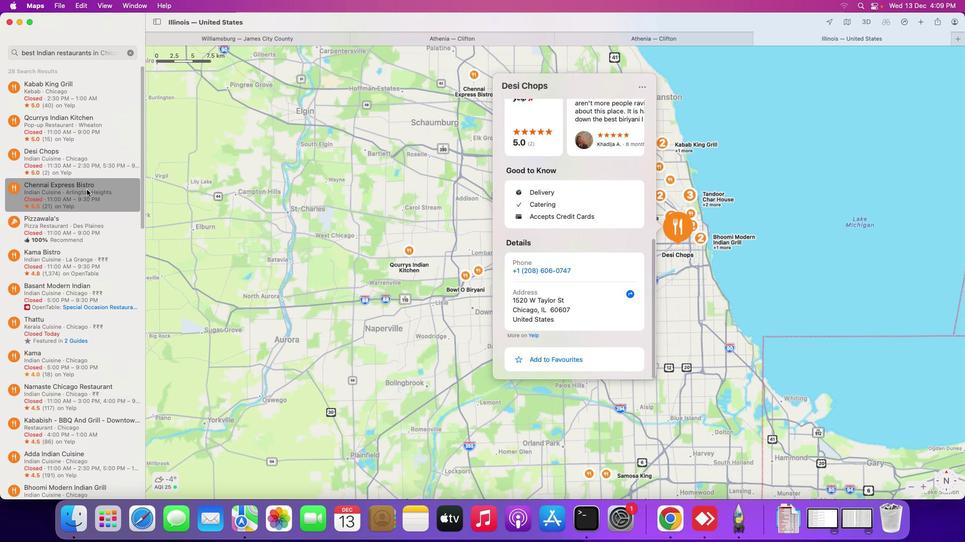 
Action: Mouse moved to (625, 292)
Screenshot: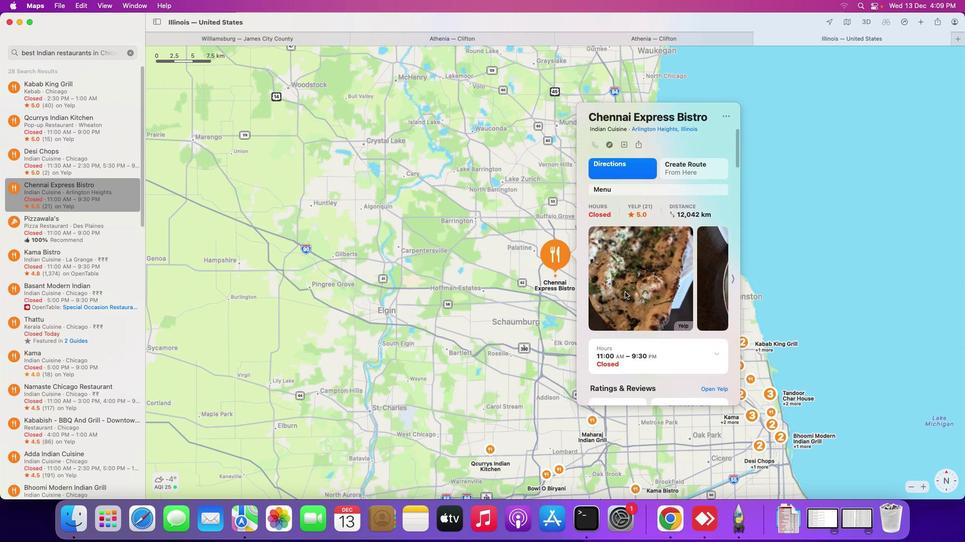 
Action: Mouse scrolled (625, 292) with delta (0, 0)
Screenshot: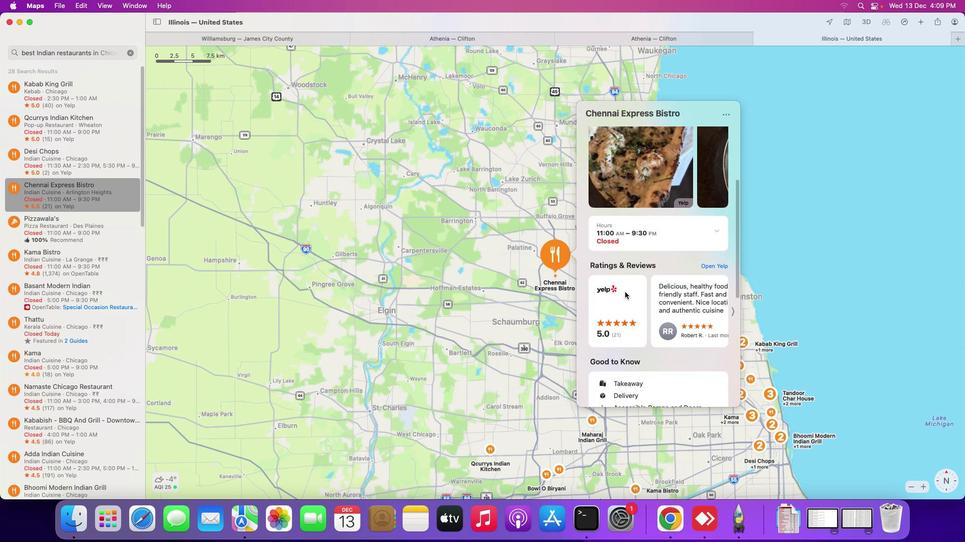 
Action: Mouse scrolled (625, 292) with delta (0, 0)
Screenshot: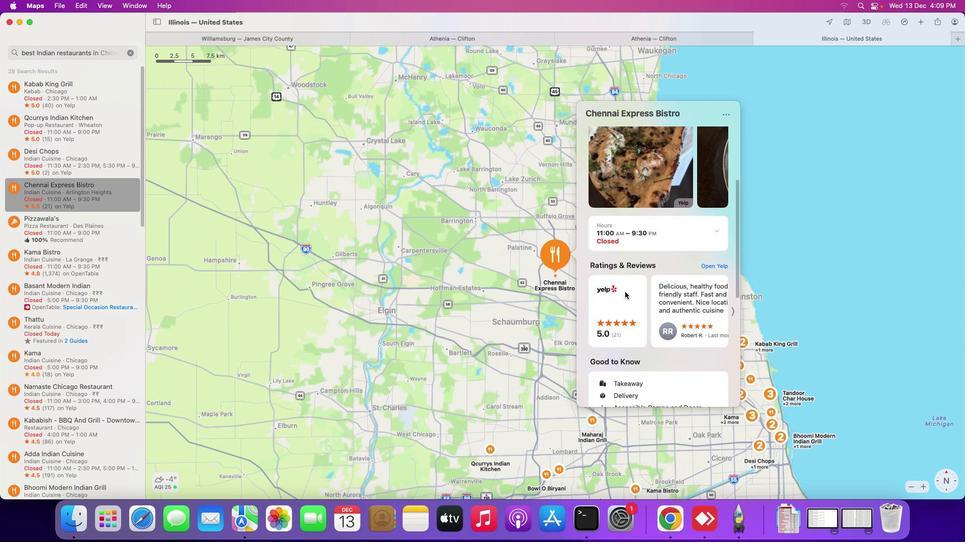 
Action: Mouse scrolled (625, 292) with delta (0, -1)
Screenshot: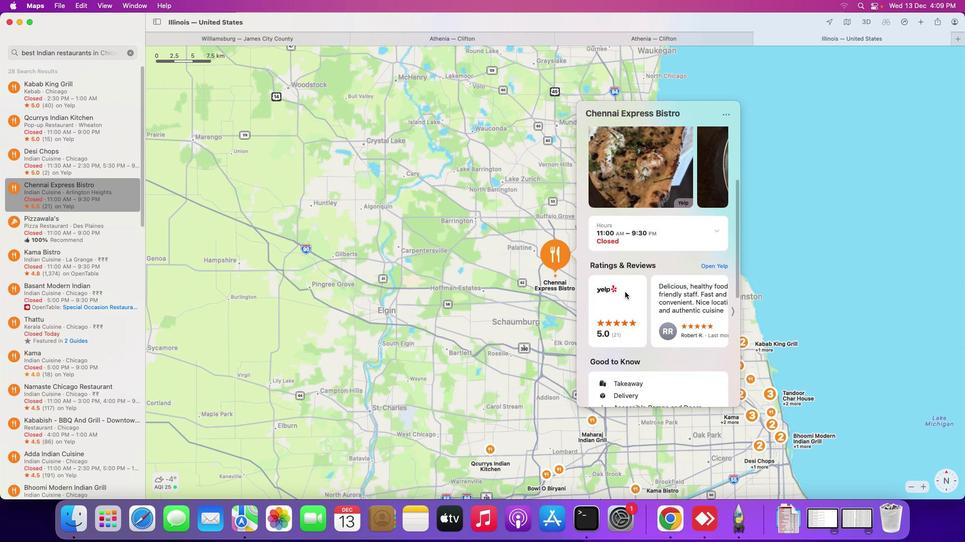 
Action: Mouse scrolled (625, 292) with delta (0, -1)
Screenshot: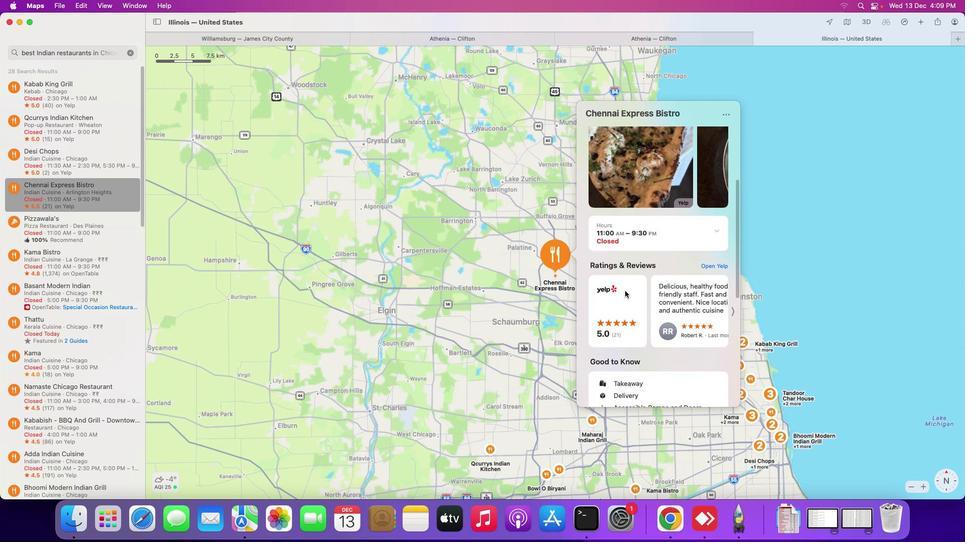 
Action: Mouse scrolled (625, 292) with delta (0, -2)
Screenshot: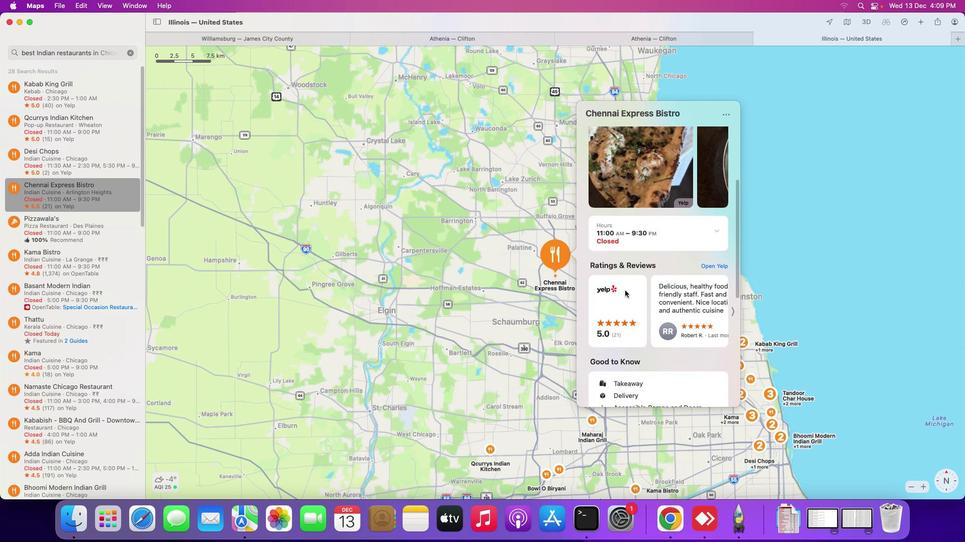 
Action: Mouse scrolled (625, 292) with delta (0, -2)
Screenshot: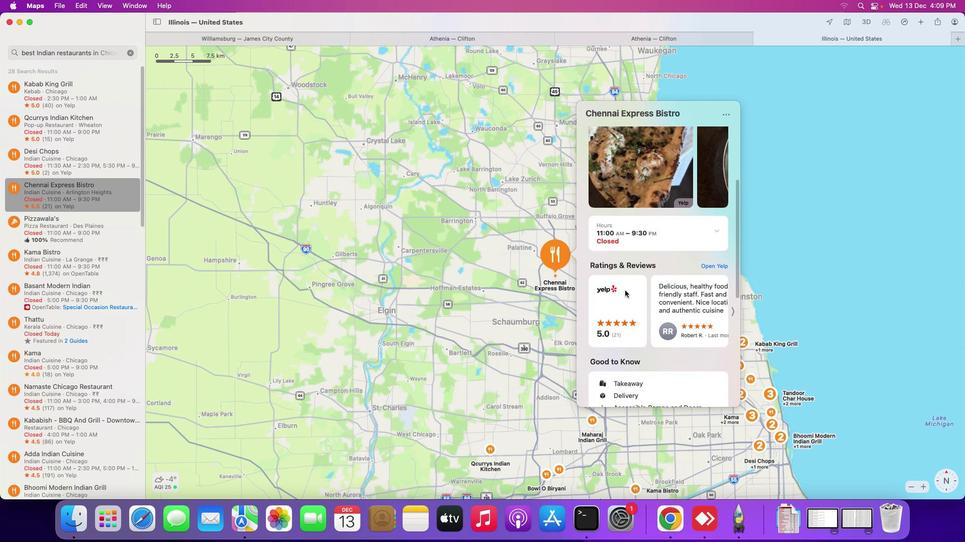 
Action: Mouse scrolled (625, 292) with delta (0, -3)
Screenshot: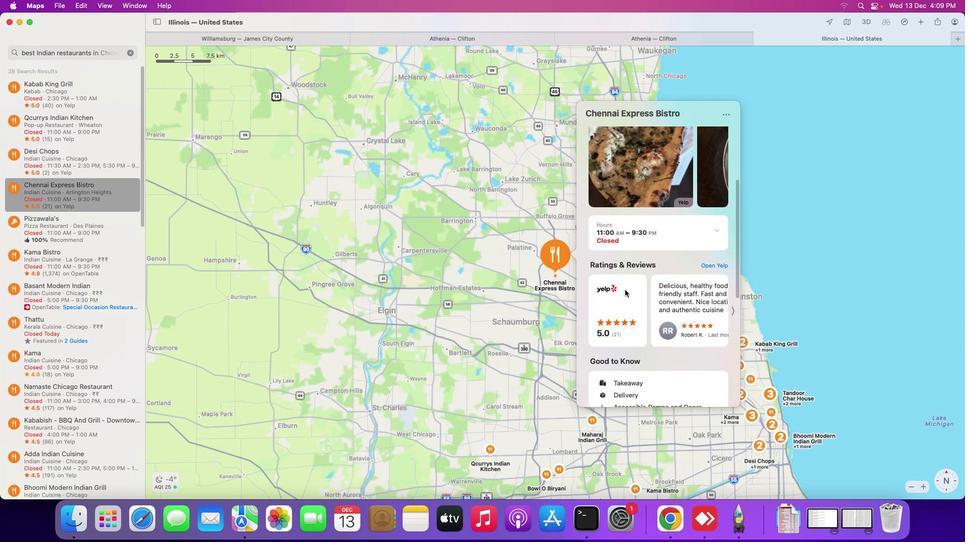 
Action: Mouse moved to (625, 290)
Screenshot: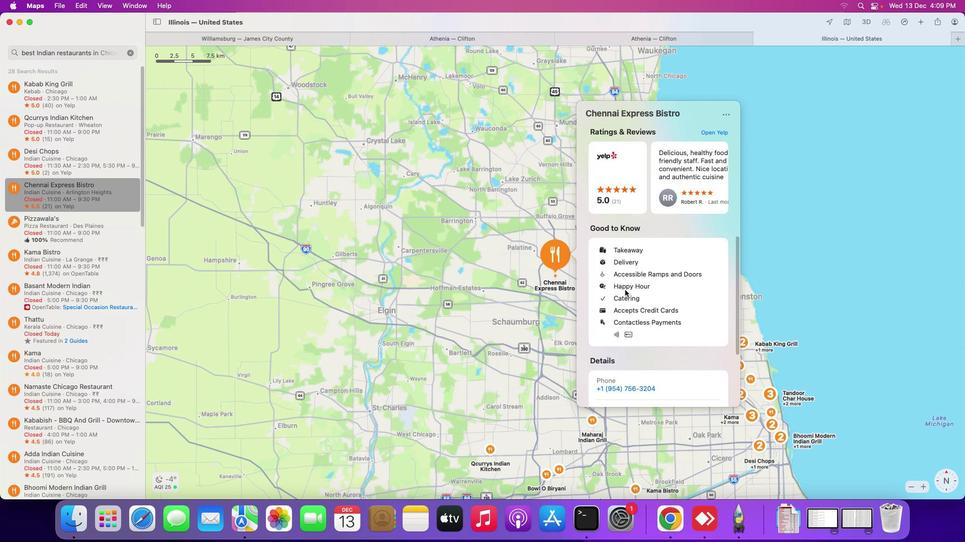 
Action: Mouse scrolled (625, 290) with delta (0, 0)
Screenshot: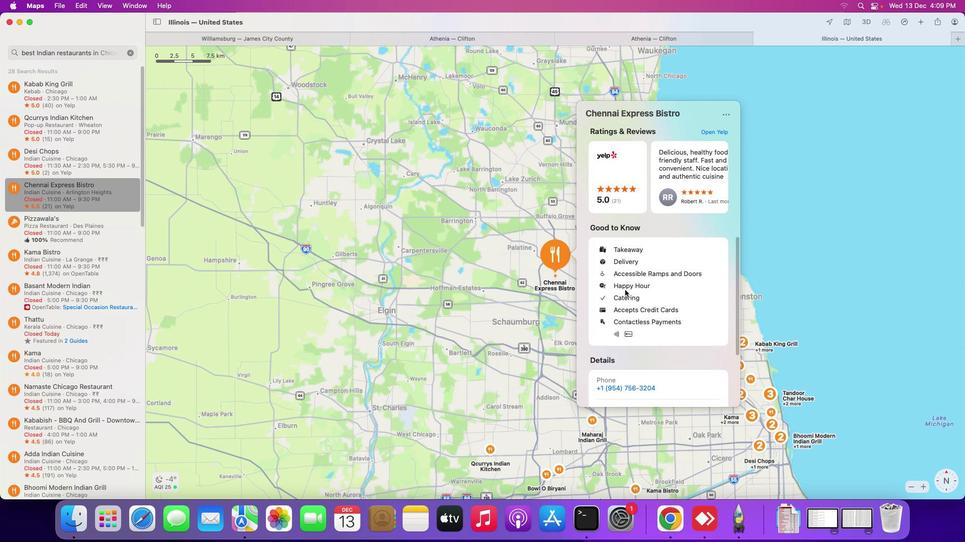 
Action: Mouse moved to (625, 290)
Screenshot: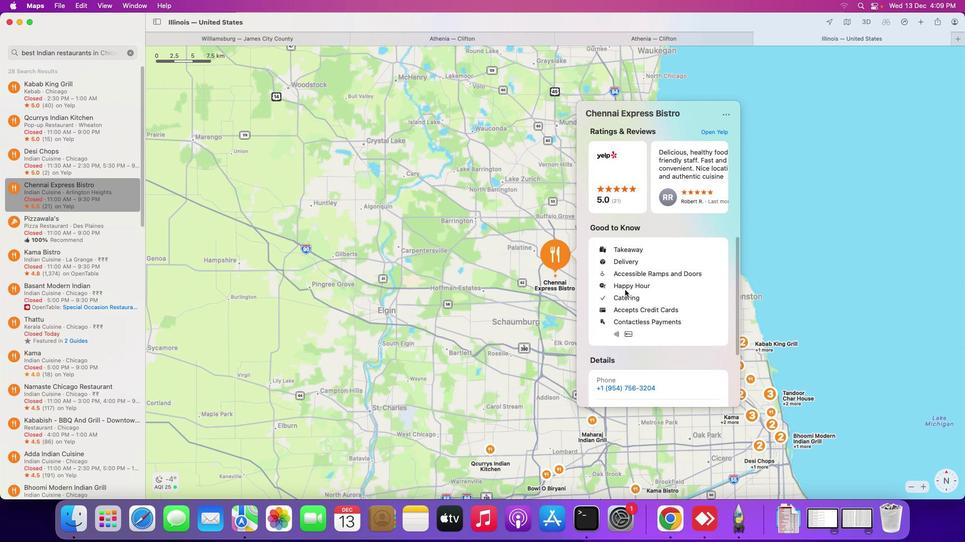 
Action: Mouse scrolled (625, 290) with delta (0, 0)
Screenshot: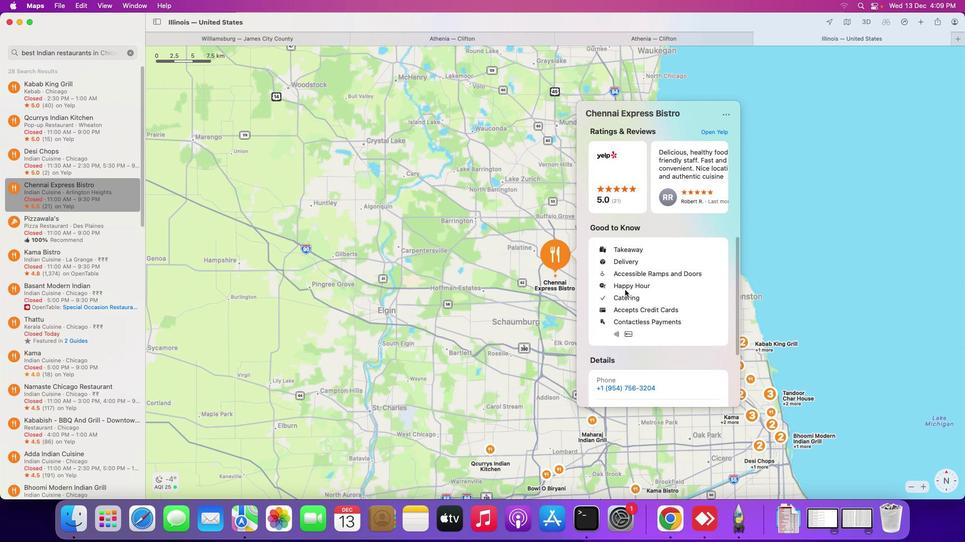 
Action: Mouse scrolled (625, 290) with delta (0, -1)
Screenshot: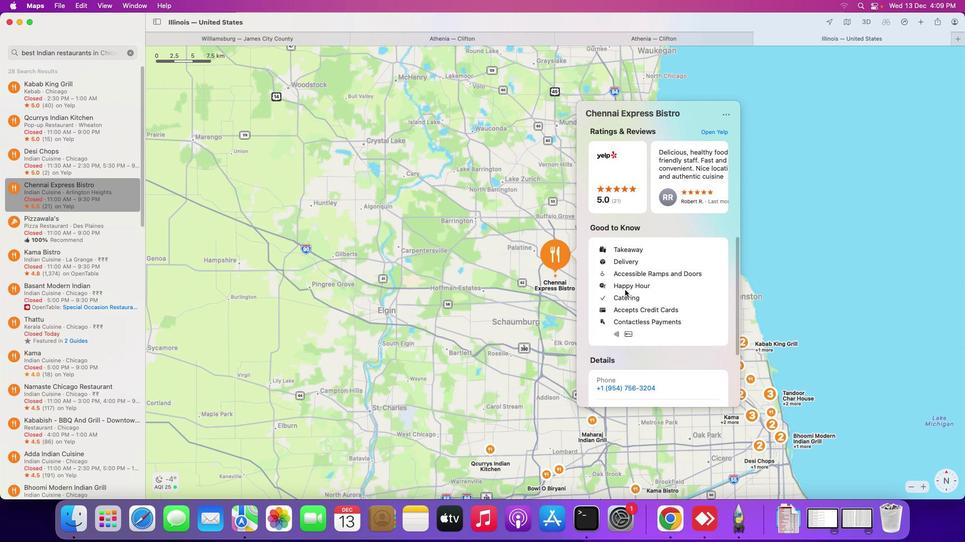 
Action: Mouse scrolled (625, 290) with delta (0, -2)
Screenshot: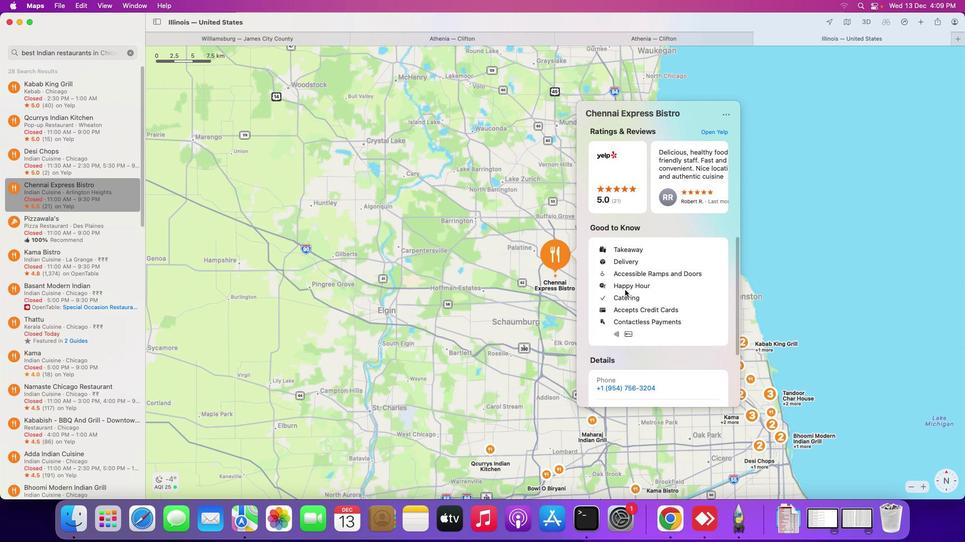 
Action: Mouse scrolled (625, 290) with delta (0, -2)
Screenshot: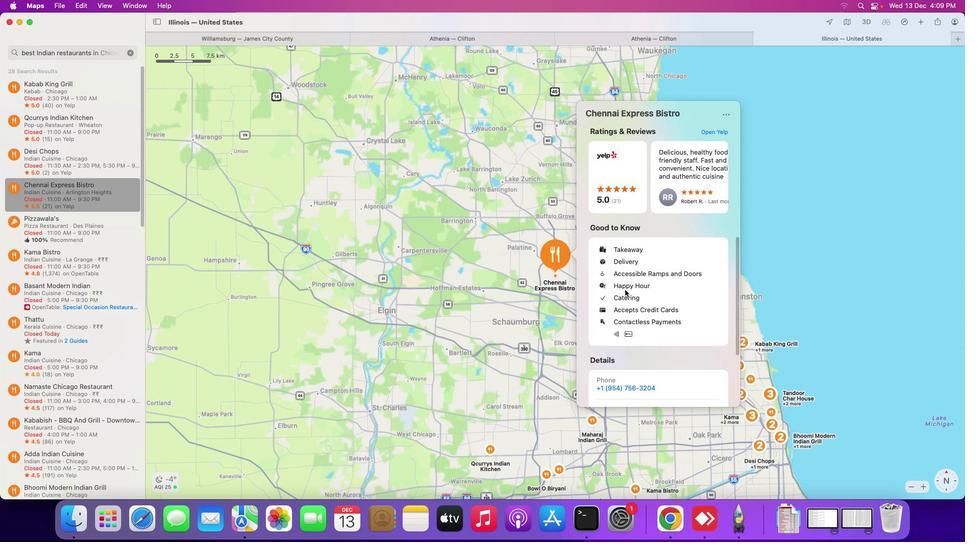
Action: Mouse scrolled (625, 290) with delta (0, -3)
Screenshot: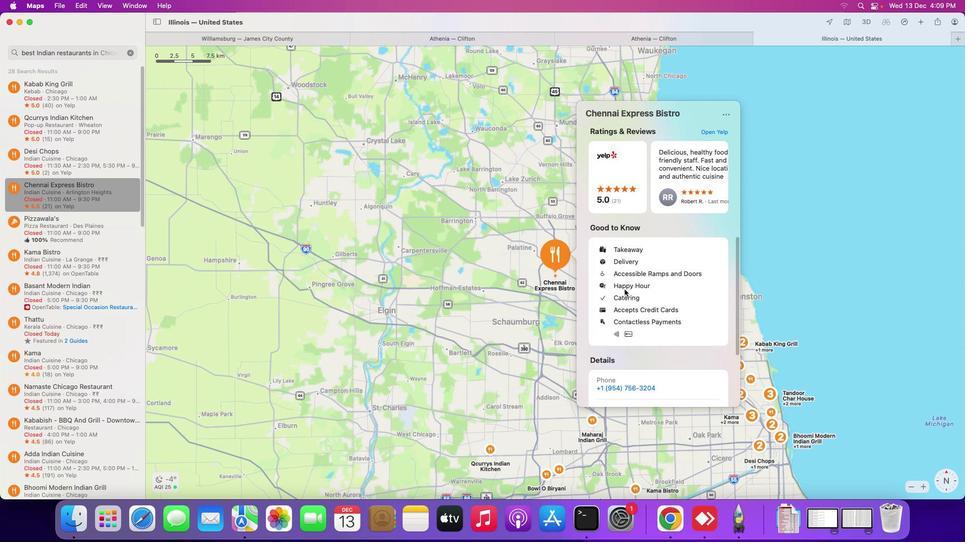 
Action: Mouse scrolled (625, 290) with delta (0, -3)
Screenshot: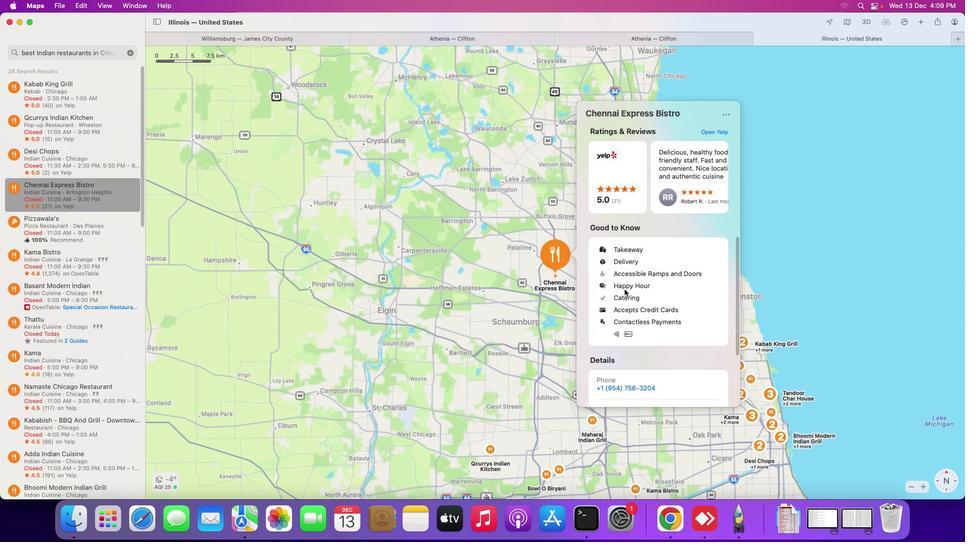 
Action: Mouse scrolled (625, 290) with delta (0, 0)
Screenshot: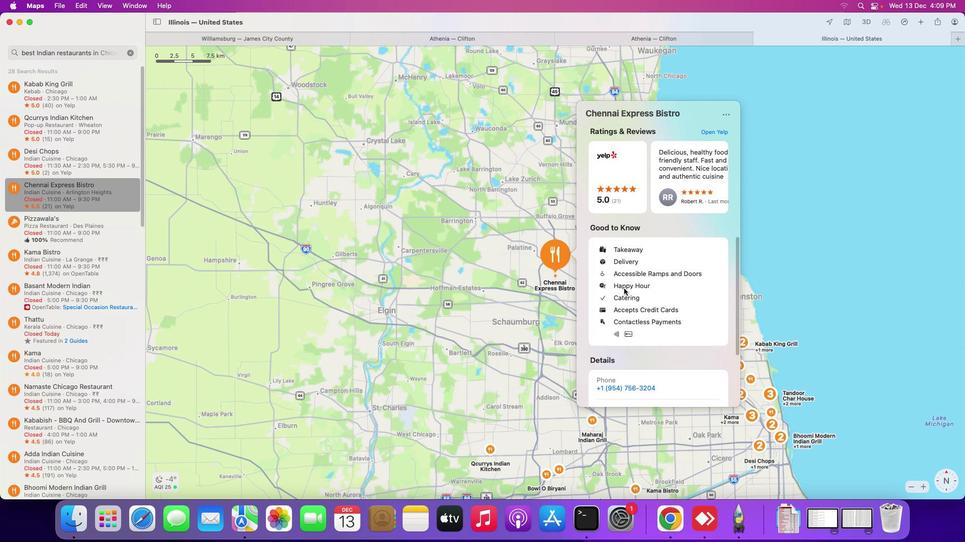 
Action: Mouse moved to (50, 225)
Screenshot: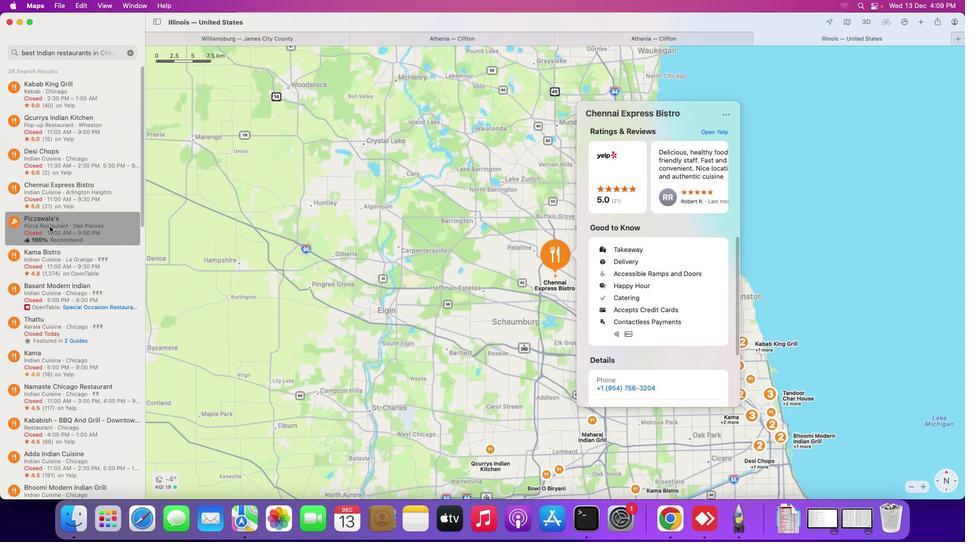 
Action: Mouse pressed left at (50, 225)
Screenshot: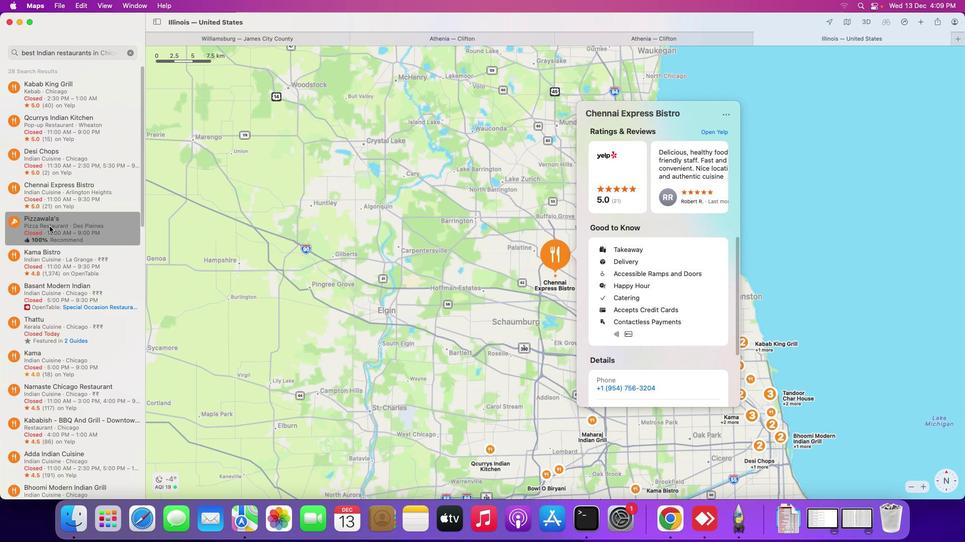 
Action: Mouse moved to (515, 332)
Screenshot: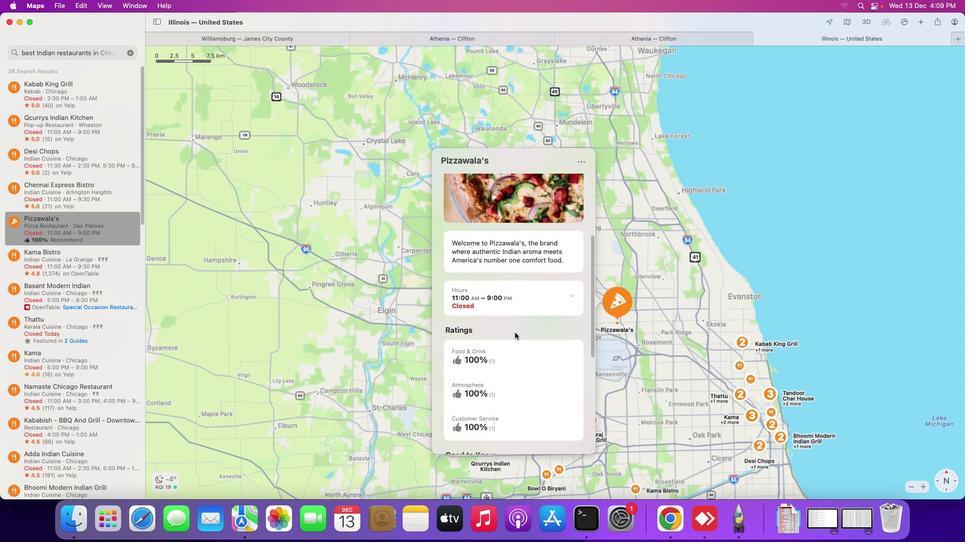 
Action: Mouse scrolled (515, 332) with delta (0, 0)
Screenshot: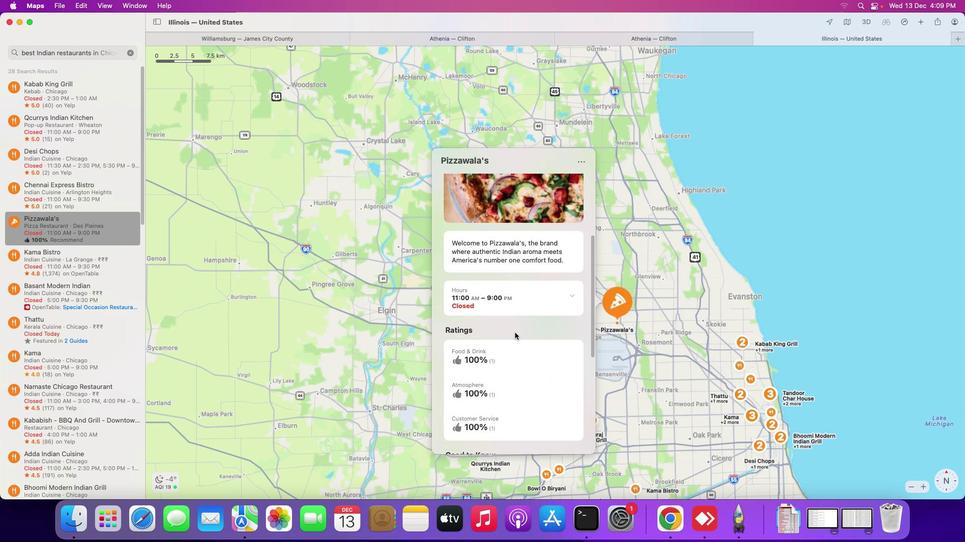
Action: Mouse scrolled (515, 332) with delta (0, 0)
Screenshot: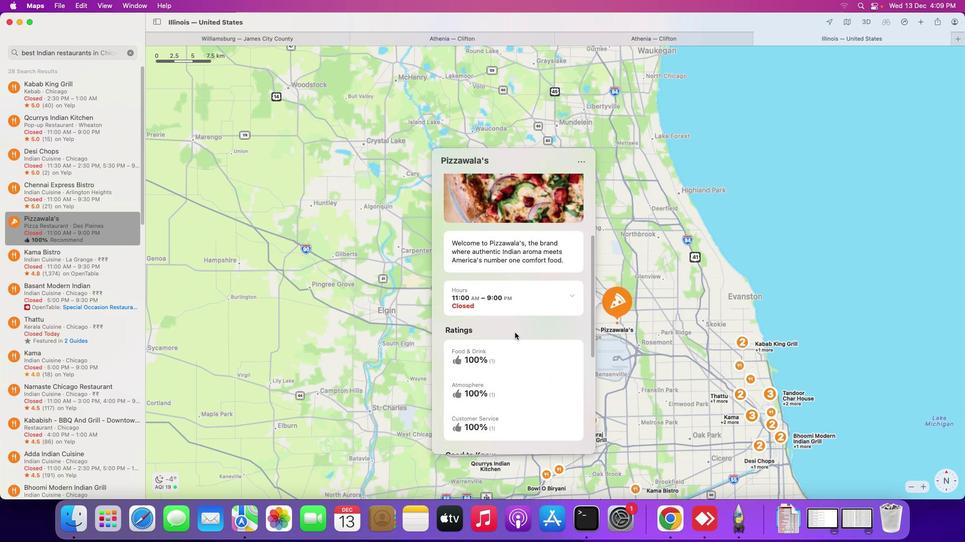 
Action: Mouse scrolled (515, 332) with delta (0, -1)
Screenshot: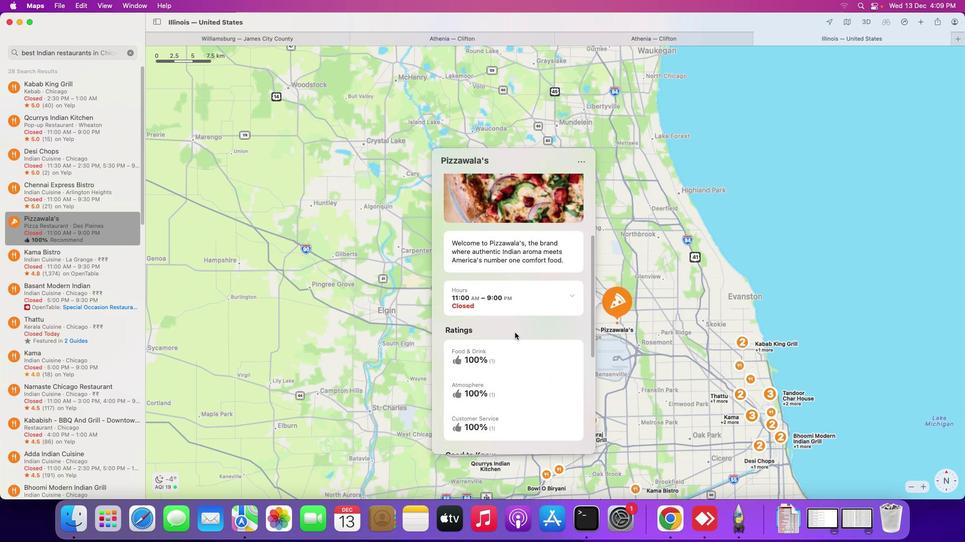 
Action: Mouse scrolled (515, 332) with delta (0, -2)
Screenshot: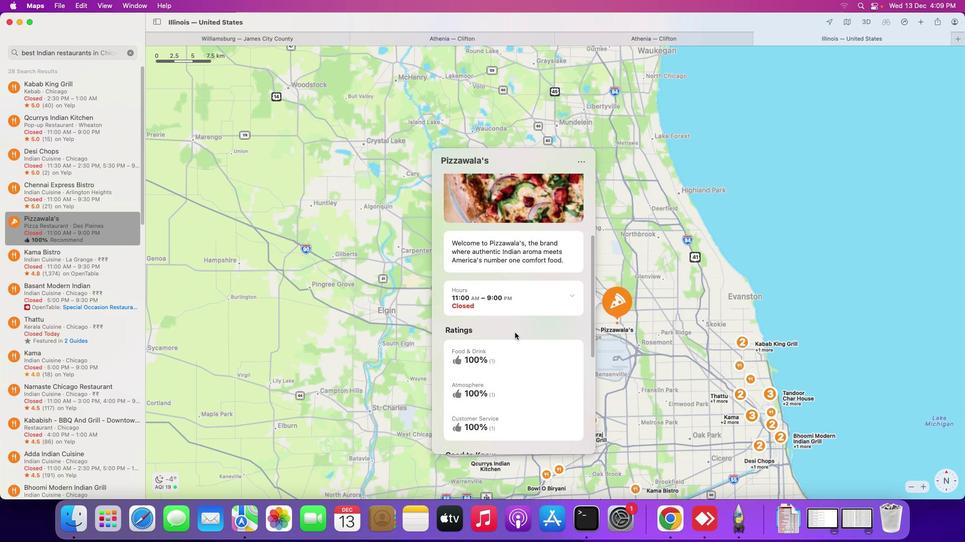 
Action: Mouse scrolled (515, 332) with delta (0, -2)
Screenshot: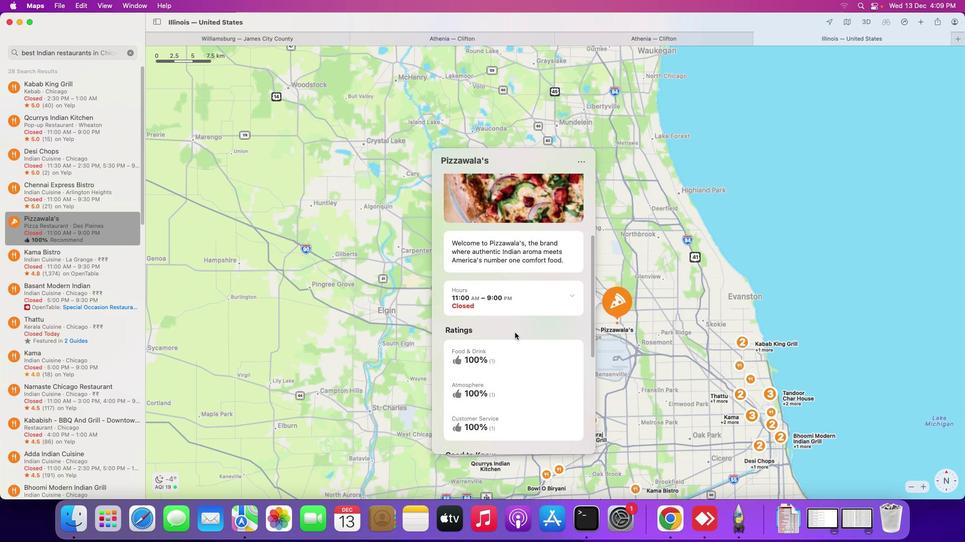 
Action: Mouse scrolled (515, 332) with delta (0, -3)
Screenshot: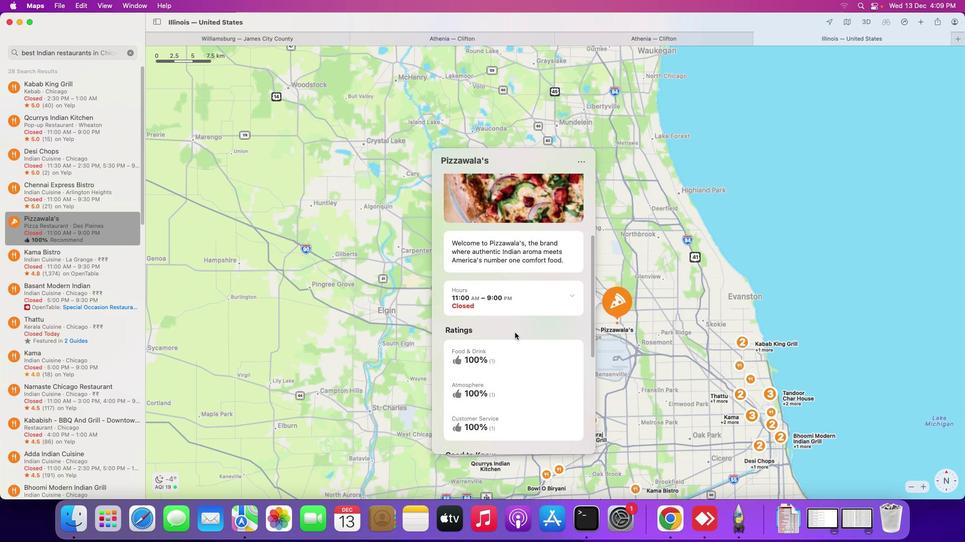 
Action: Mouse scrolled (515, 332) with delta (0, -3)
Screenshot: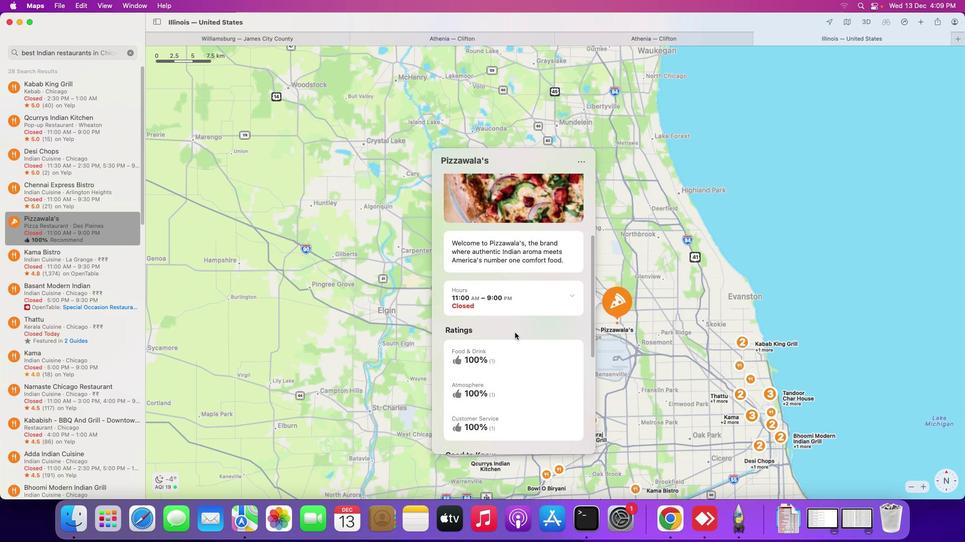 
Action: Mouse scrolled (515, 332) with delta (0, 0)
Screenshot: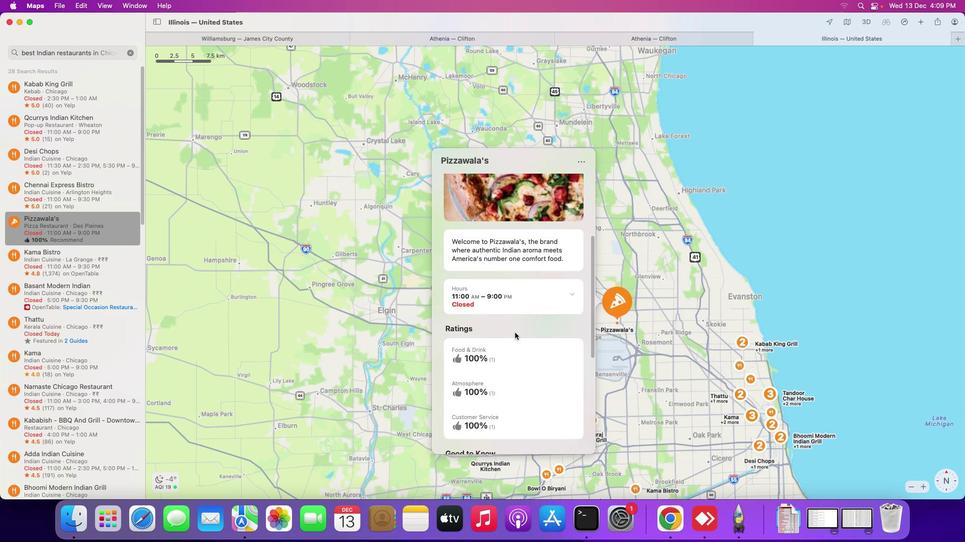
Action: Mouse scrolled (515, 332) with delta (0, 0)
Screenshot: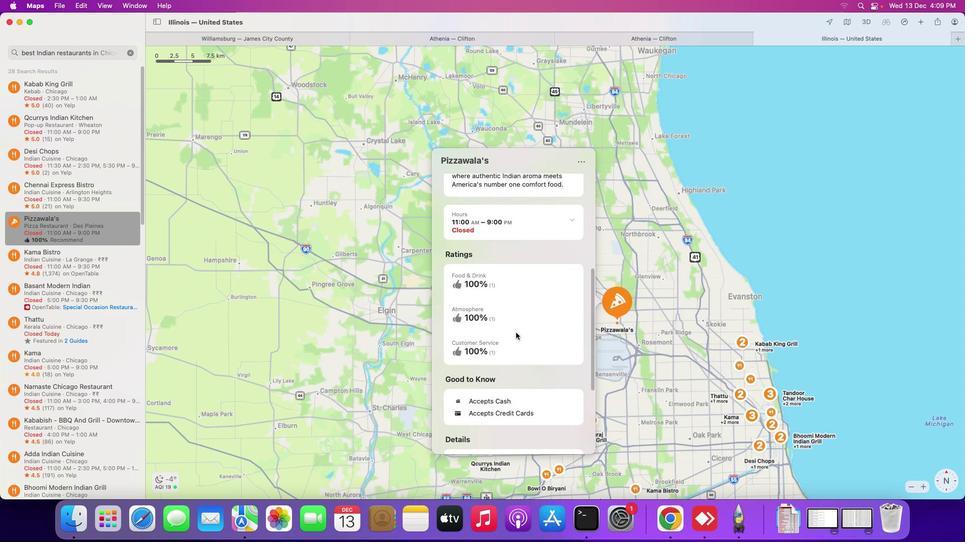 
Action: Mouse scrolled (515, 332) with delta (0, 0)
Screenshot: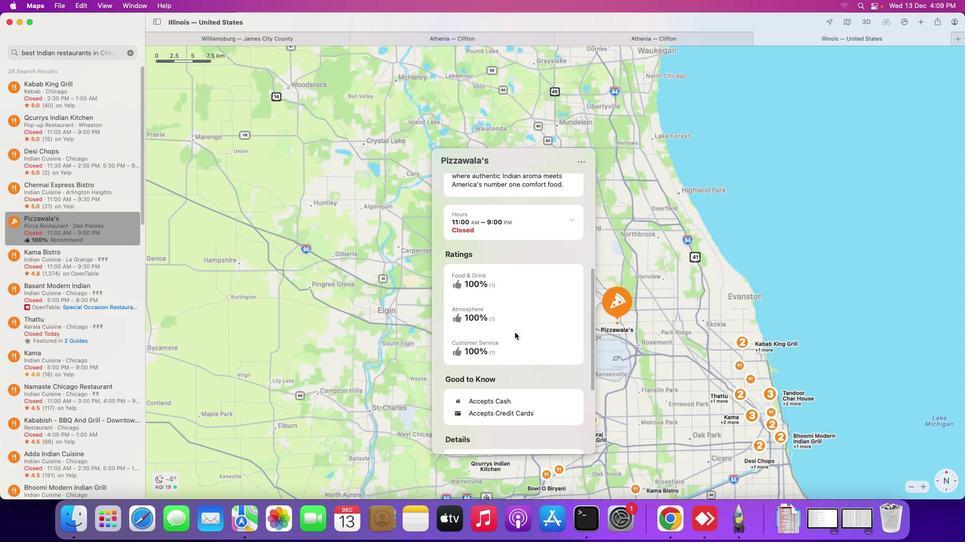 
Action: Mouse scrolled (515, 332) with delta (0, 0)
Screenshot: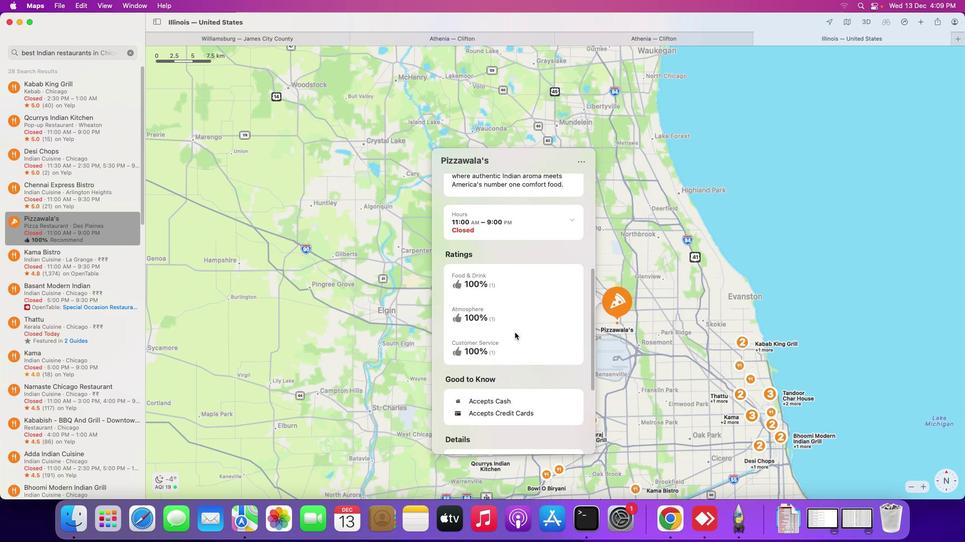 
Action: Mouse scrolled (515, 332) with delta (0, 0)
Screenshot: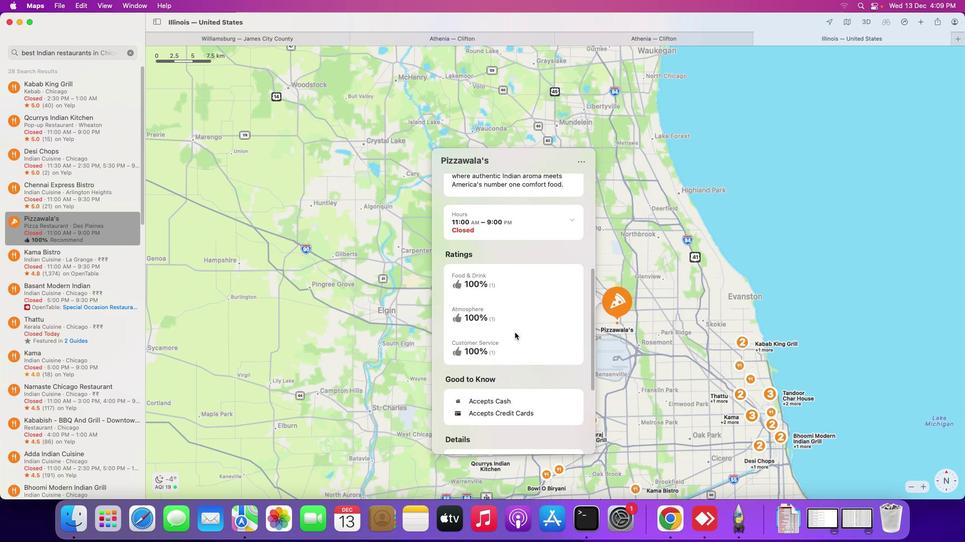 
Action: Mouse scrolled (515, 332) with delta (0, -1)
Screenshot: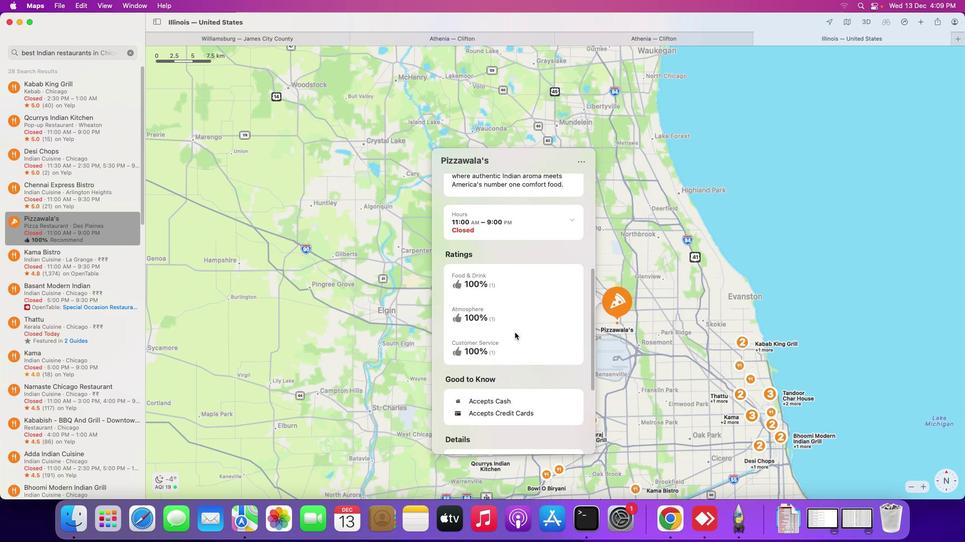 
Action: Mouse scrolled (515, 332) with delta (0, -2)
Screenshot: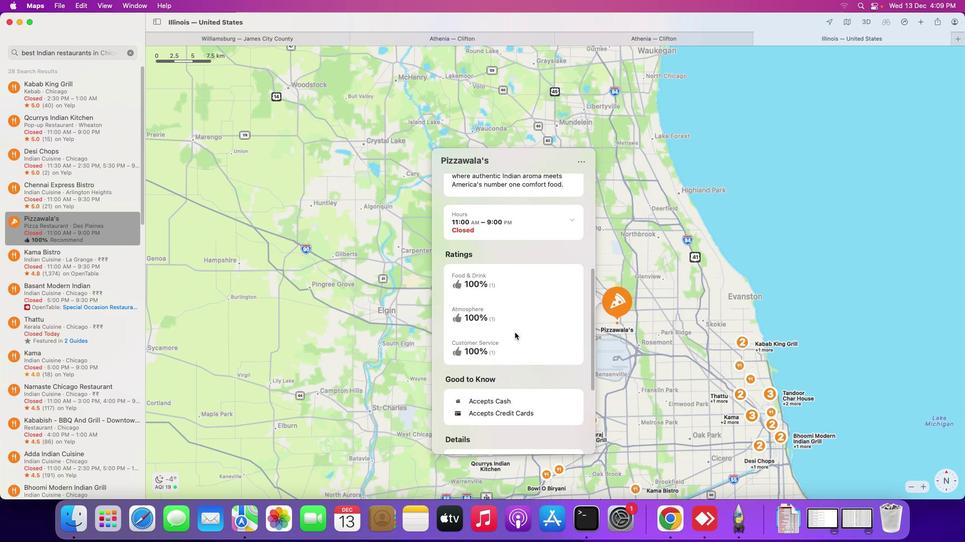 
Action: Mouse moved to (515, 332)
Screenshot: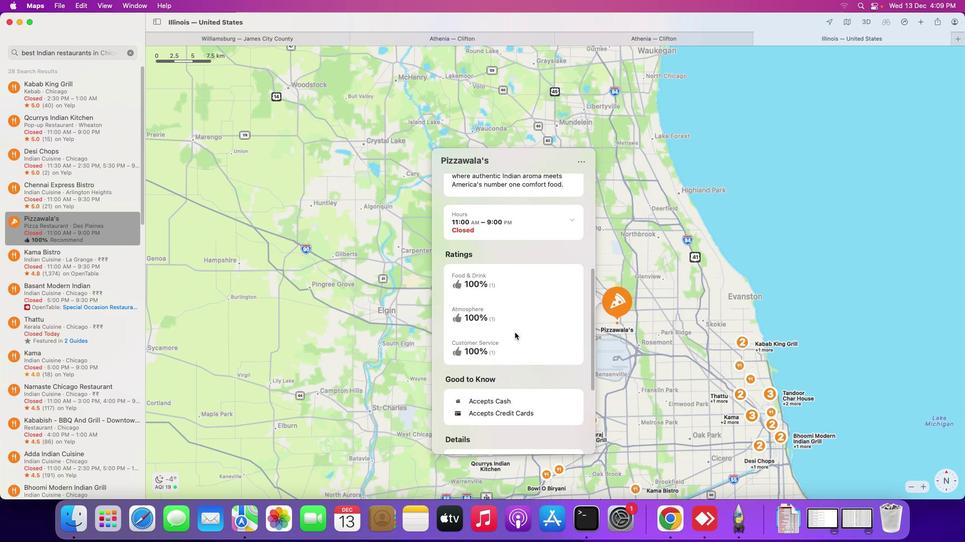 
Action: Mouse scrolled (515, 332) with delta (0, -2)
Screenshot: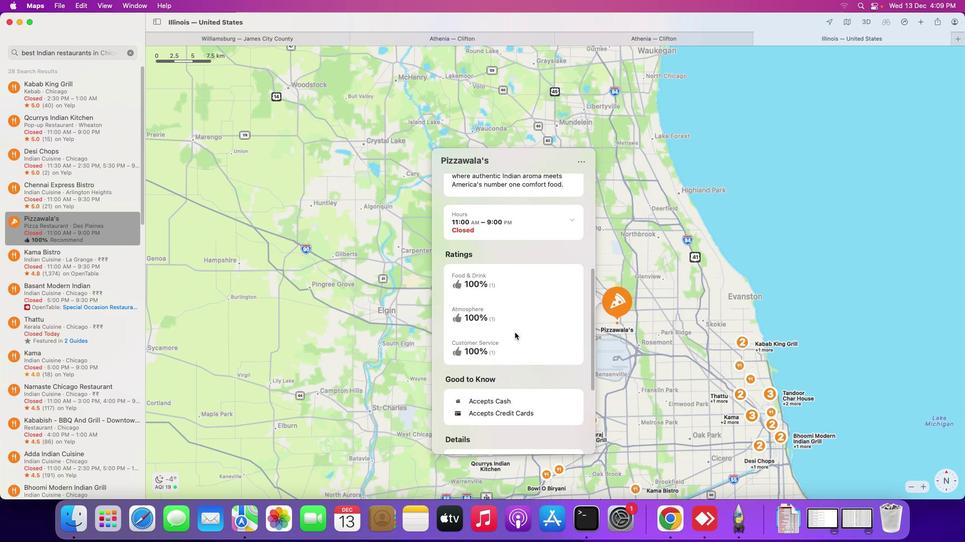 
Action: Mouse moved to (515, 332)
Screenshot: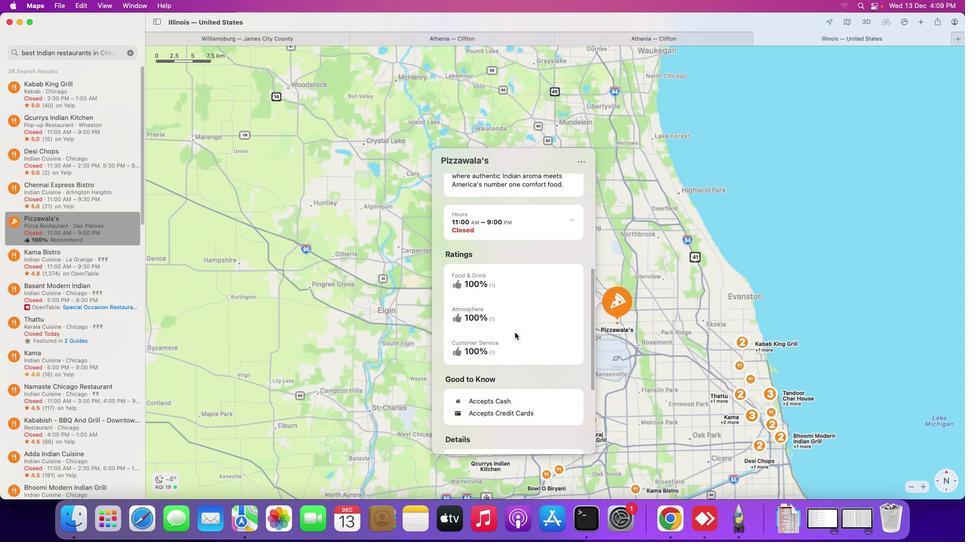 
Action: Mouse scrolled (515, 332) with delta (0, 0)
Screenshot: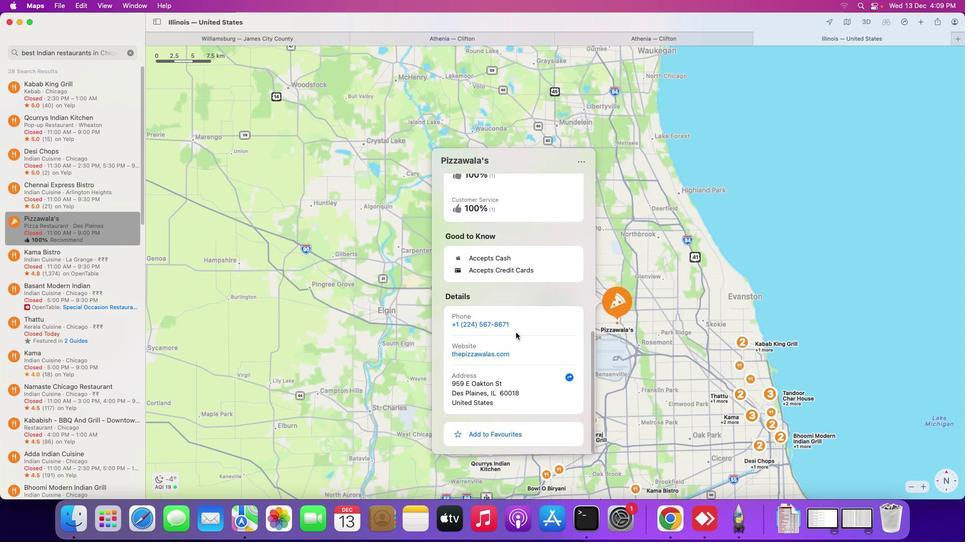 
Action: Mouse scrolled (515, 332) with delta (0, 0)
Screenshot: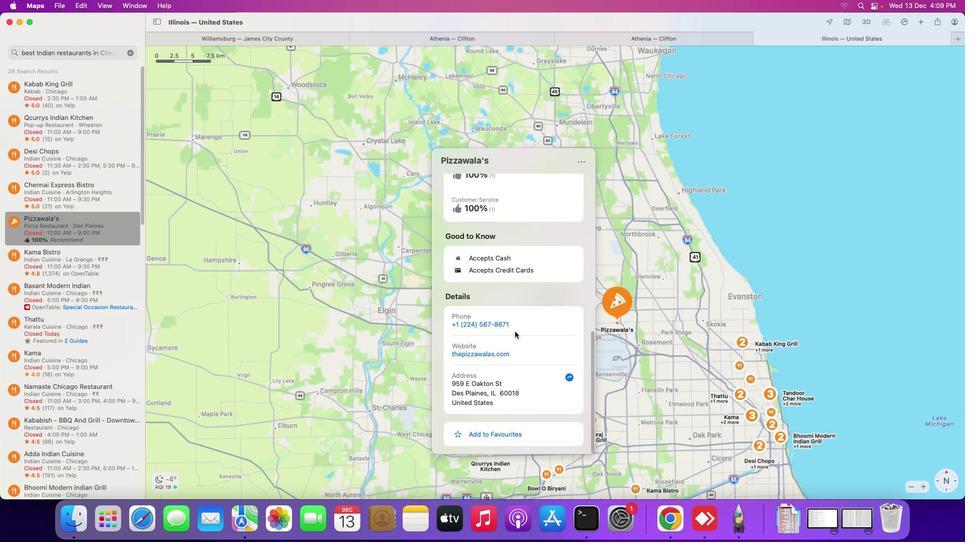 
Action: Mouse scrolled (515, 332) with delta (0, 0)
Screenshot: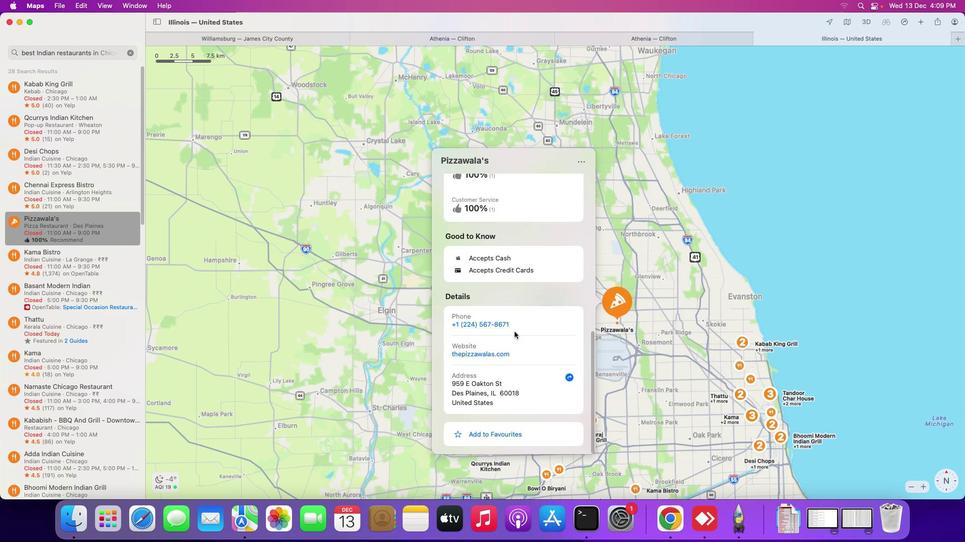 
Action: Mouse scrolled (515, 332) with delta (0, -1)
Screenshot: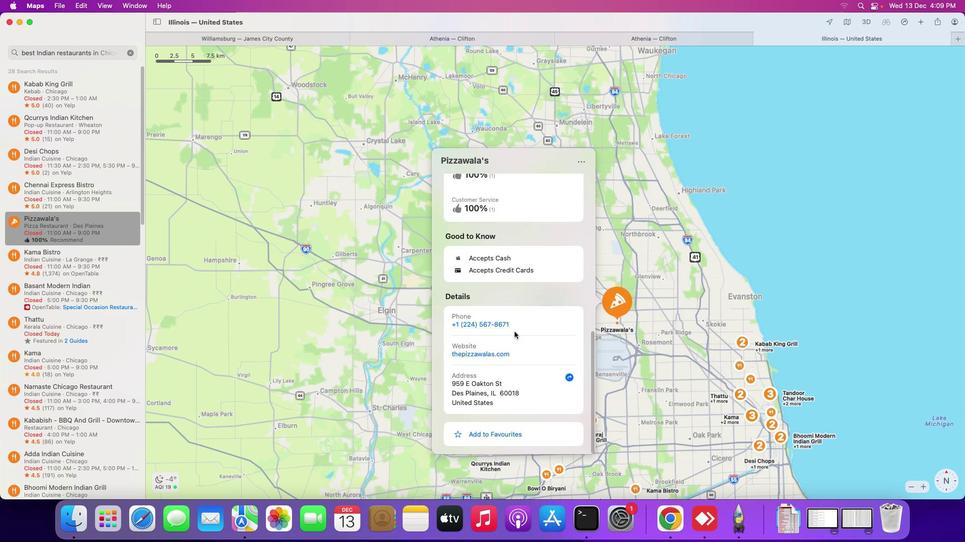 
Action: Mouse scrolled (515, 332) with delta (0, -2)
Screenshot: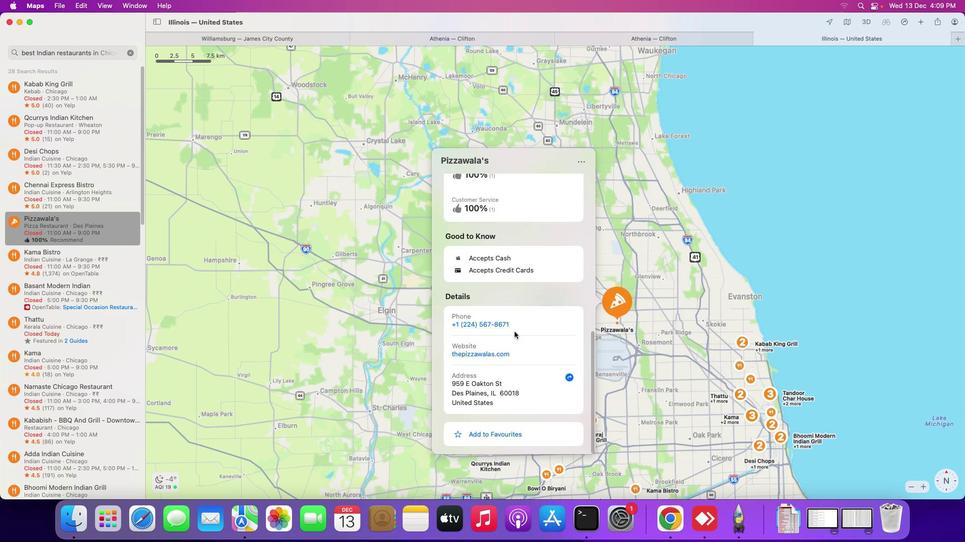 
Action: Mouse scrolled (515, 332) with delta (0, -3)
Screenshot: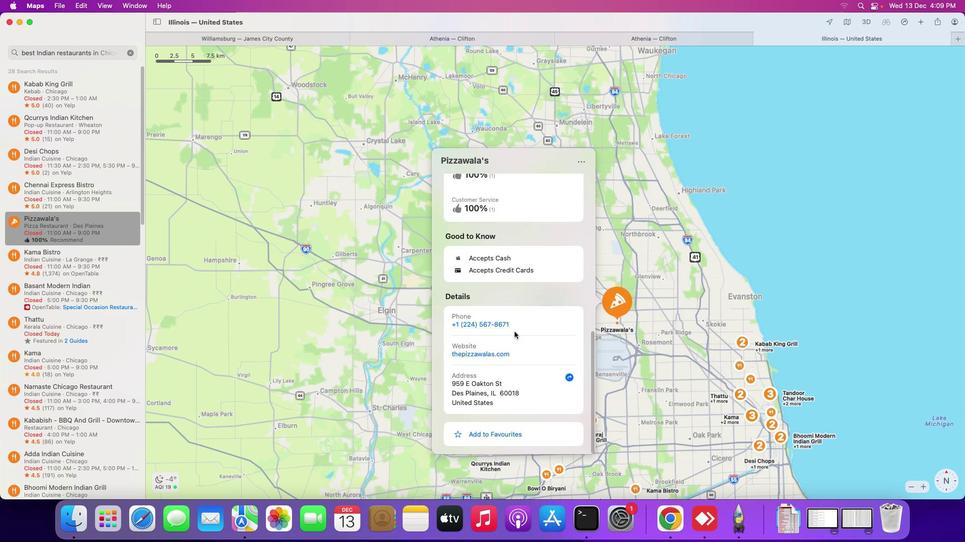 
Action: Mouse moved to (515, 333)
Screenshot: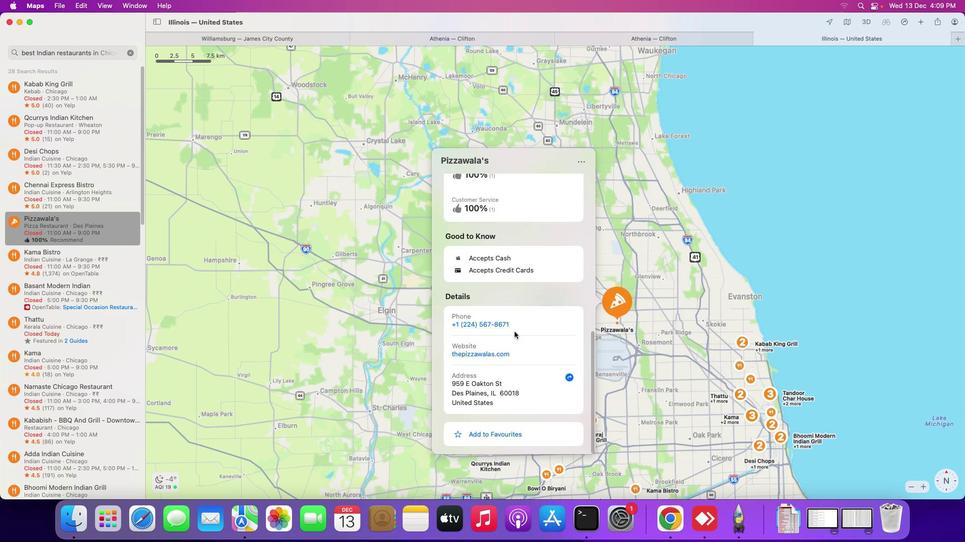 
Action: Mouse scrolled (515, 333) with delta (0, -3)
Screenshot: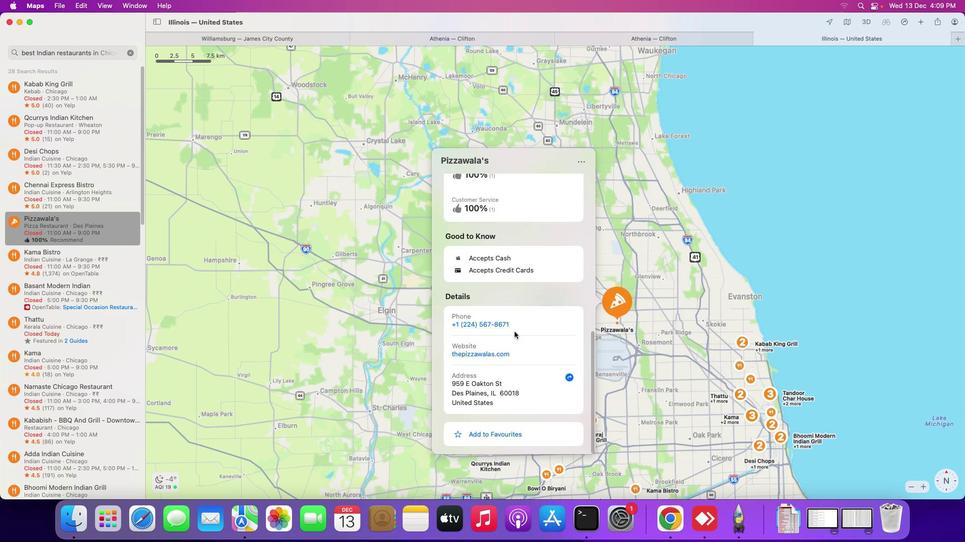 
Action: Mouse moved to (515, 333)
Screenshot: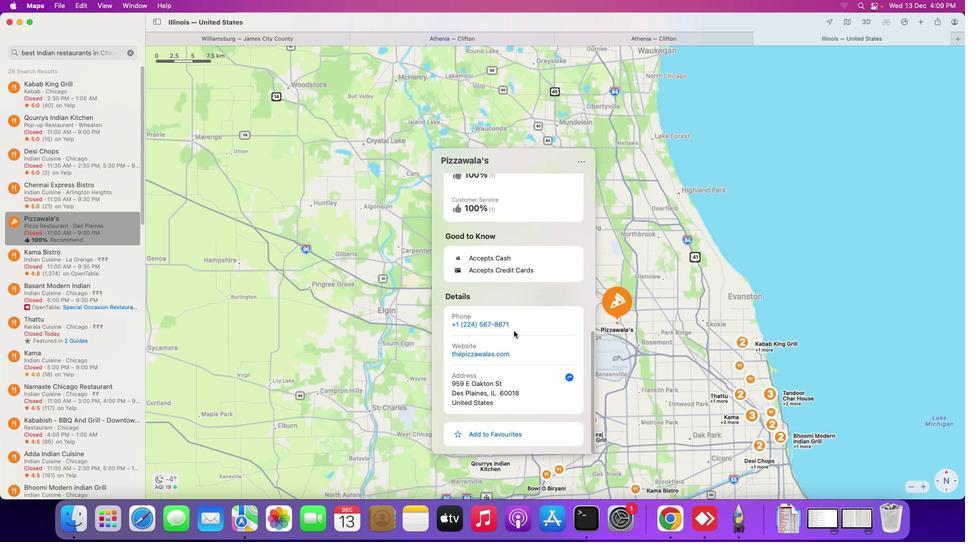
Action: Mouse scrolled (515, 333) with delta (0, -3)
Screenshot: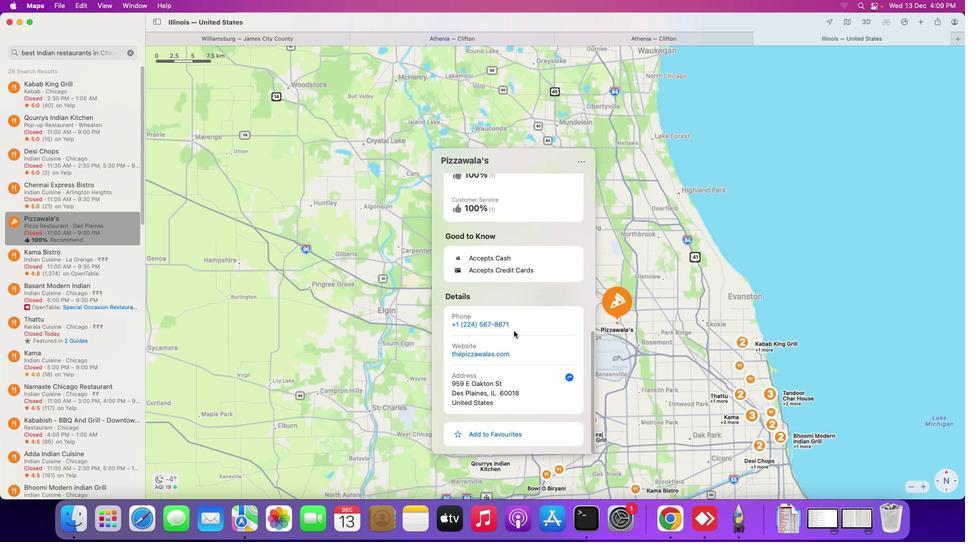 
Action: Mouse moved to (514, 331)
Screenshot: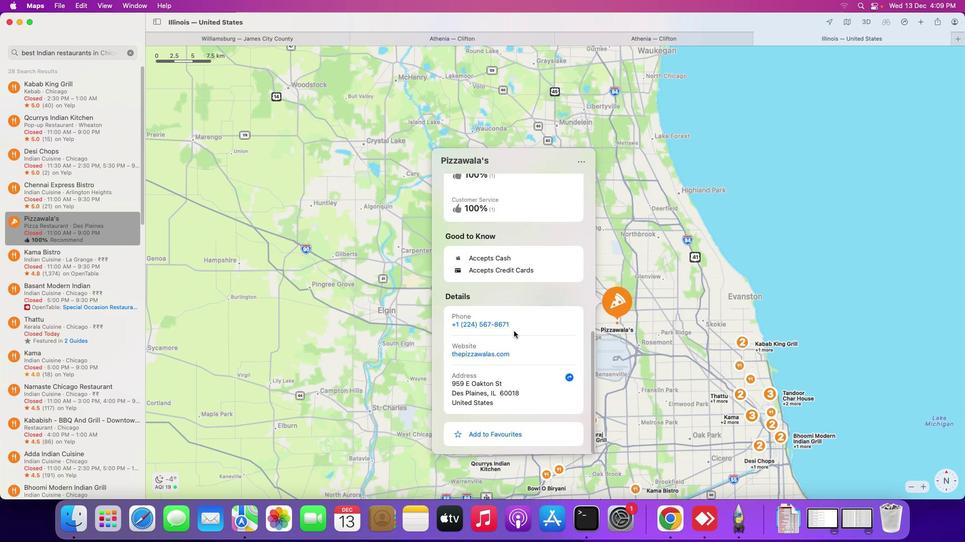 
Action: Mouse scrolled (514, 331) with delta (0, 0)
Screenshot: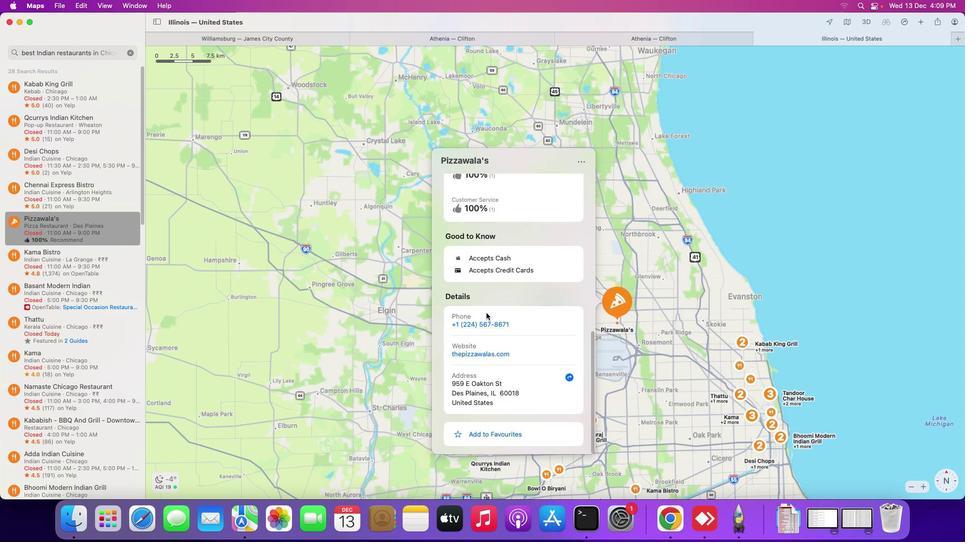 
Action: Mouse scrolled (514, 331) with delta (0, 0)
Screenshot: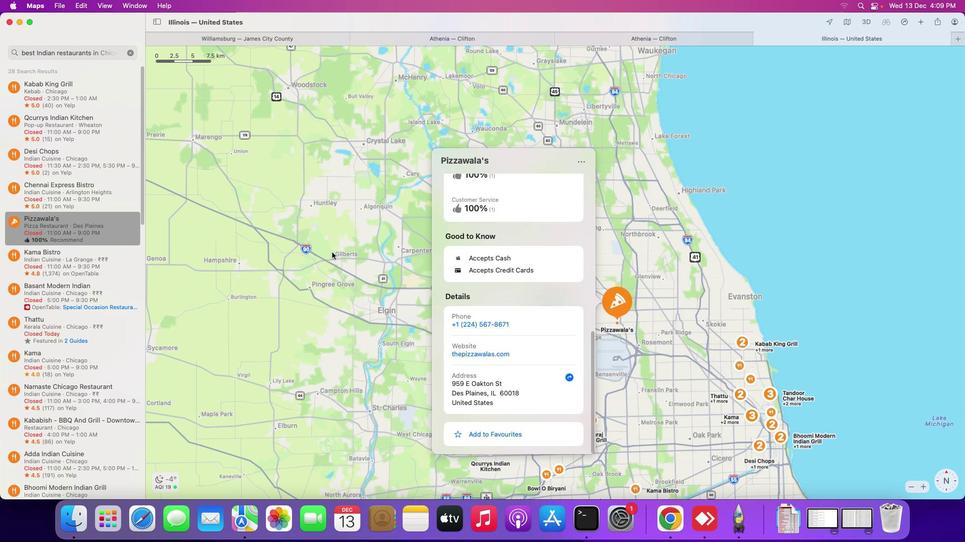 
Action: Mouse scrolled (514, 331) with delta (0, 0)
Screenshot: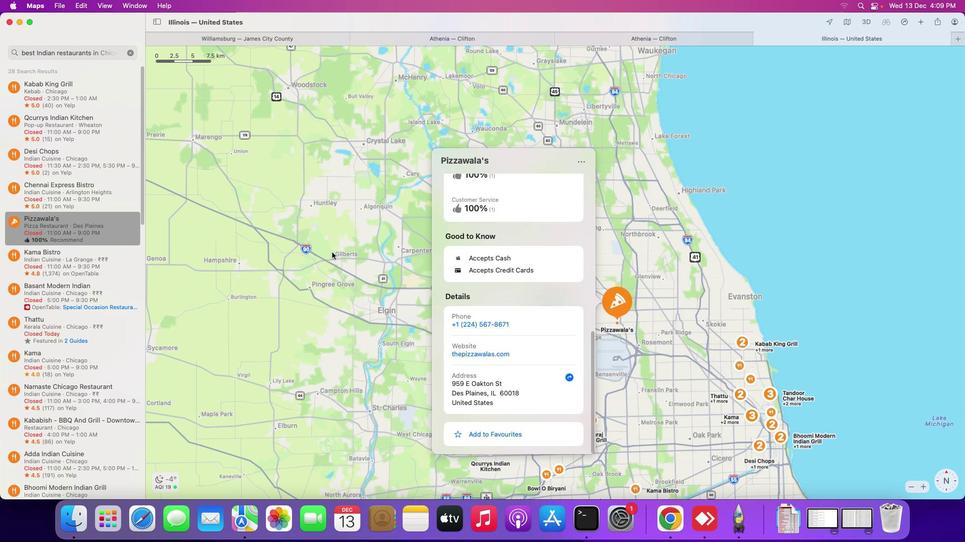 
Action: Mouse scrolled (514, 331) with delta (0, -1)
Screenshot: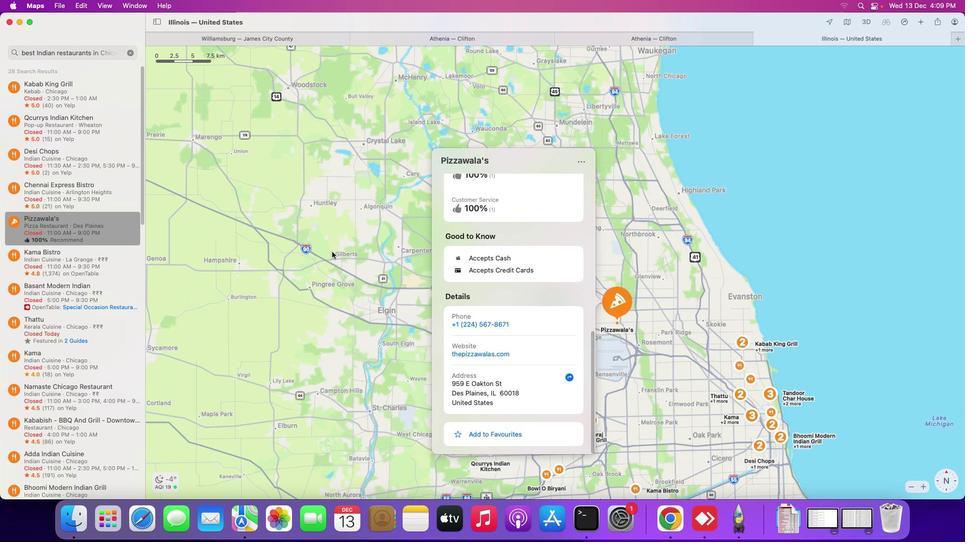 
Action: Mouse scrolled (514, 331) with delta (0, -2)
Screenshot: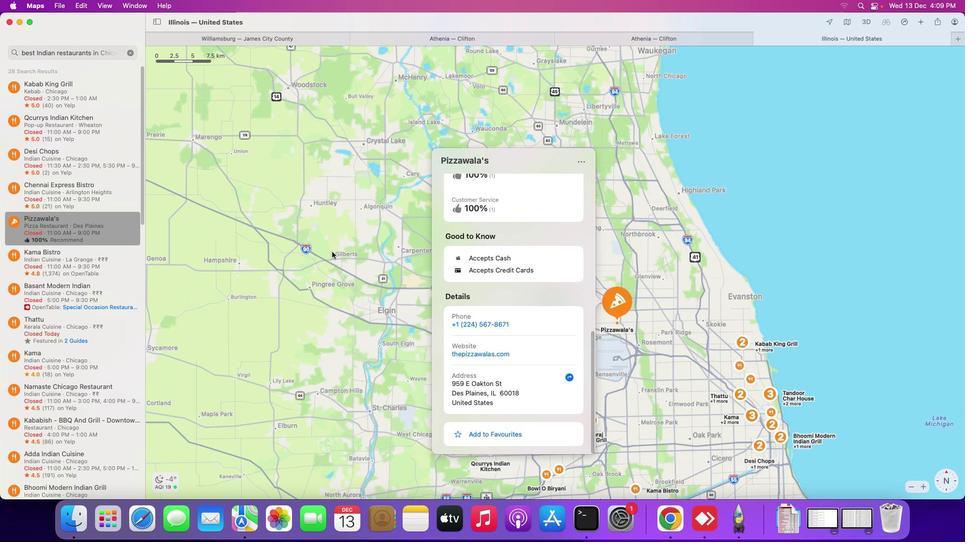 
Action: Mouse scrolled (514, 331) with delta (0, -2)
Screenshot: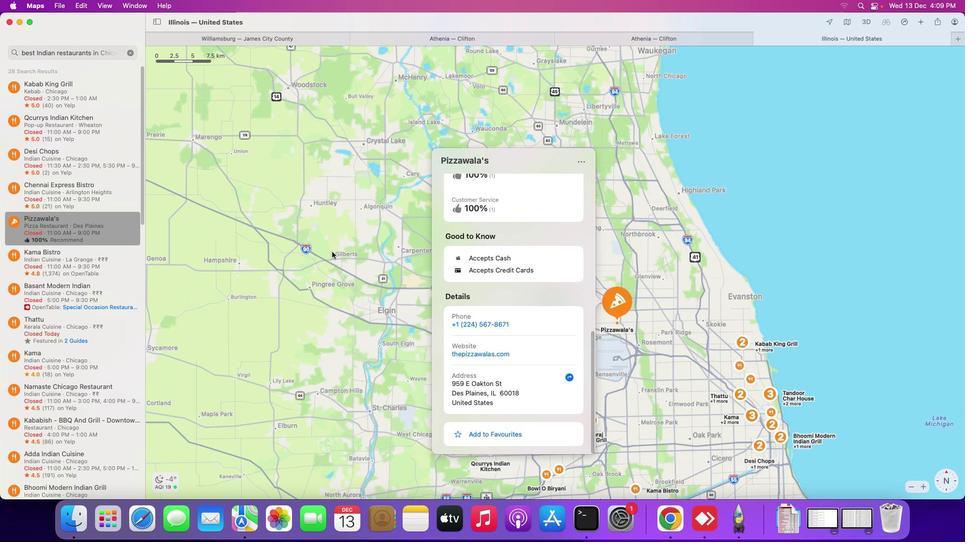 
Action: Mouse scrolled (514, 331) with delta (0, -3)
Screenshot: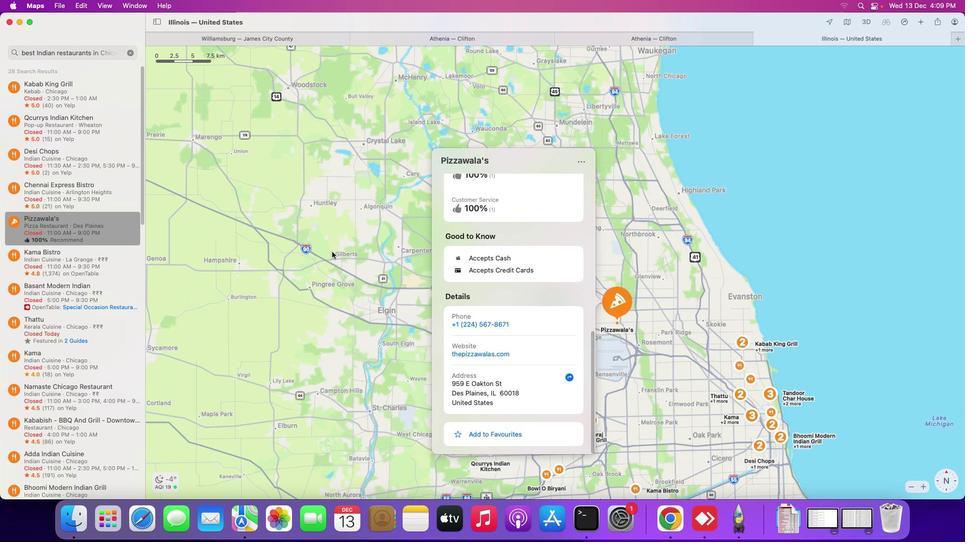 
Action: Mouse moved to (512, 330)
Screenshot: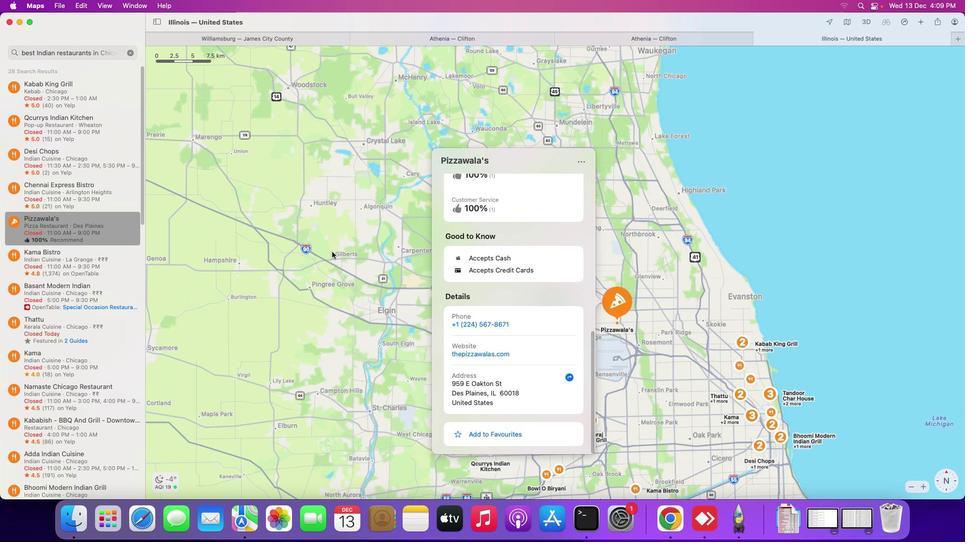 
Action: Mouse scrolled (512, 330) with delta (0, -3)
Screenshot: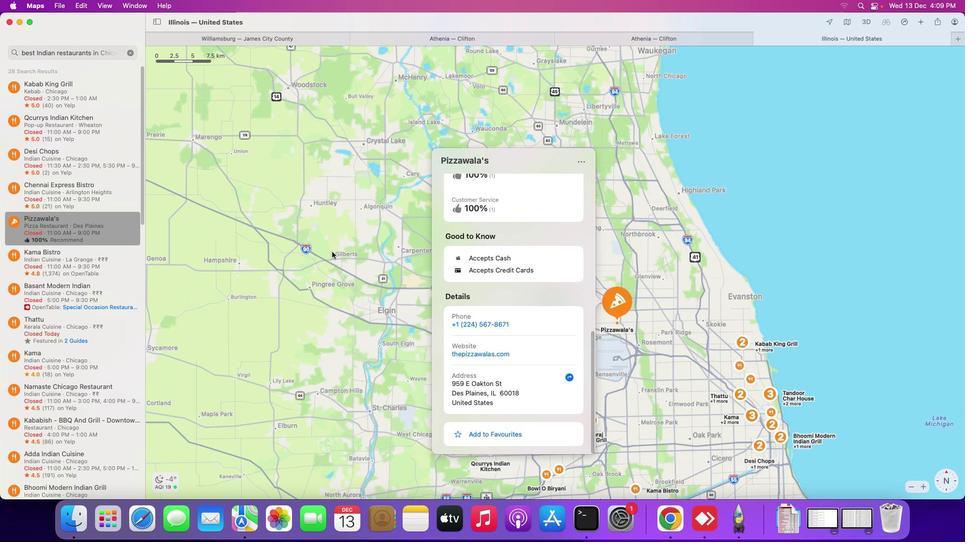 
Action: Mouse moved to (331, 252)
Screenshot: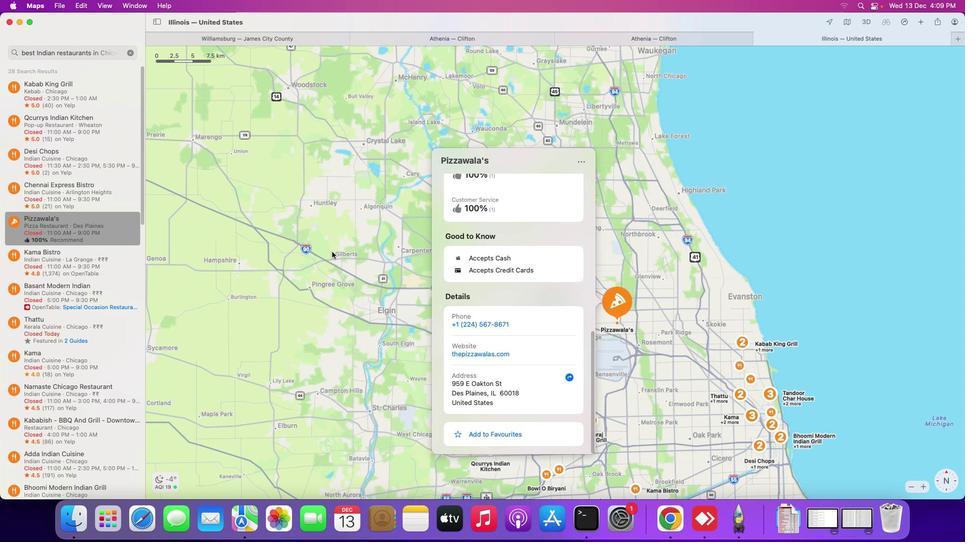 
Action: Mouse pressed left at (331, 252)
Screenshot: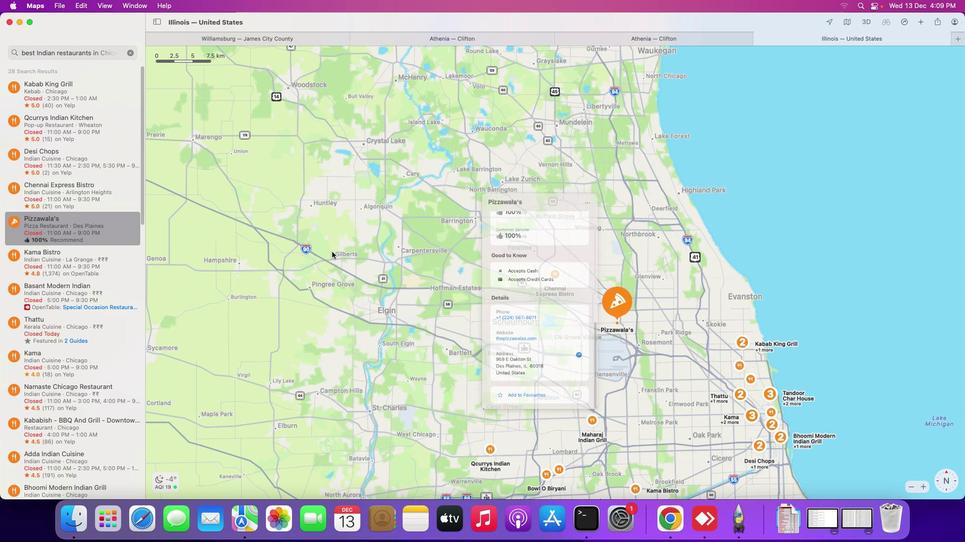 
Action: Mouse moved to (294, 232)
Screenshot: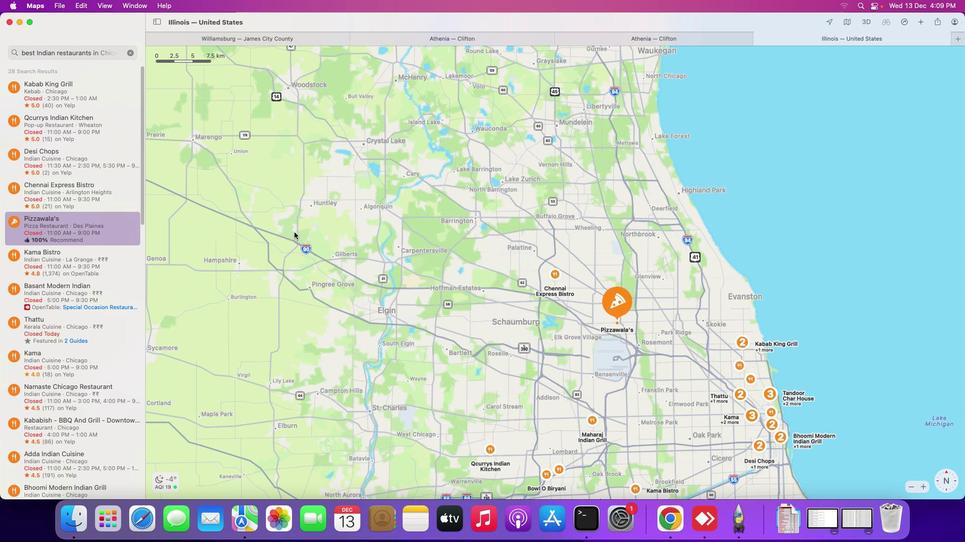 
